 Task: Find connections with filter location Artémida with filter topic #engineeringwith filter profile language Potuguese with filter current company Atout France - The France Tourism Development Agency with filter school RMK ENGINEERING COLLEGE, CHENNAI with filter industry Breweries with filter service category Real Estate with filter keywords title Medical Transcriptionist
Action: Mouse moved to (325, 236)
Screenshot: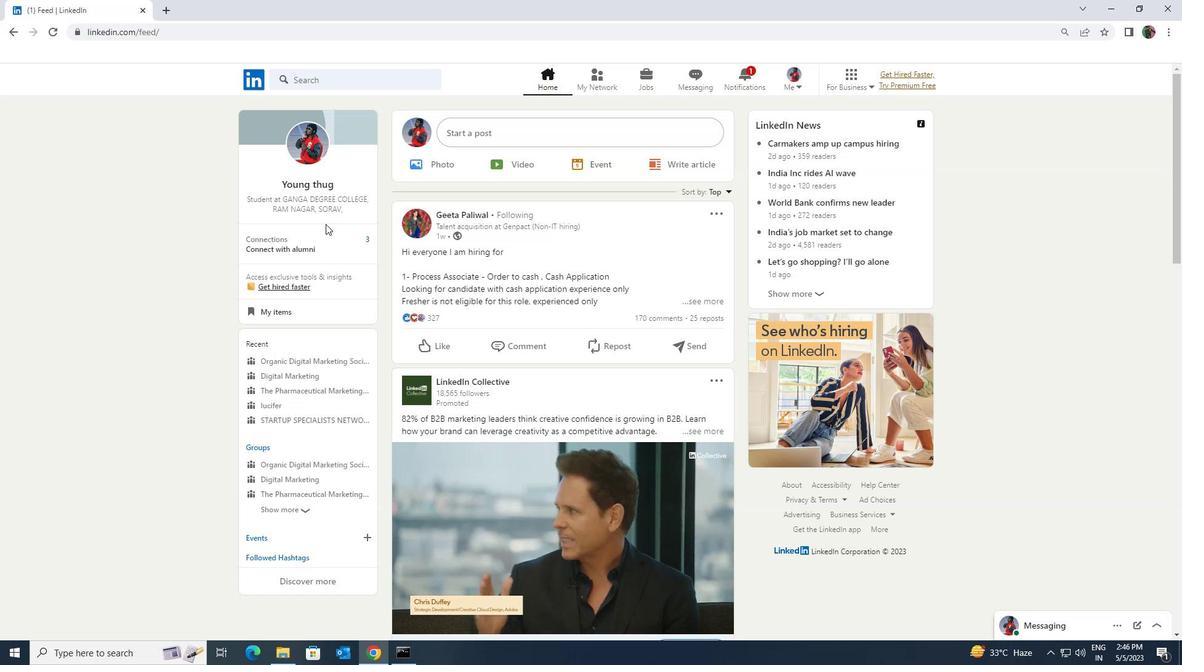 
Action: Mouse pressed left at (325, 236)
Screenshot: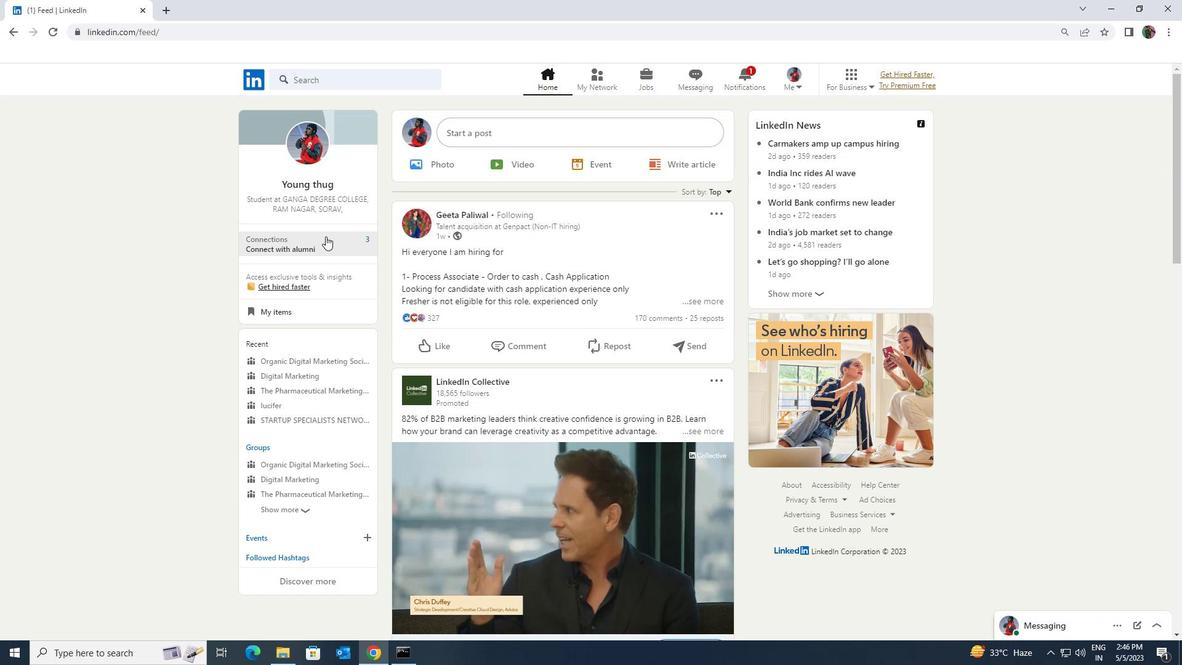 
Action: Mouse moved to (328, 147)
Screenshot: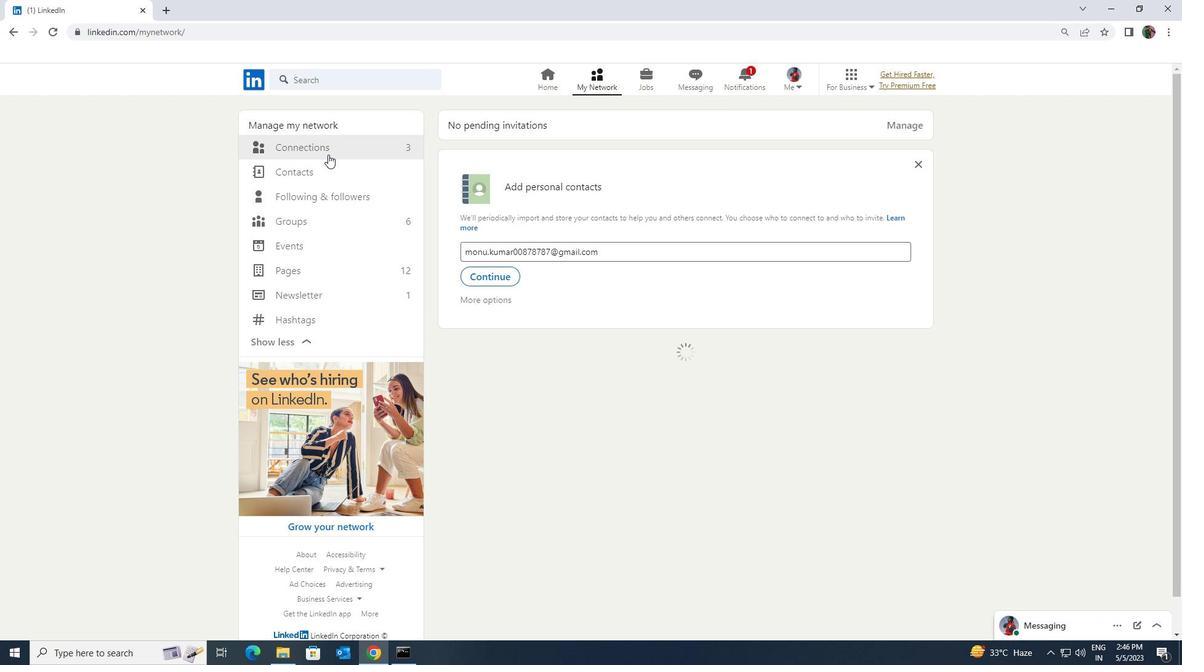 
Action: Mouse pressed left at (328, 147)
Screenshot: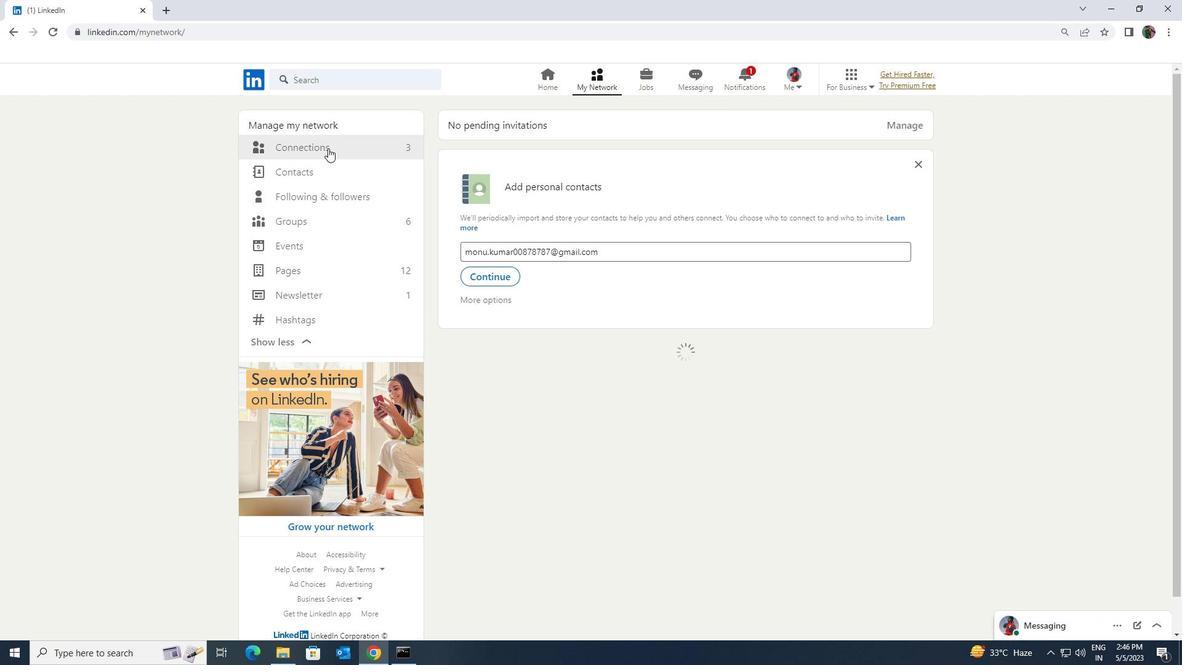 
Action: Mouse moved to (670, 147)
Screenshot: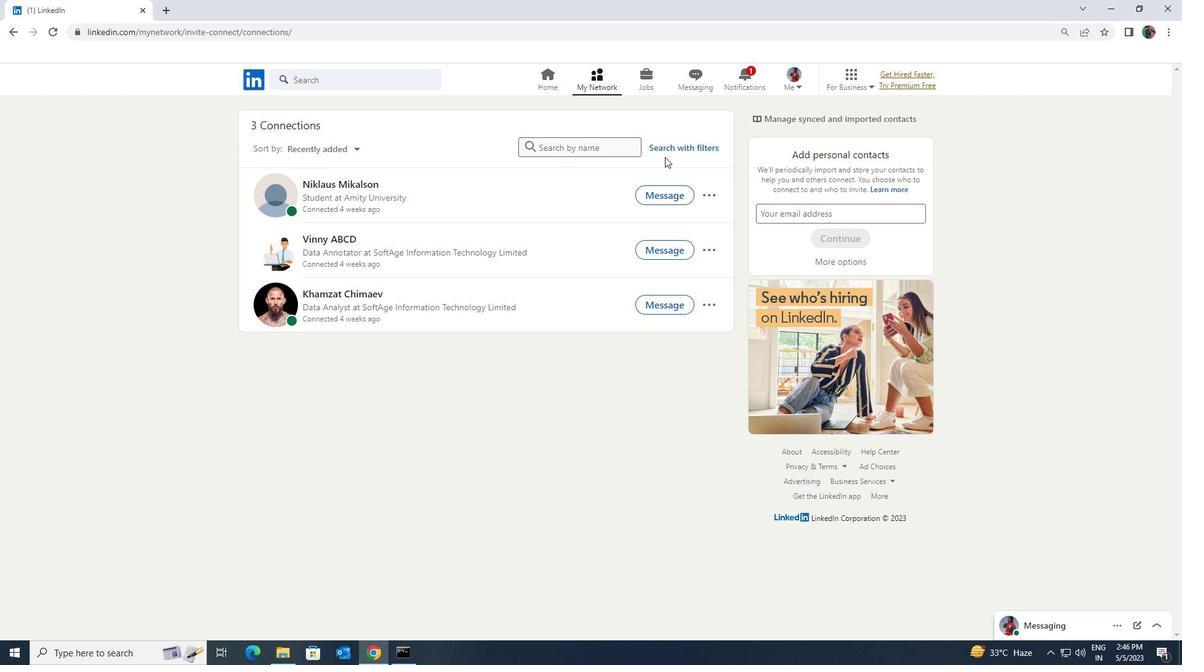 
Action: Mouse pressed left at (670, 147)
Screenshot: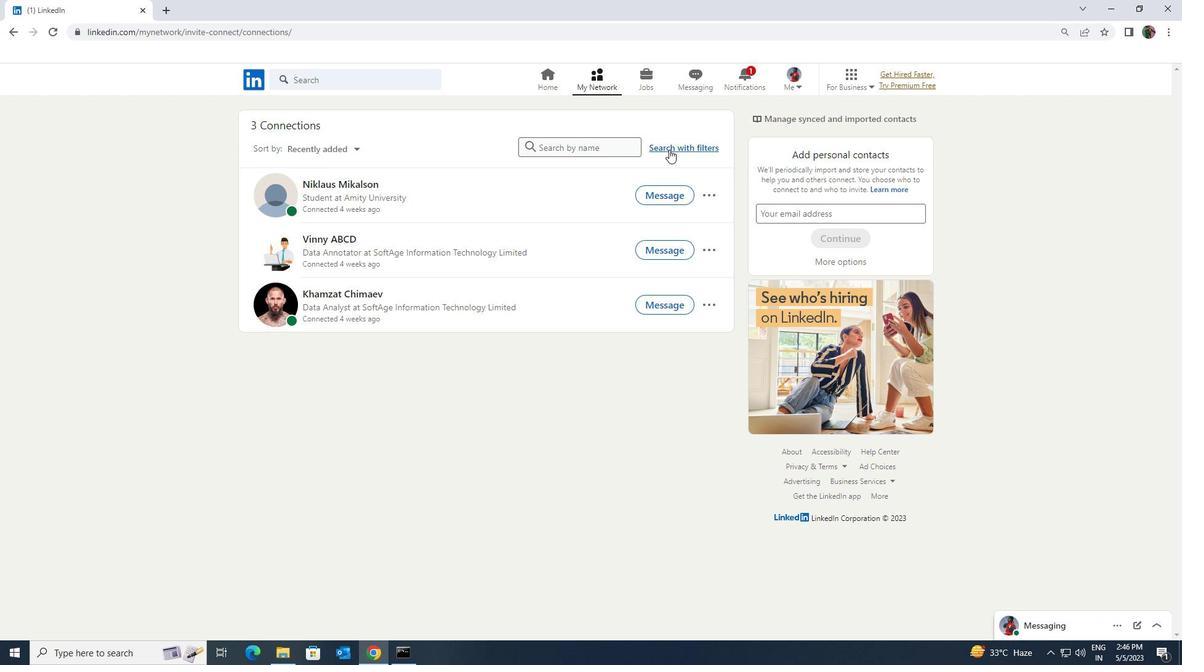 
Action: Mouse moved to (625, 112)
Screenshot: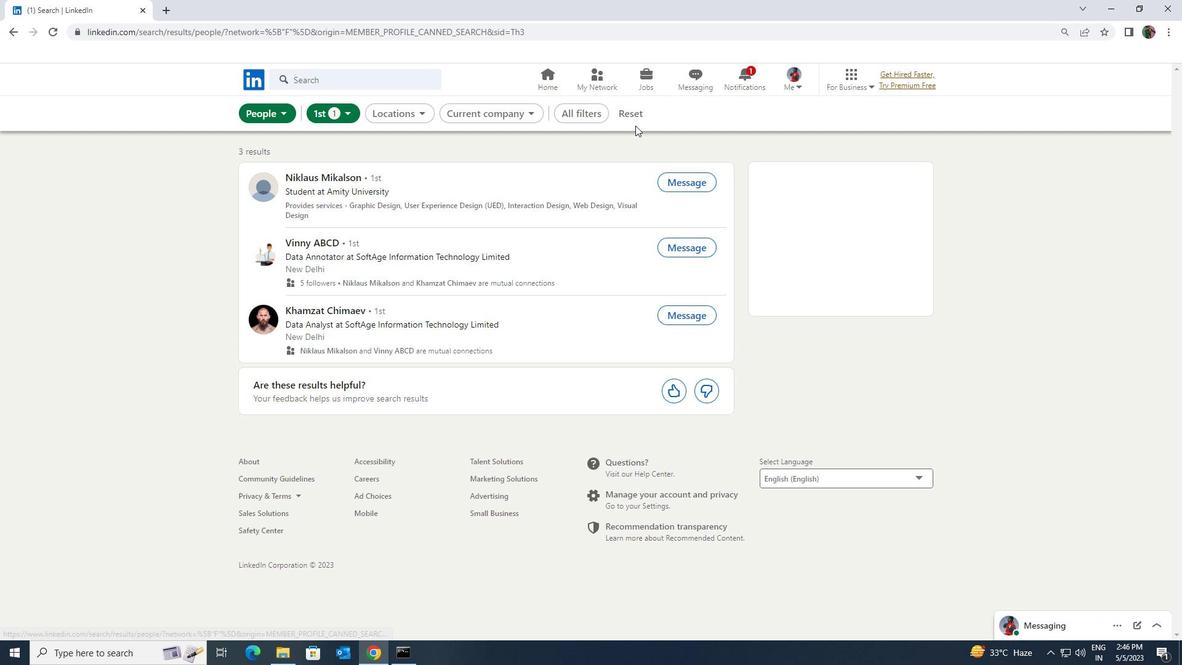 
Action: Mouse pressed left at (625, 112)
Screenshot: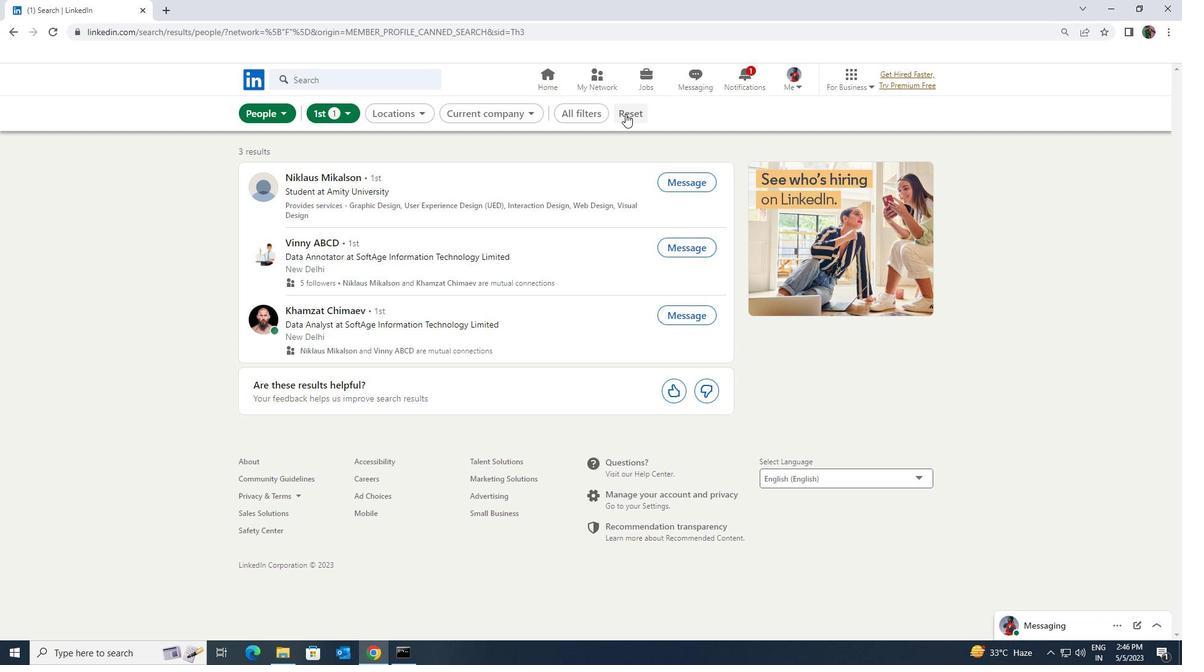 
Action: Mouse moved to (605, 105)
Screenshot: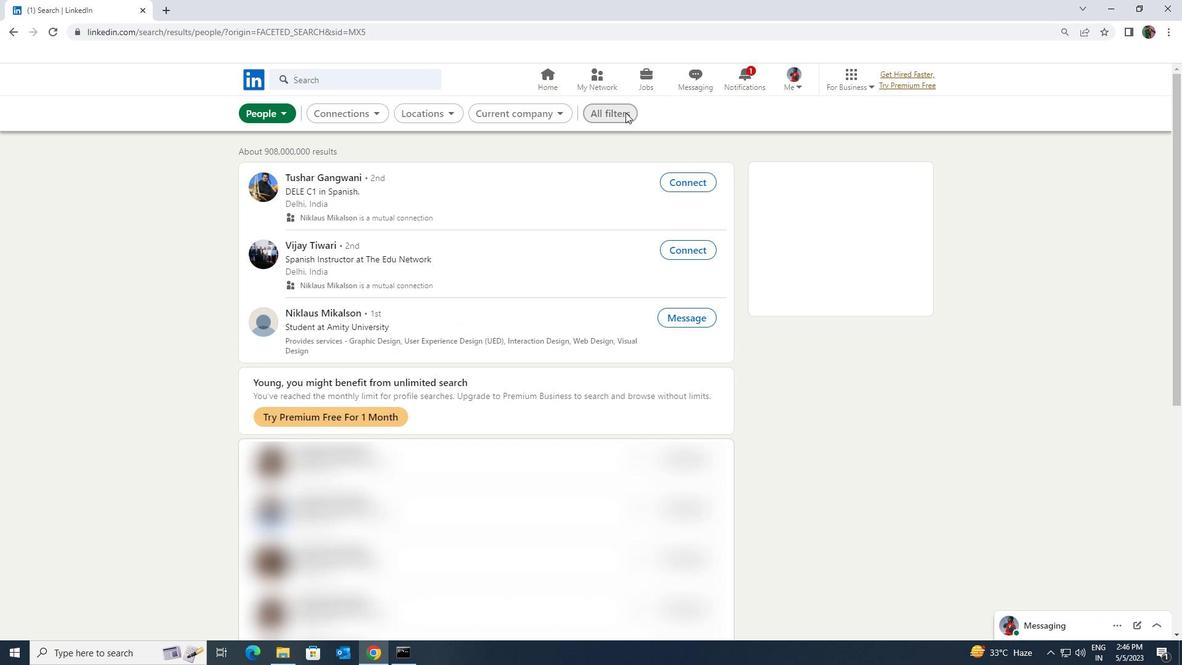 
Action: Mouse pressed left at (605, 105)
Screenshot: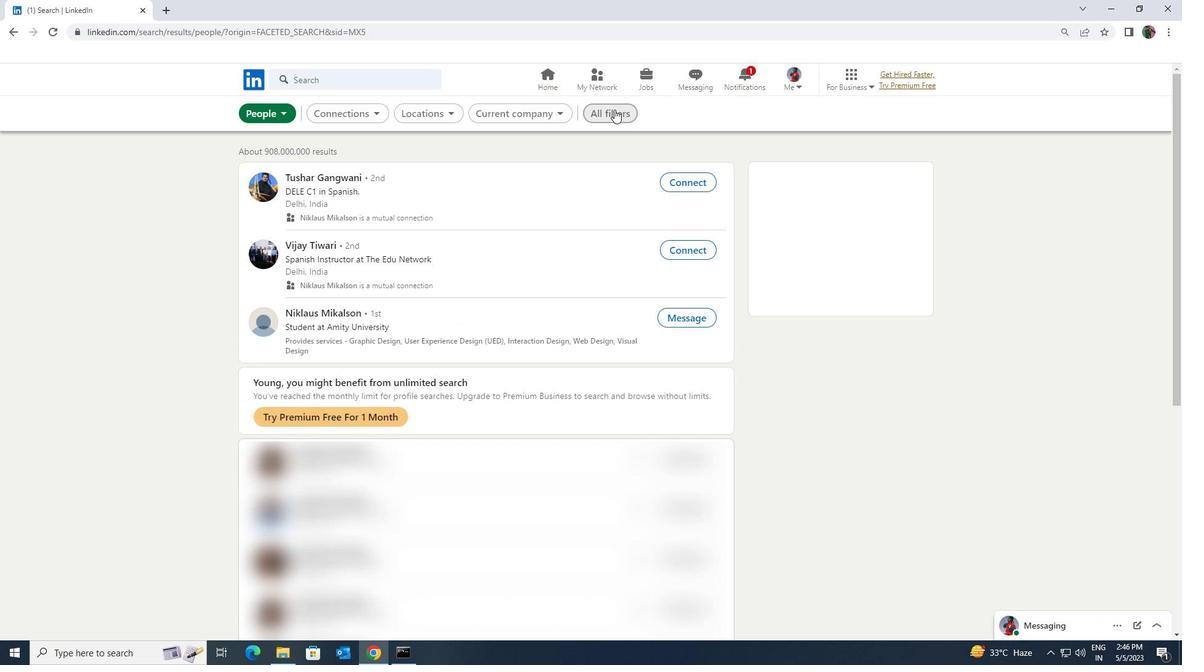 
Action: Mouse moved to (1025, 485)
Screenshot: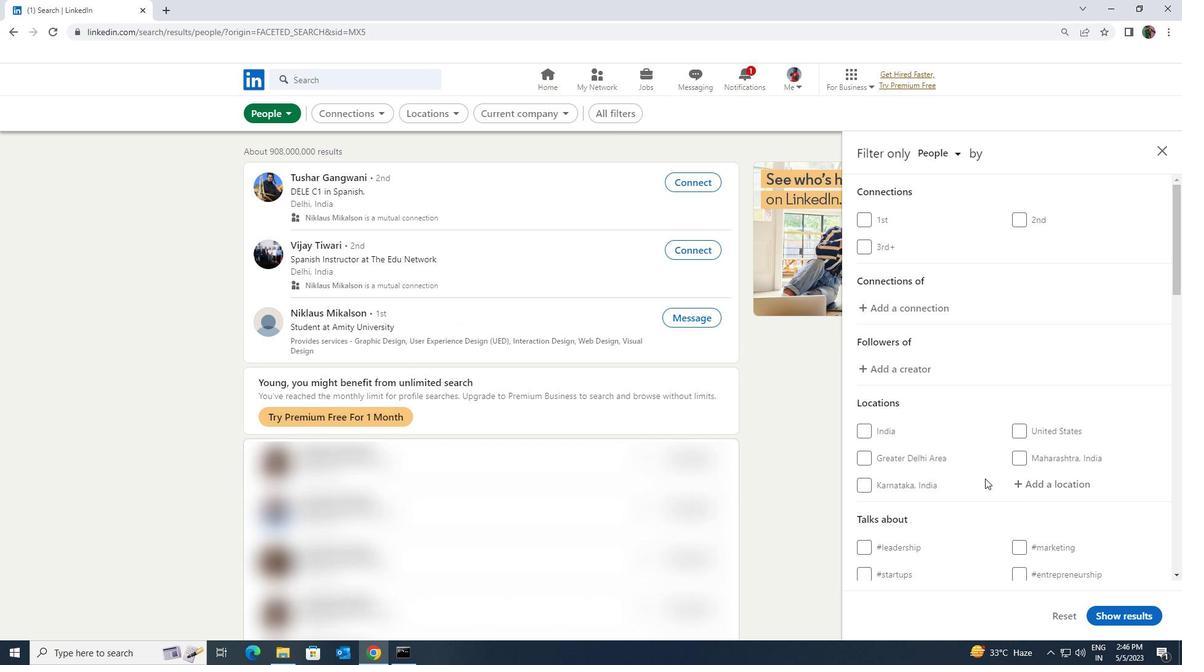 
Action: Mouse pressed left at (1025, 485)
Screenshot: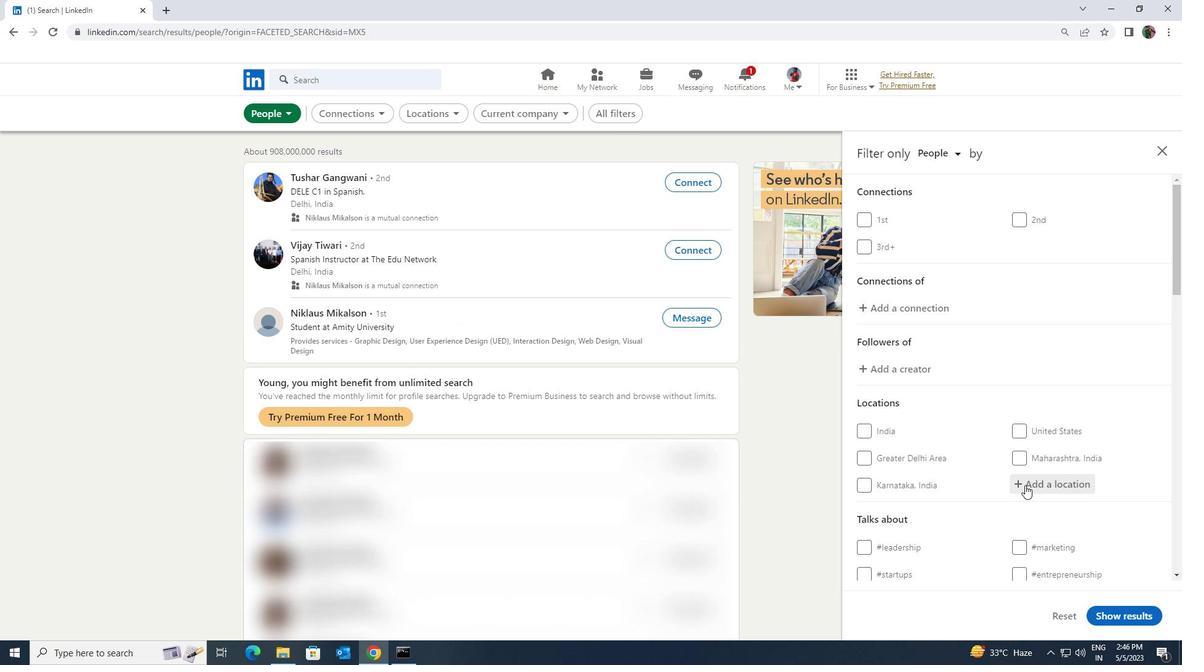 
Action: Key pressed <Key.shift><Key.shift>ARTEM
Screenshot: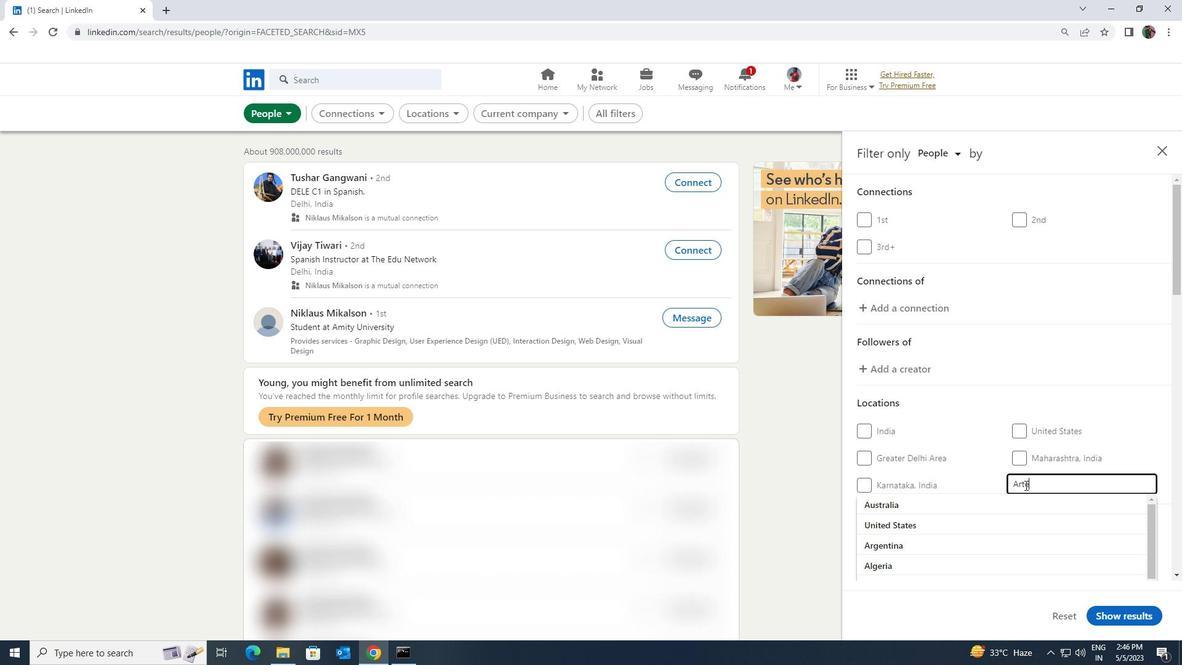 
Action: Mouse moved to (1024, 496)
Screenshot: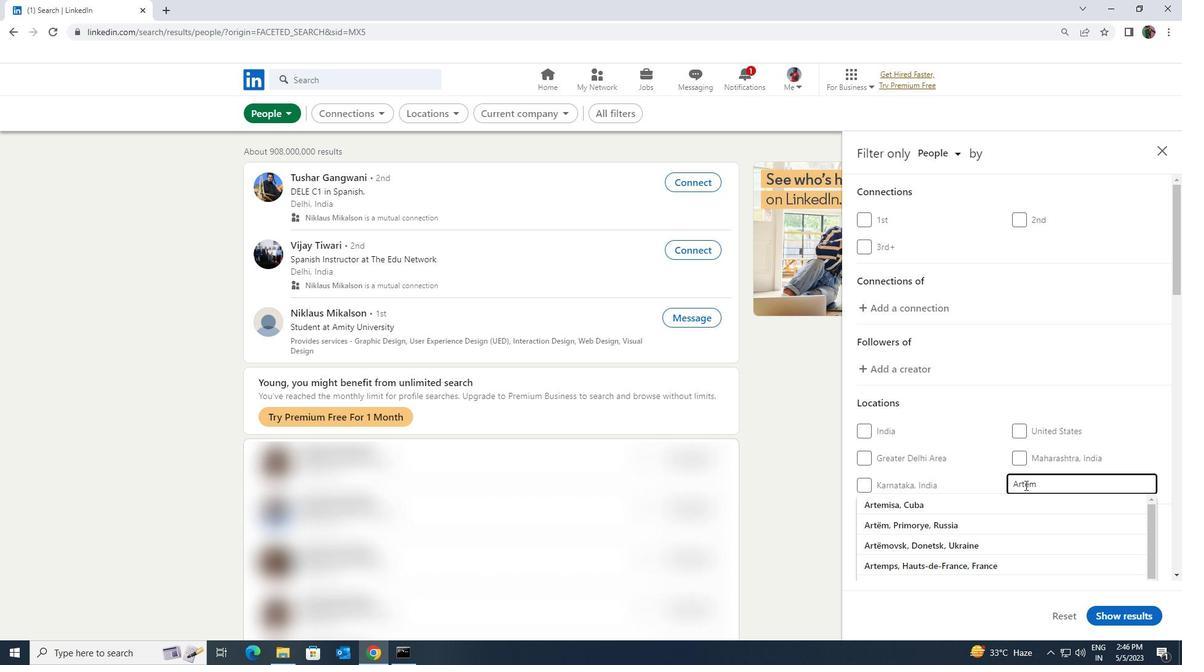 
Action: Key pressed IDA
Screenshot: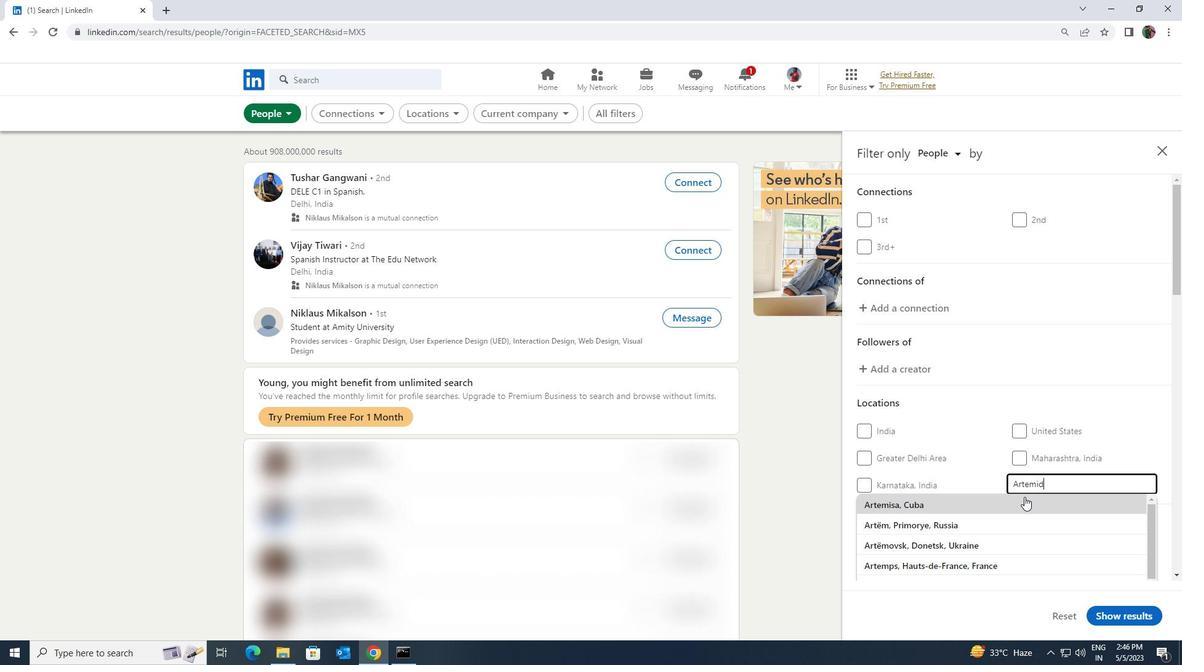 
Action: Mouse moved to (1030, 494)
Screenshot: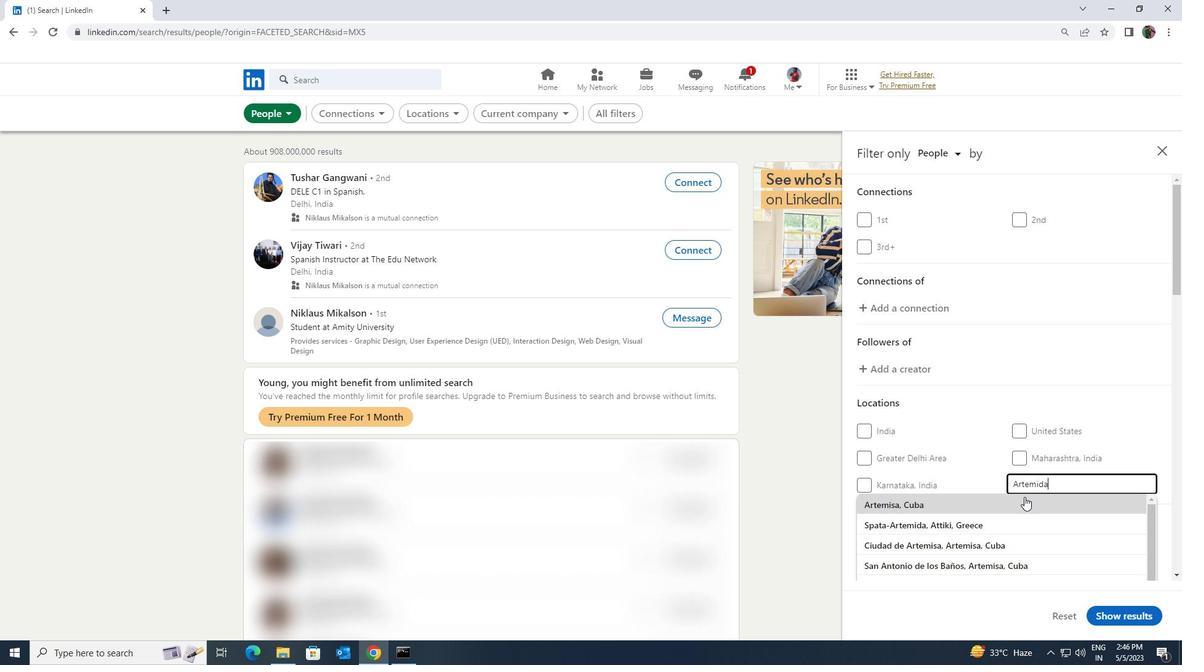
Action: Mouse pressed left at (1030, 494)
Screenshot: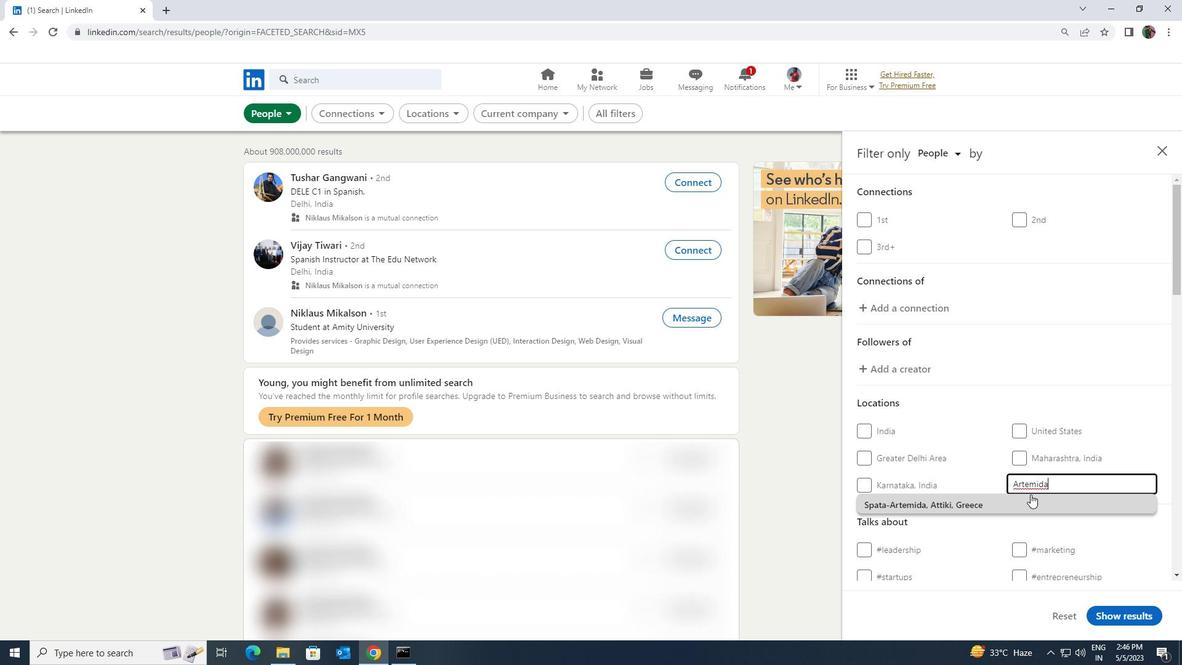
Action: Mouse moved to (1031, 493)
Screenshot: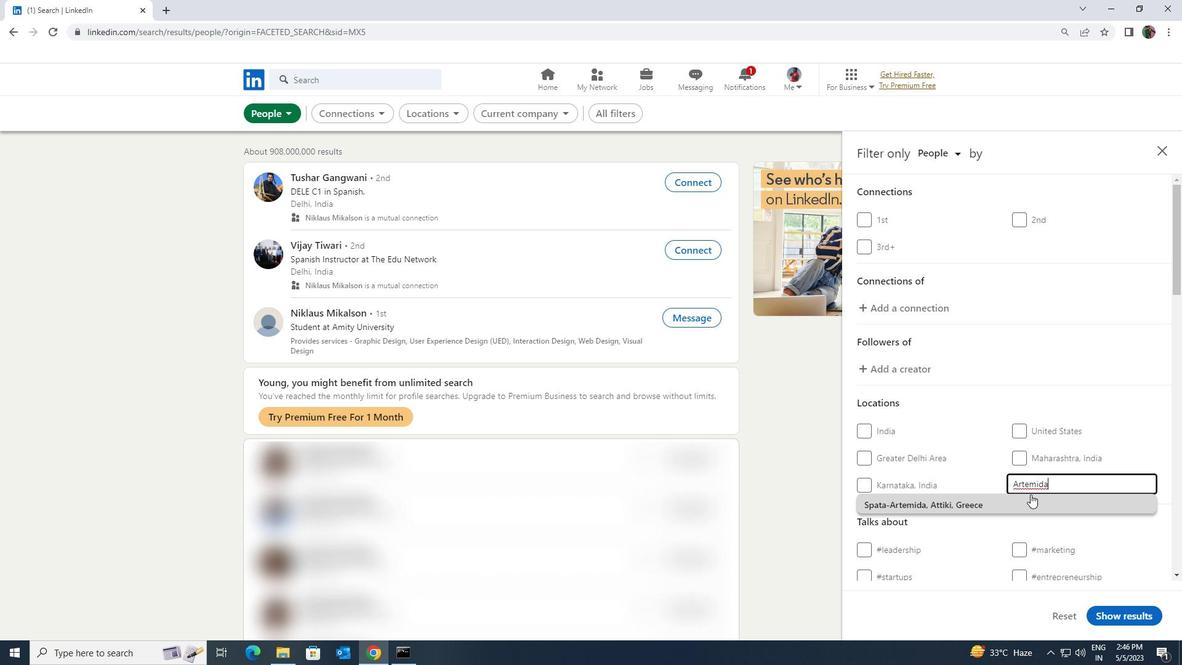 
Action: Mouse scrolled (1031, 493) with delta (0, 0)
Screenshot: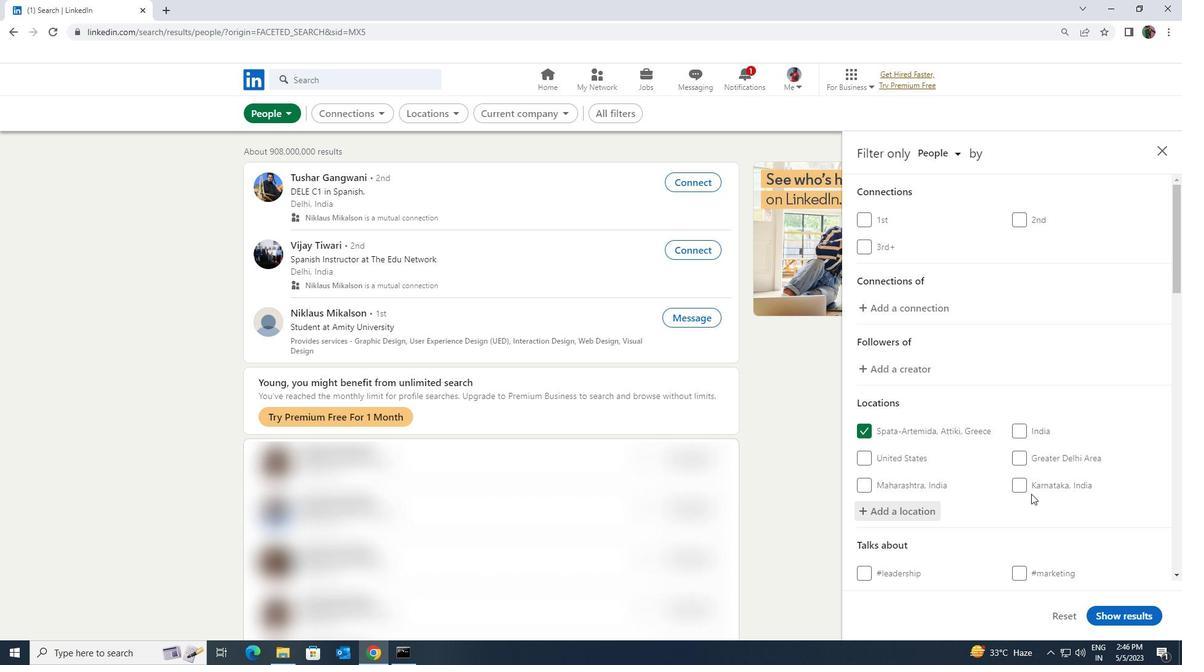 
Action: Mouse moved to (1032, 493)
Screenshot: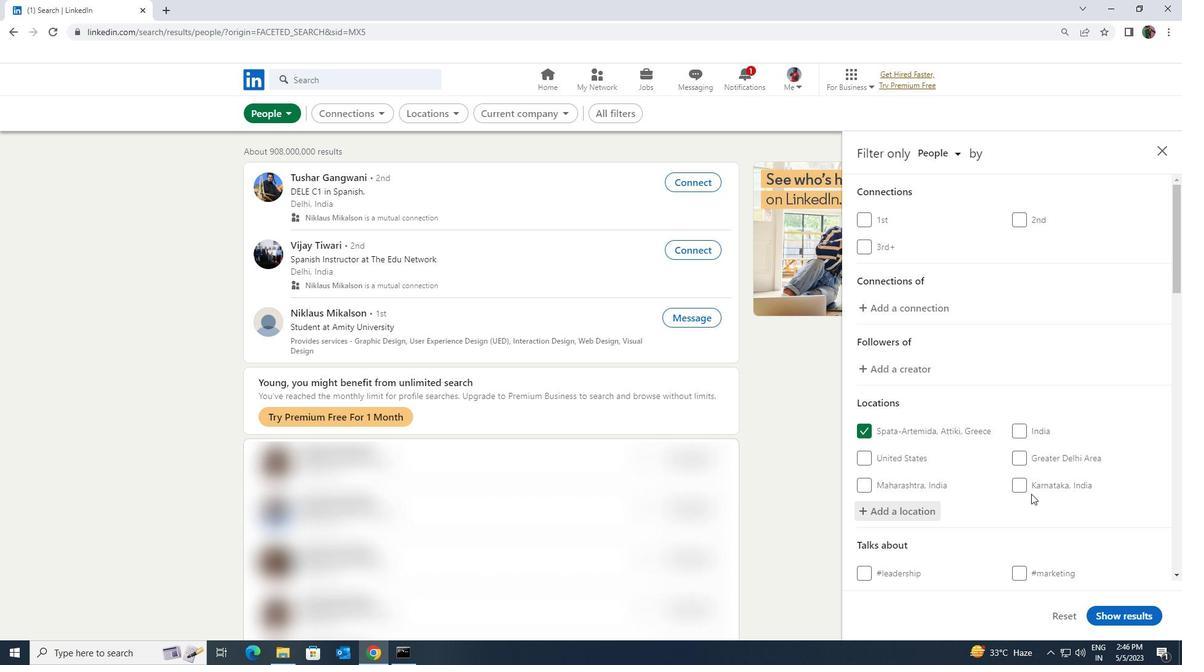 
Action: Mouse scrolled (1032, 493) with delta (0, 0)
Screenshot: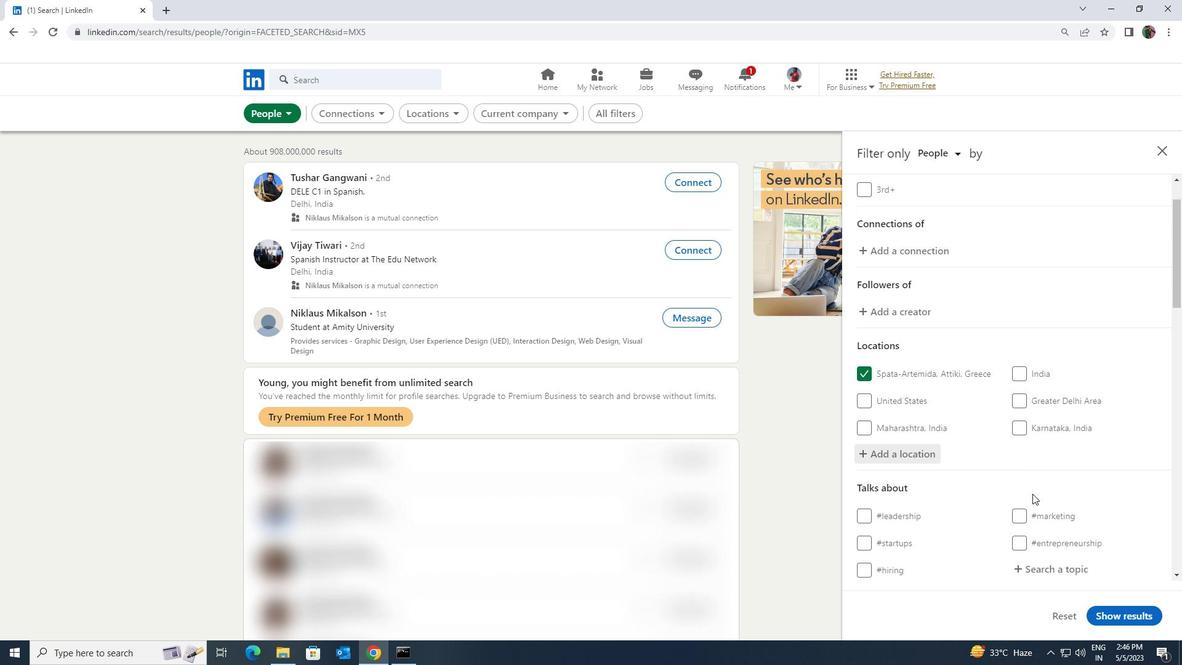 
Action: Mouse scrolled (1032, 493) with delta (0, 0)
Screenshot: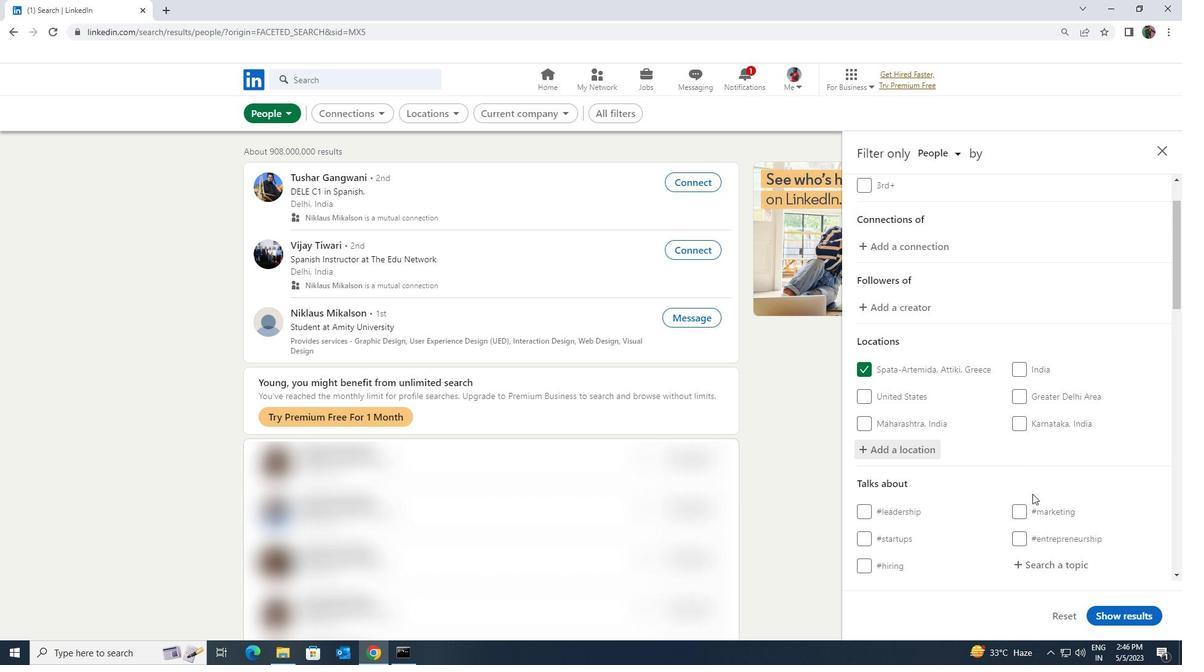 
Action: Mouse moved to (1039, 447)
Screenshot: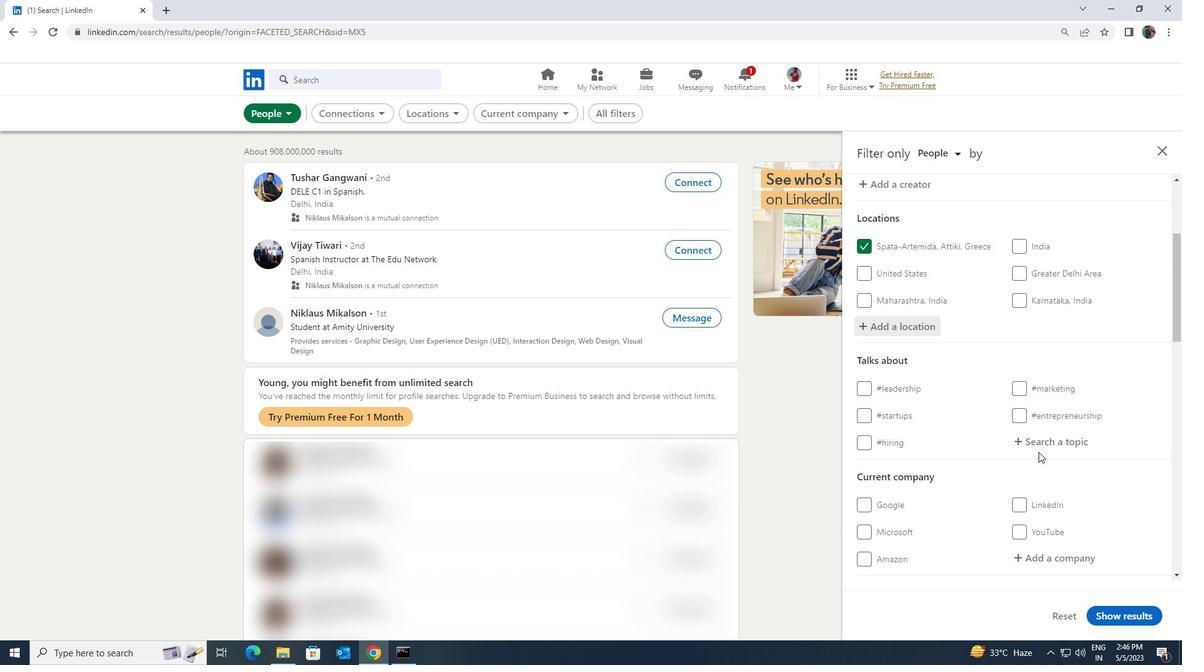 
Action: Mouse pressed left at (1039, 447)
Screenshot: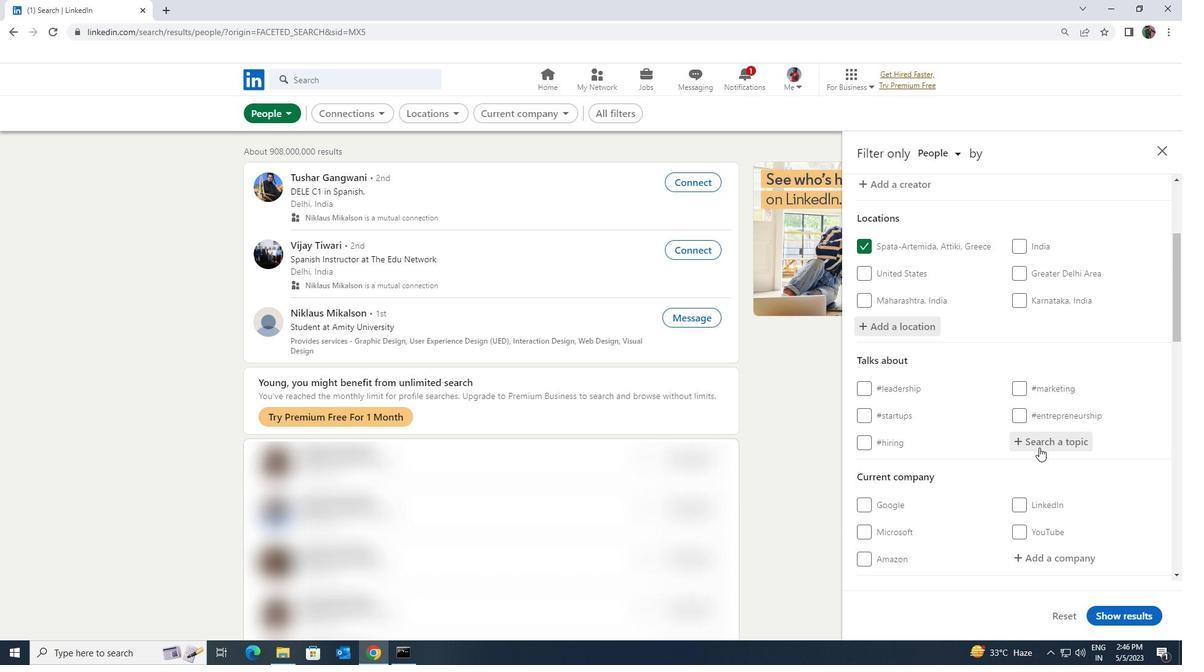 
Action: Key pressed <Key.shift><Key.shift>ENGINEERIN
Screenshot: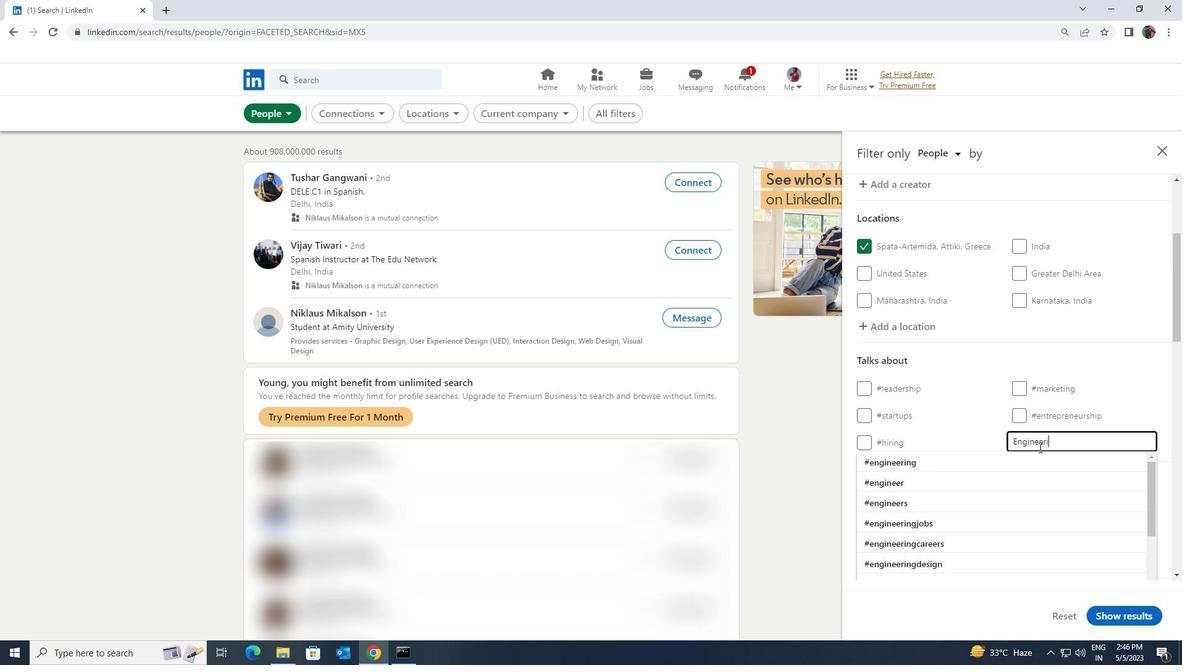 
Action: Mouse moved to (1036, 457)
Screenshot: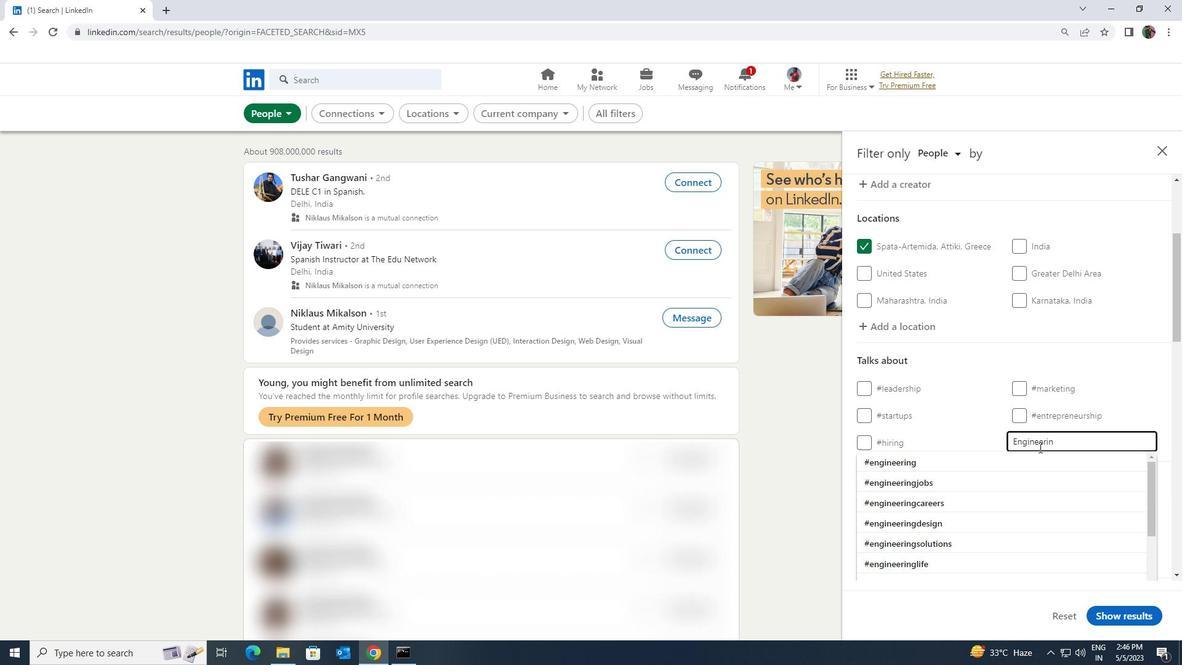 
Action: Mouse pressed left at (1036, 457)
Screenshot: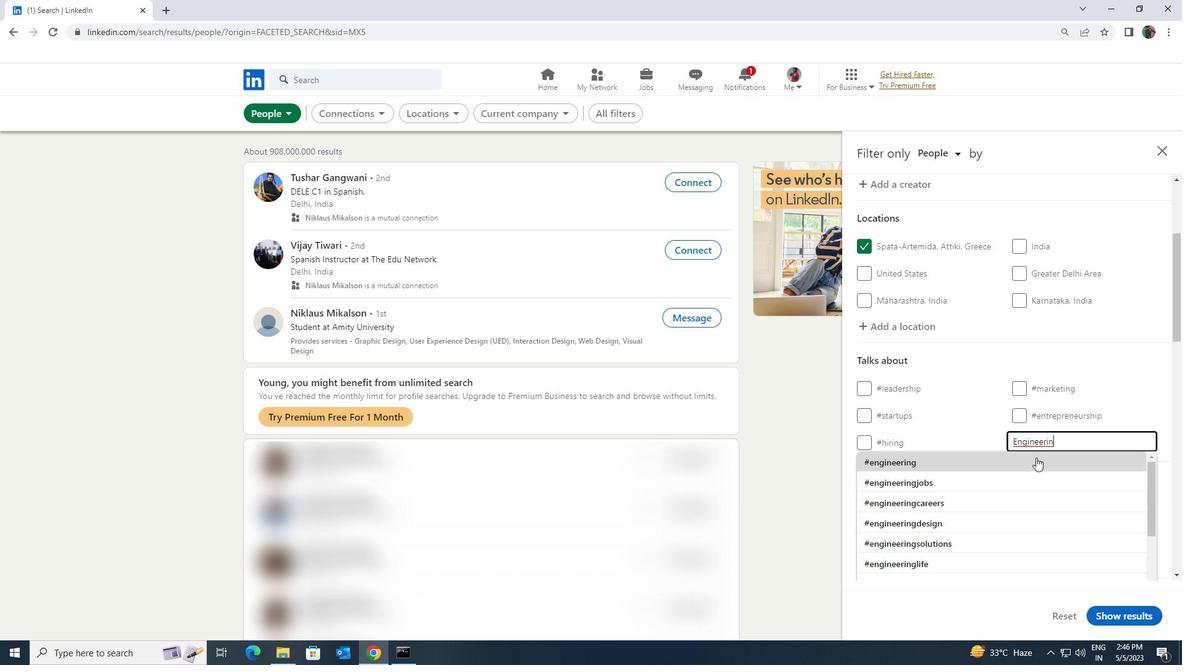 
Action: Mouse moved to (1036, 455)
Screenshot: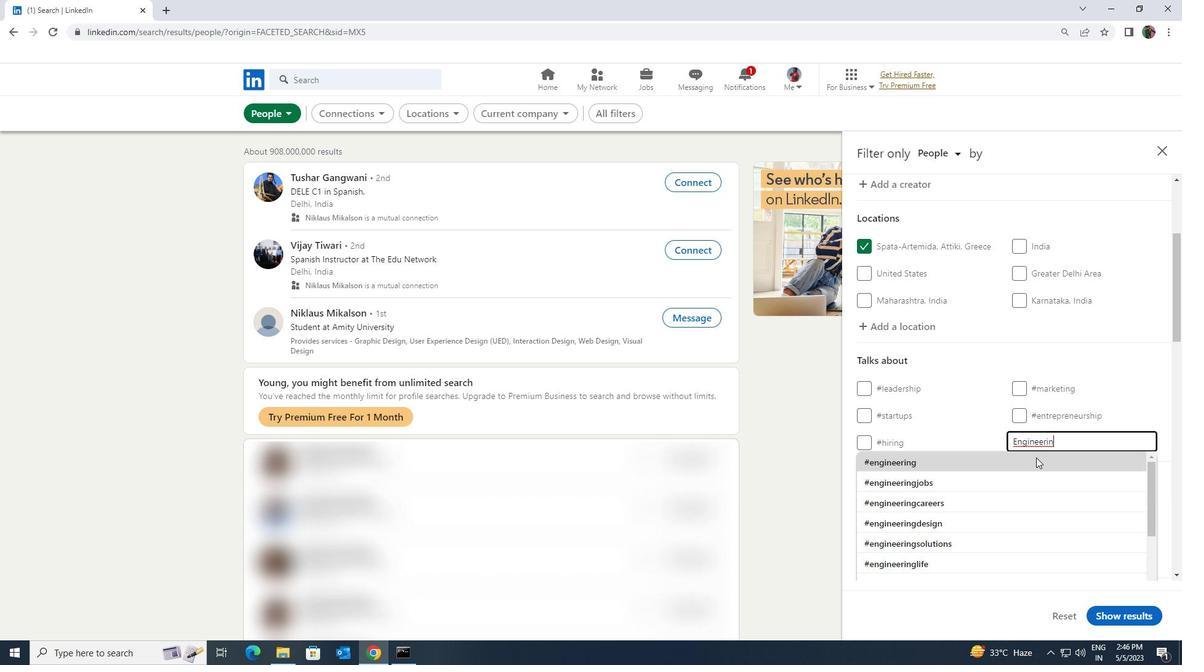 
Action: Mouse scrolled (1036, 454) with delta (0, 0)
Screenshot: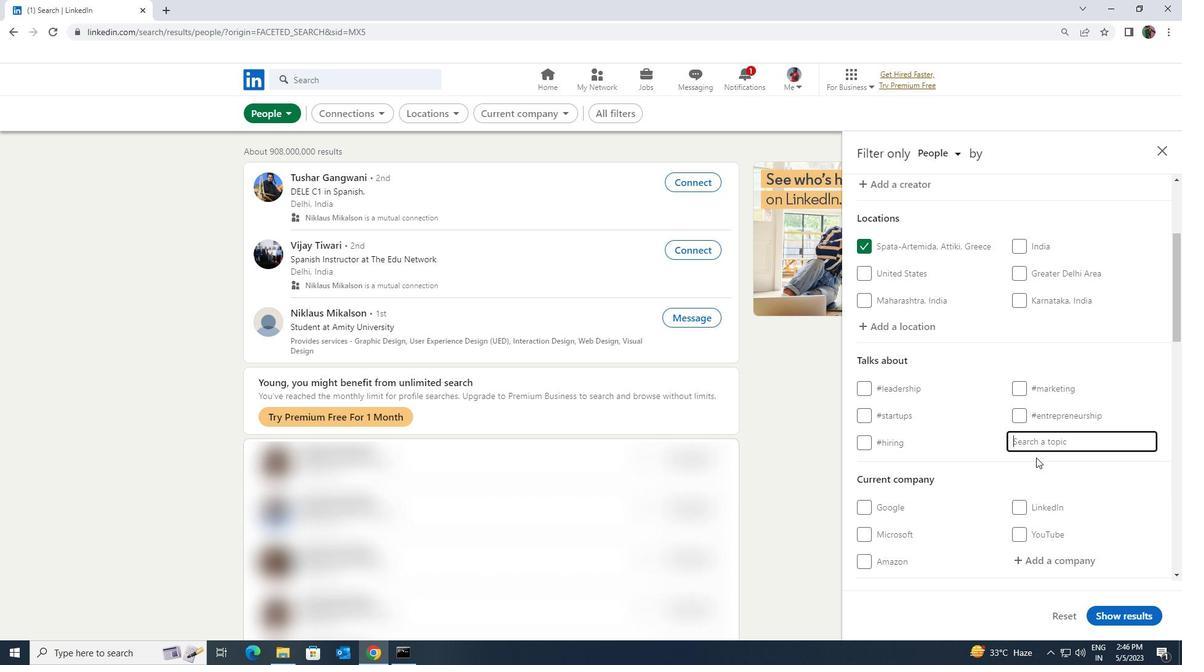 
Action: Mouse scrolled (1036, 454) with delta (0, 0)
Screenshot: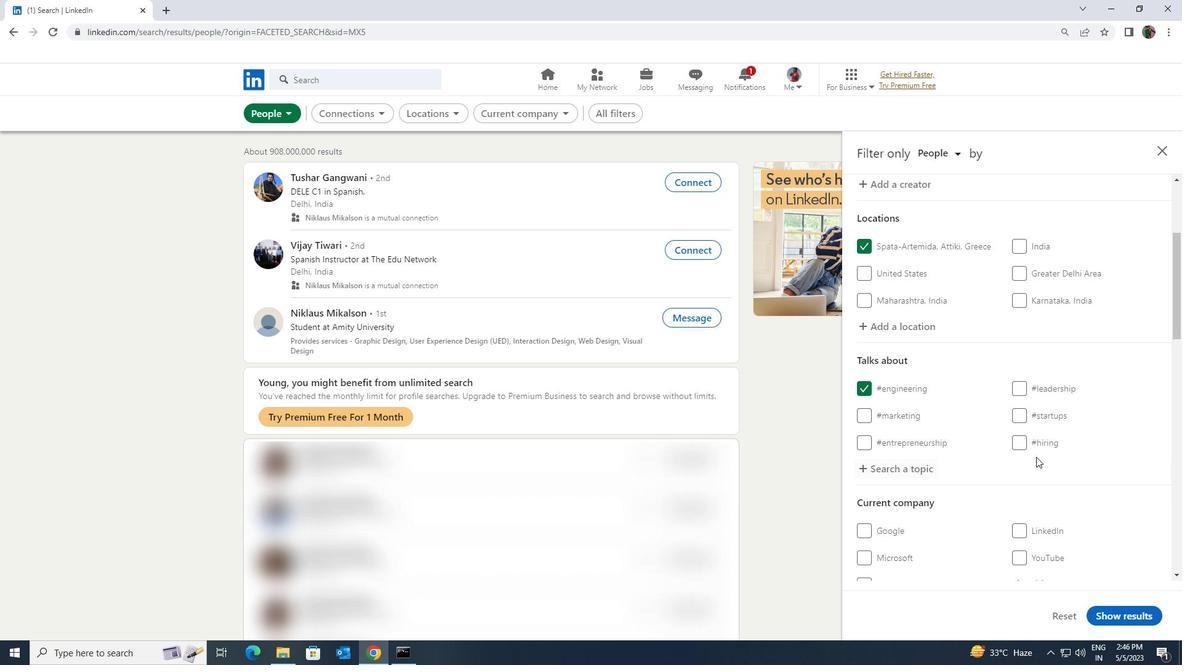 
Action: Mouse moved to (1036, 454)
Screenshot: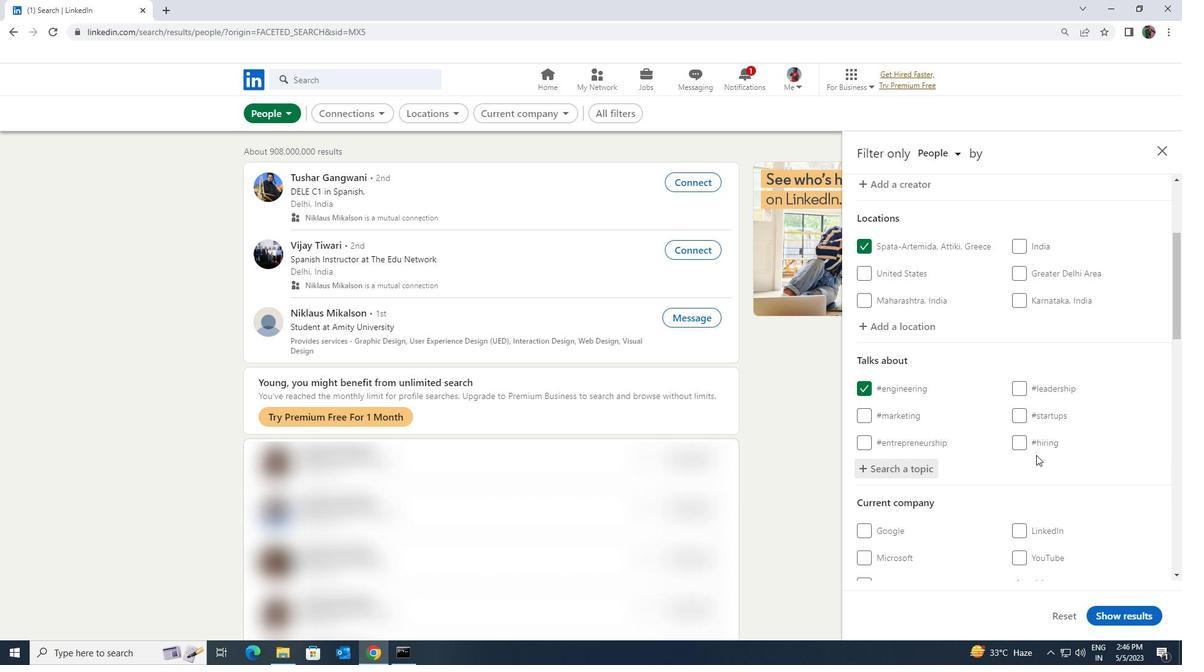 
Action: Mouse scrolled (1036, 453) with delta (0, 0)
Screenshot: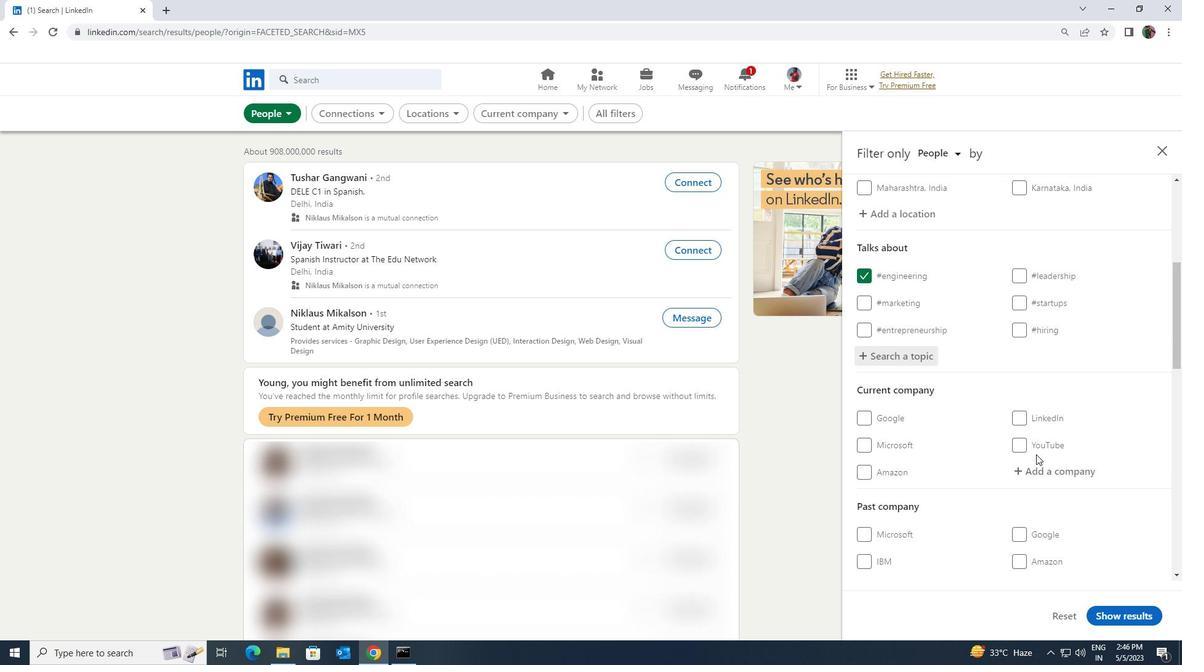 
Action: Mouse scrolled (1036, 453) with delta (0, 0)
Screenshot: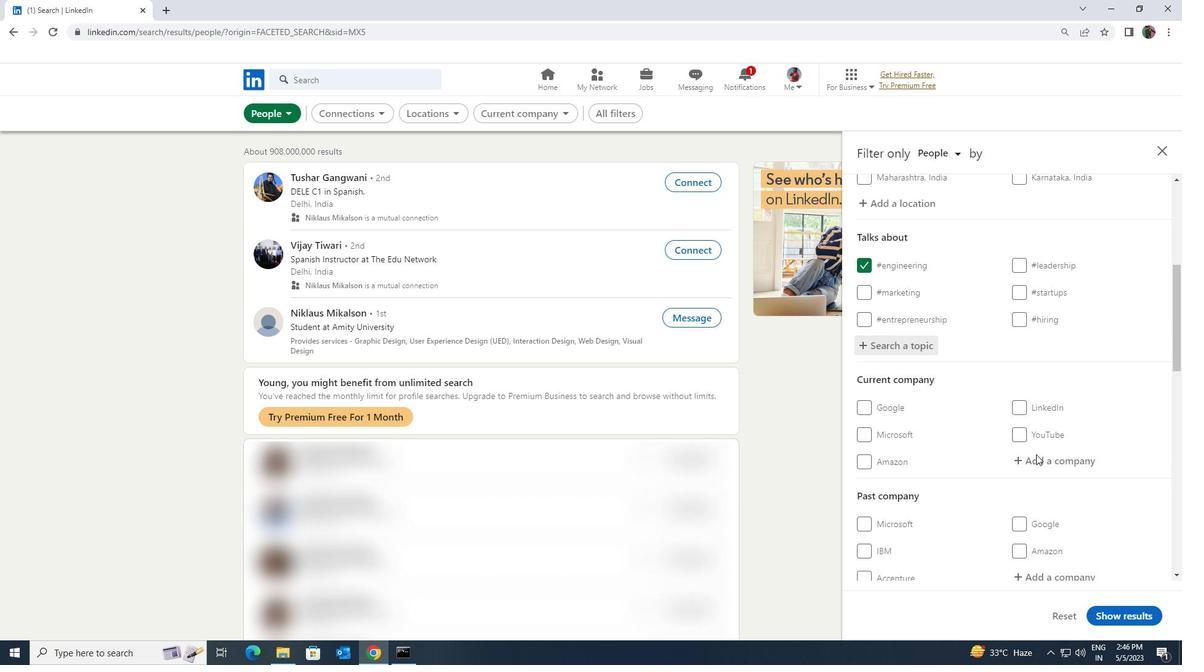 
Action: Mouse moved to (1036, 454)
Screenshot: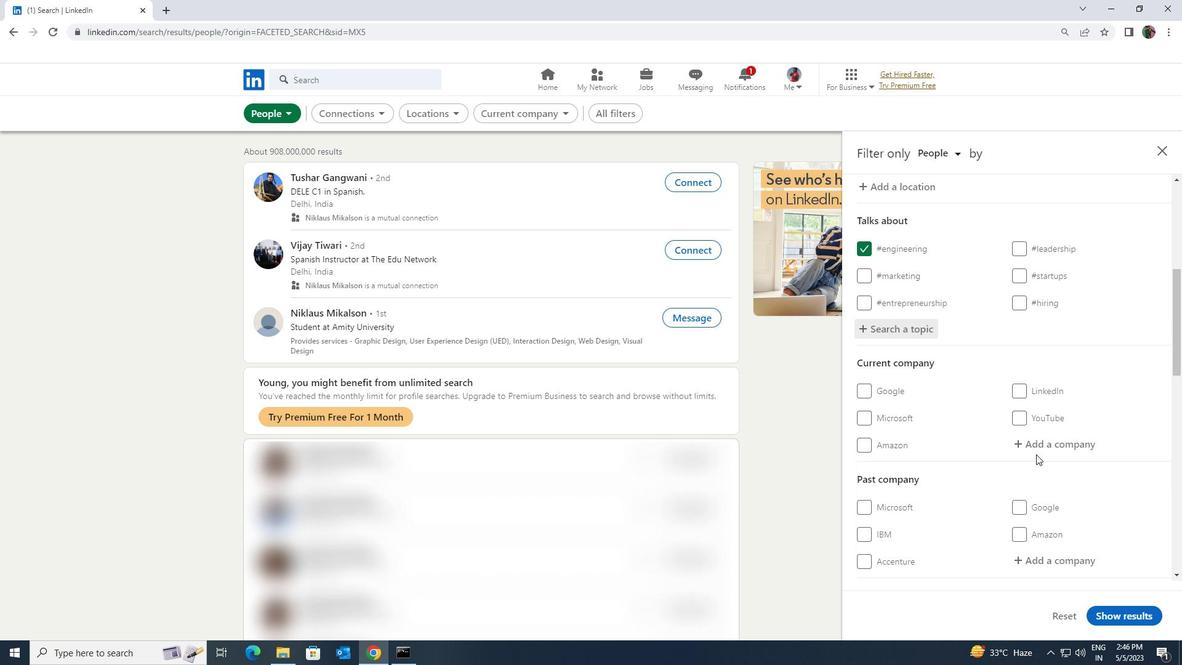 
Action: Mouse scrolled (1036, 453) with delta (0, 0)
Screenshot: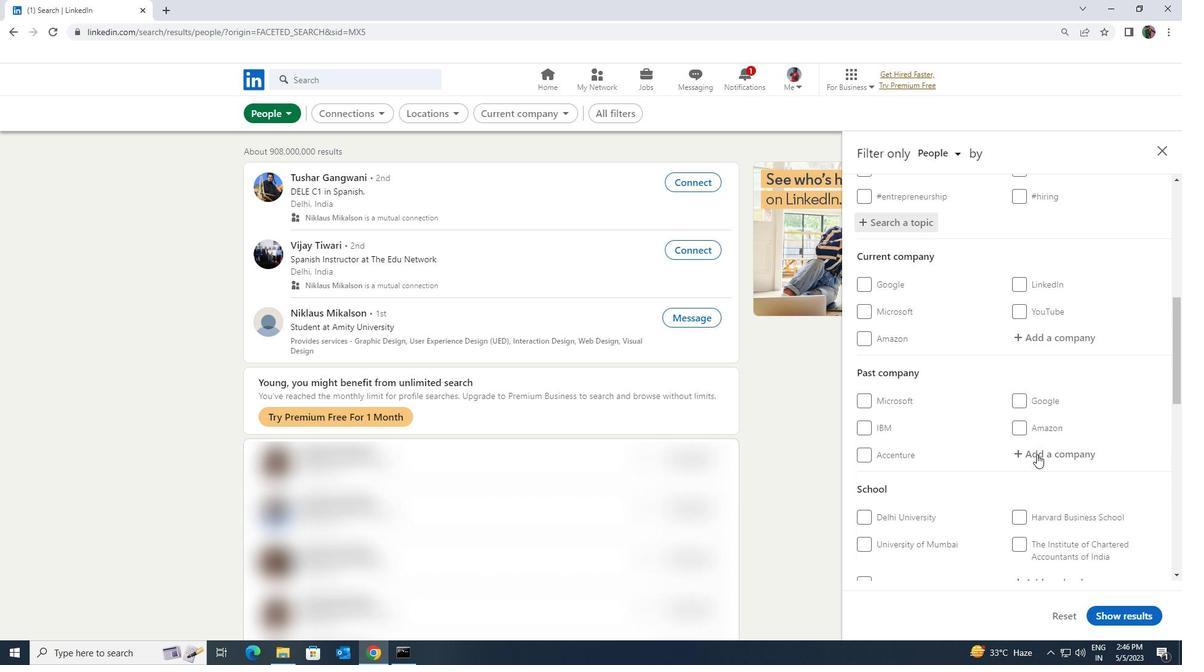 
Action: Mouse scrolled (1036, 453) with delta (0, 0)
Screenshot: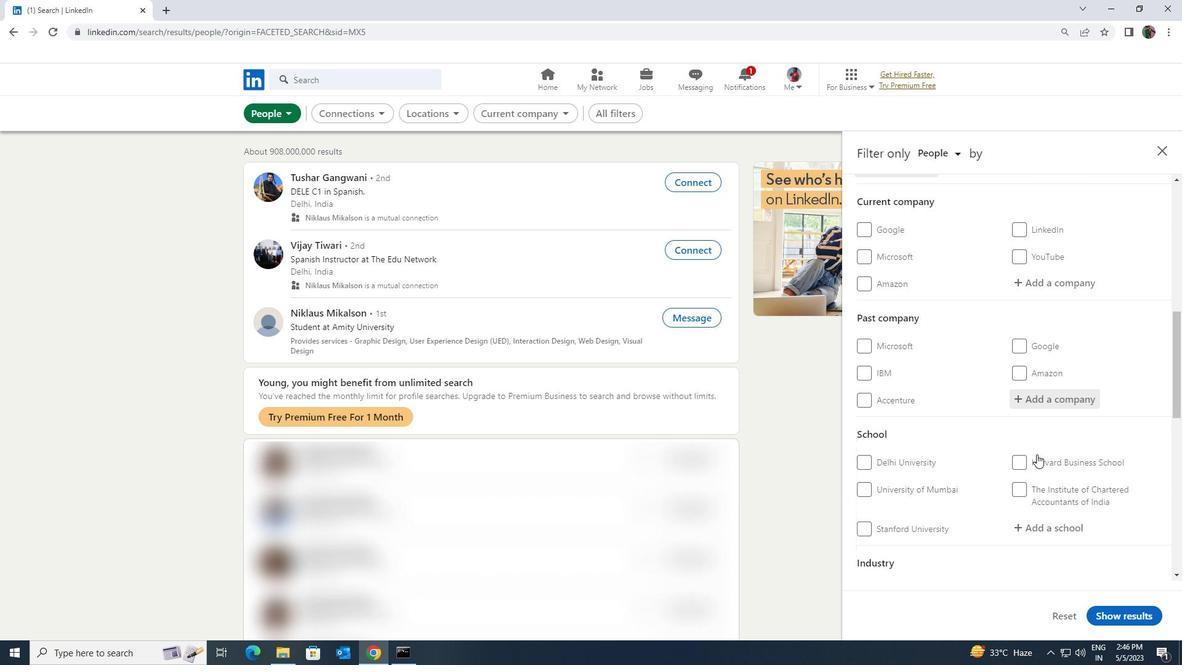 
Action: Mouse scrolled (1036, 453) with delta (0, 0)
Screenshot: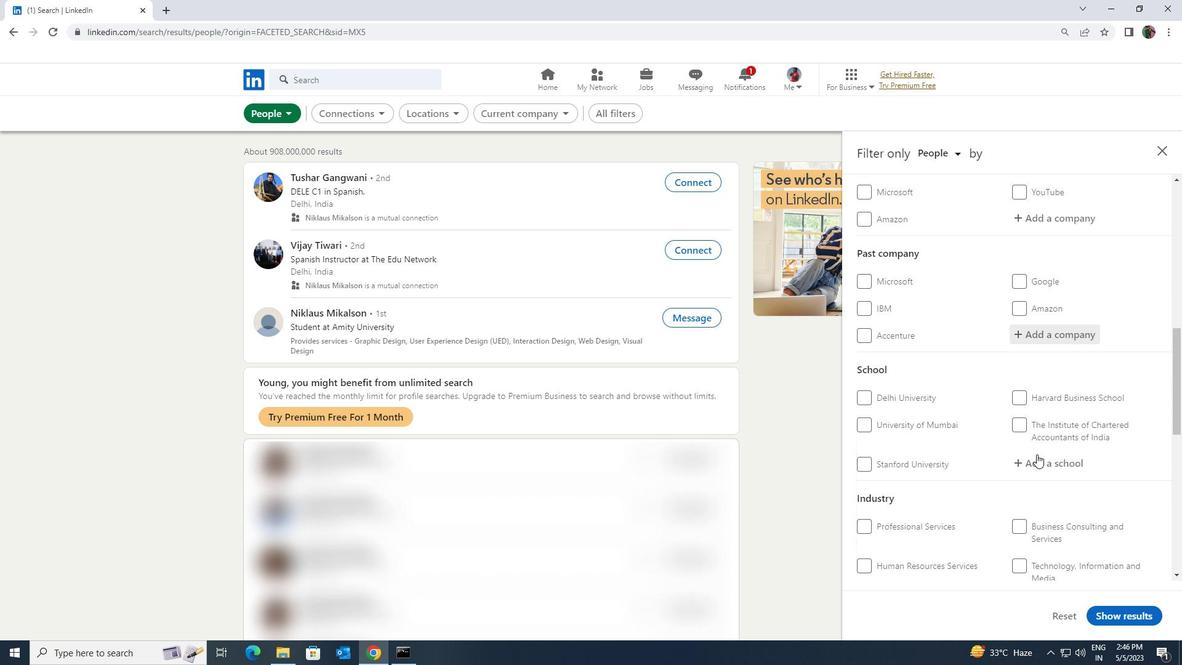 
Action: Mouse scrolled (1036, 453) with delta (0, 0)
Screenshot: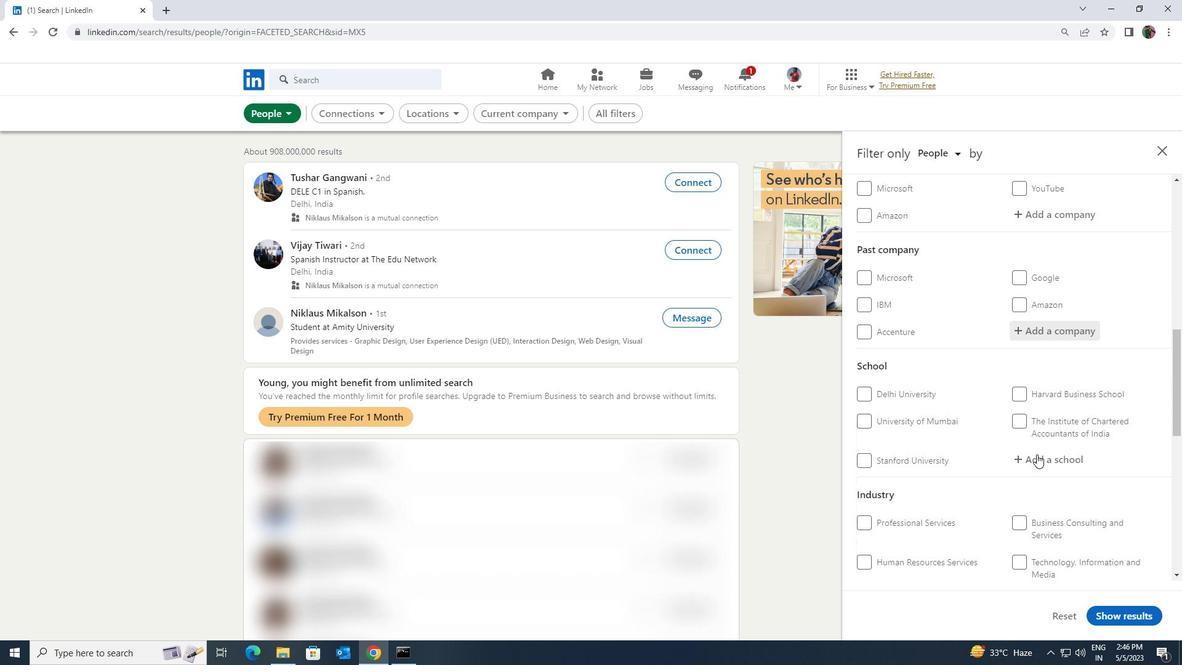 
Action: Mouse scrolled (1036, 453) with delta (0, 0)
Screenshot: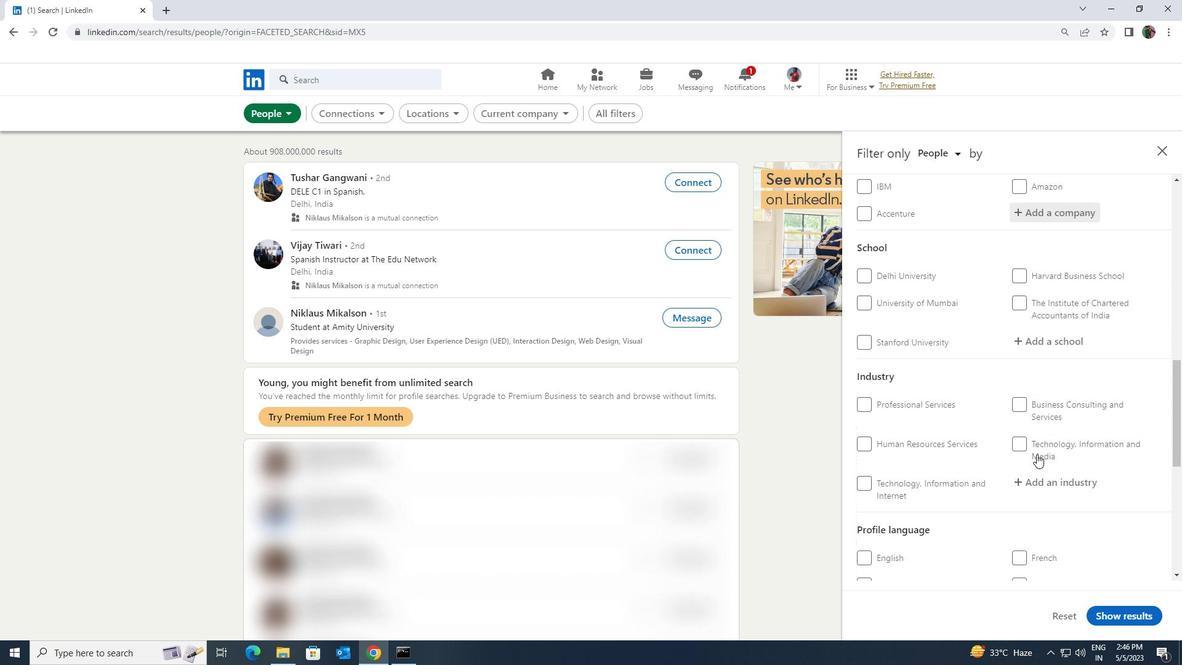 
Action: Mouse moved to (1025, 511)
Screenshot: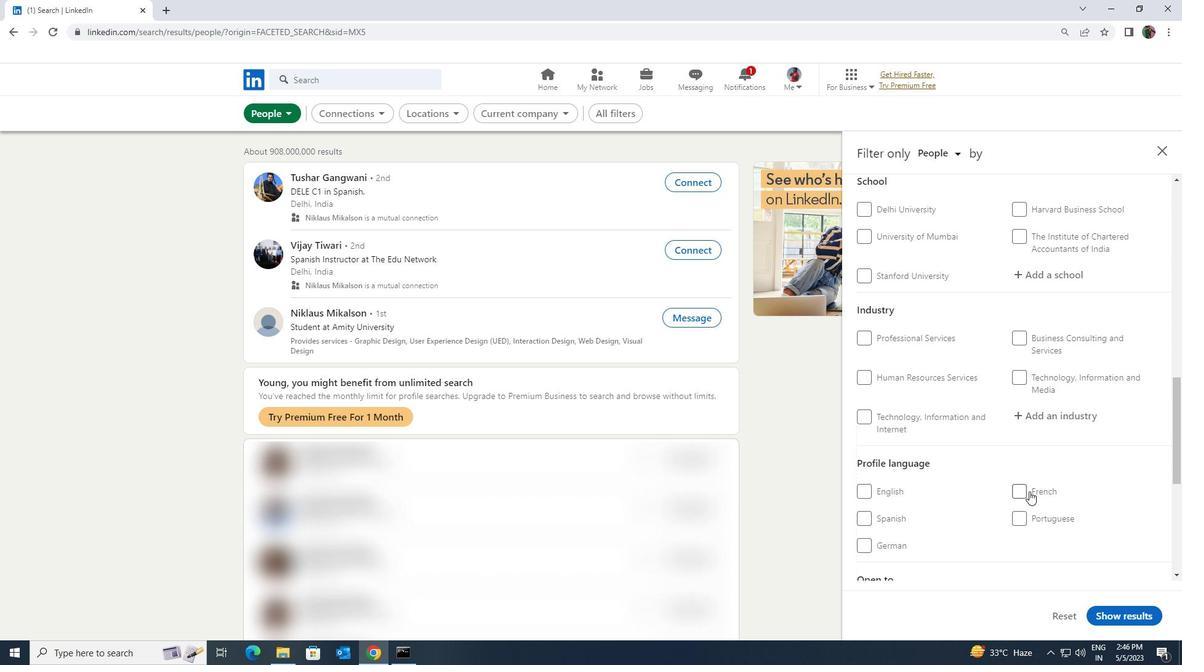 
Action: Mouse pressed left at (1025, 511)
Screenshot: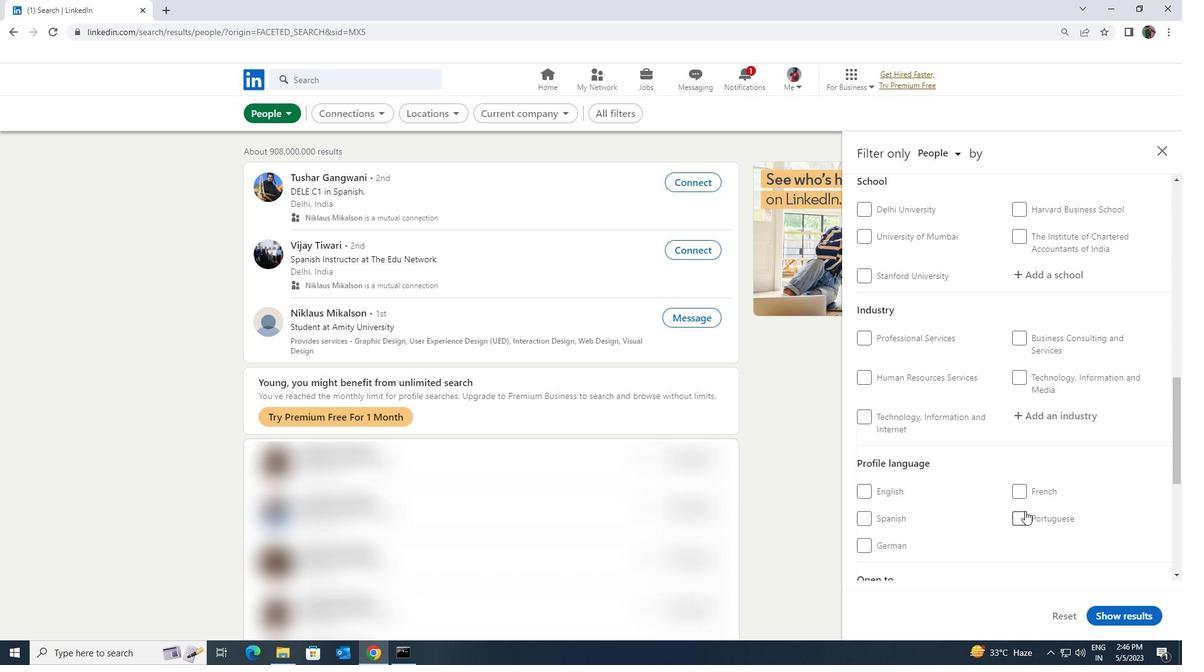 
Action: Mouse scrolled (1025, 511) with delta (0, 0)
Screenshot: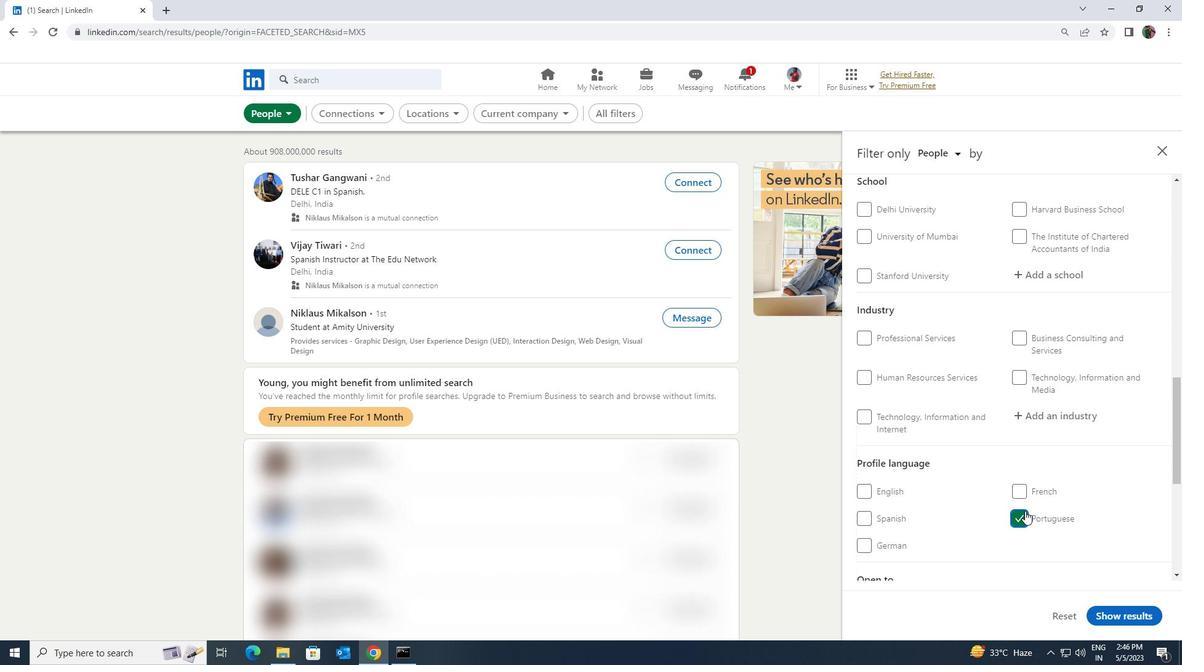 
Action: Mouse scrolled (1025, 511) with delta (0, 0)
Screenshot: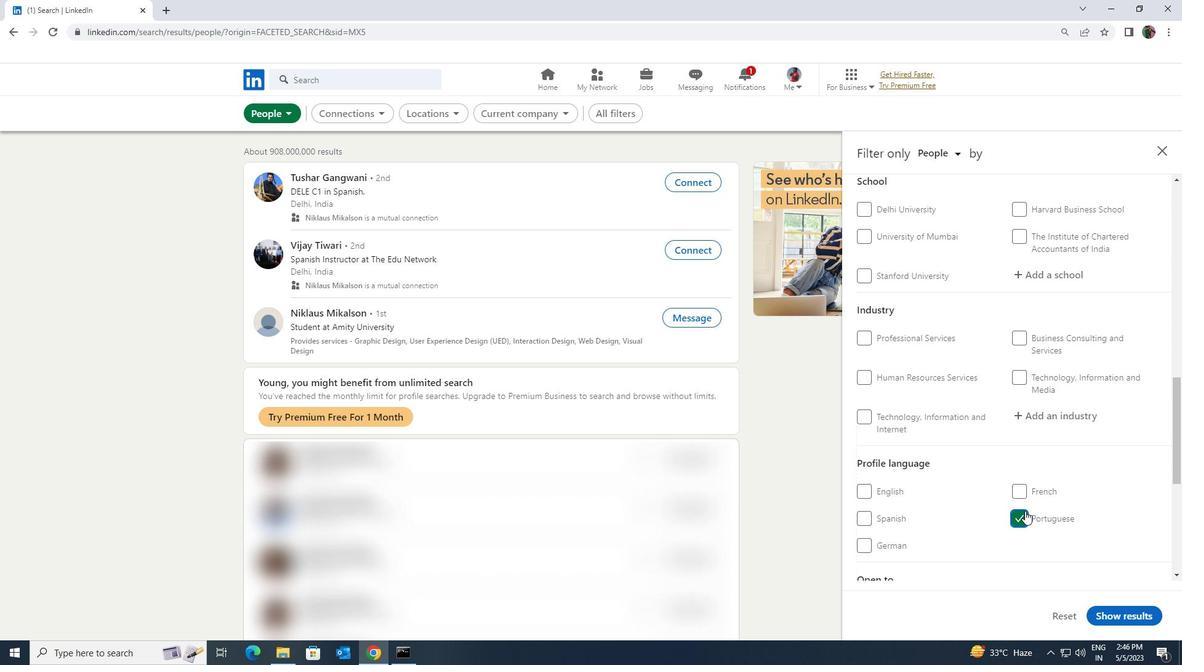 
Action: Mouse scrolled (1025, 511) with delta (0, 0)
Screenshot: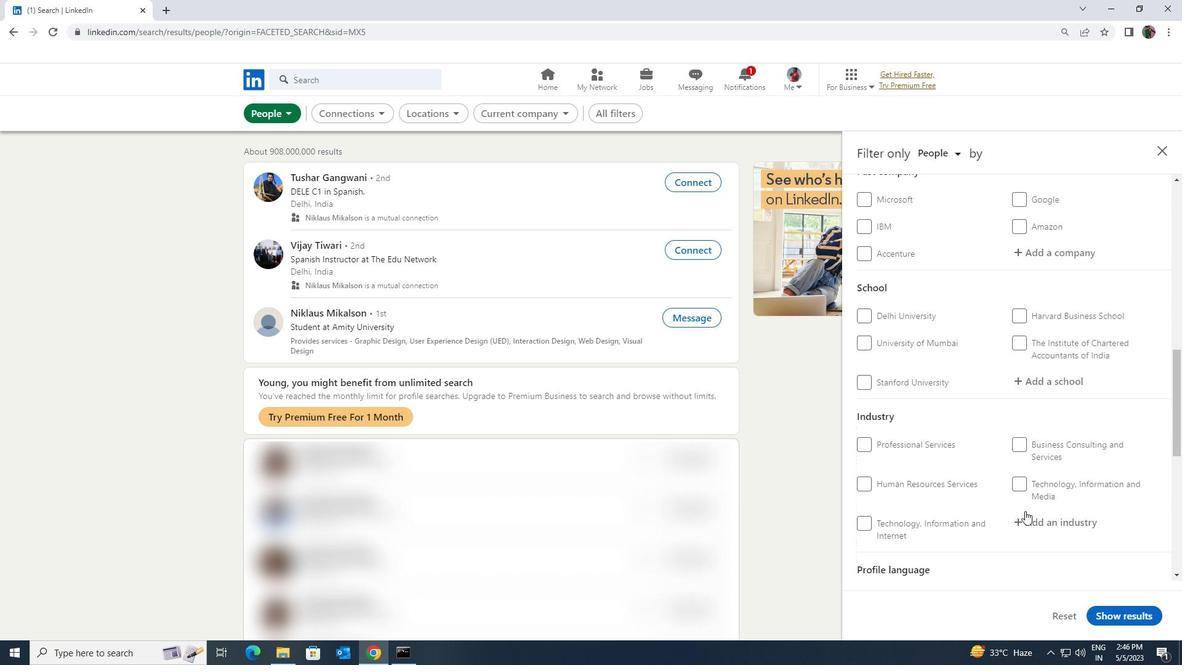 
Action: Mouse moved to (1025, 511)
Screenshot: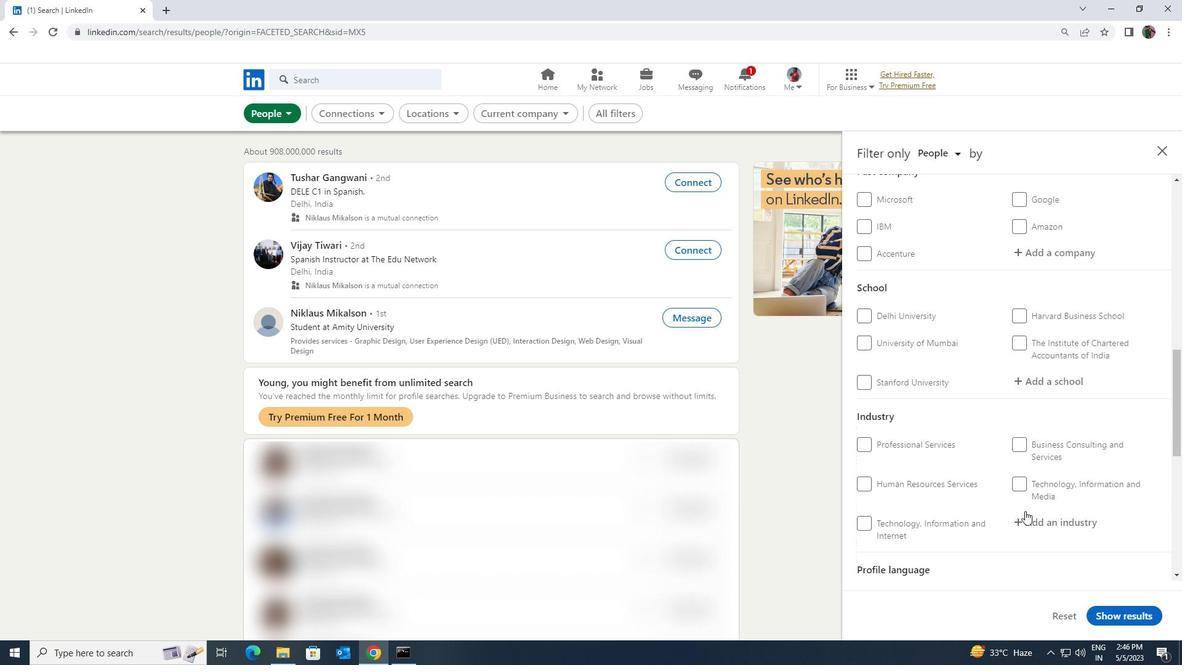 
Action: Mouse scrolled (1025, 511) with delta (0, 0)
Screenshot: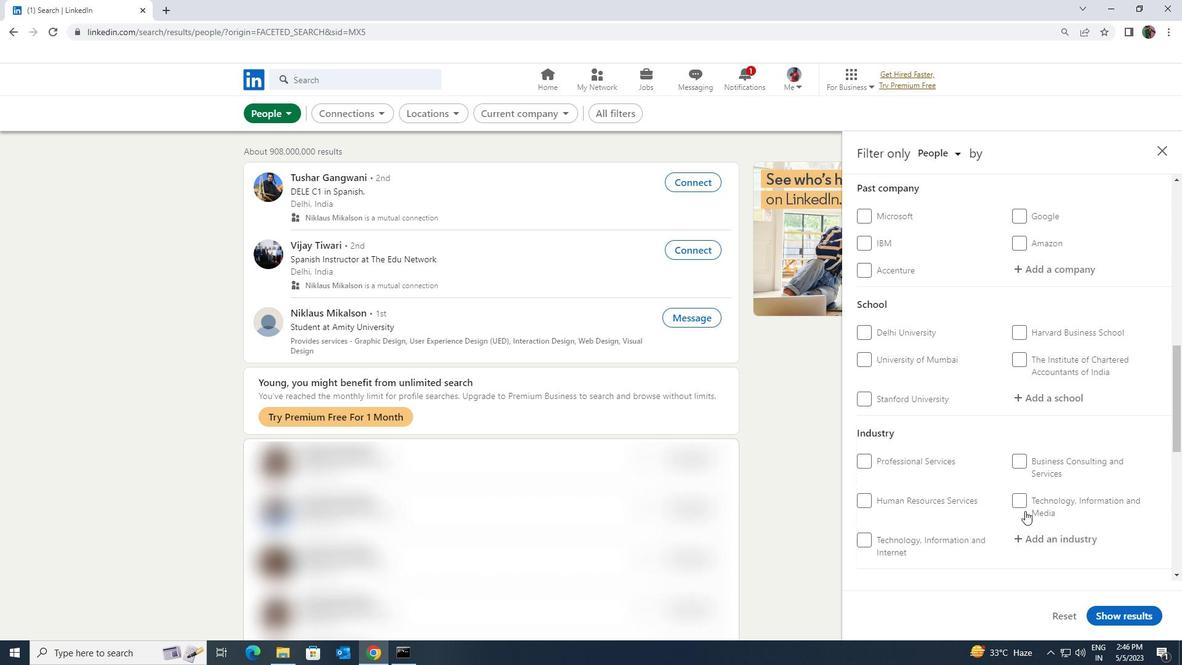 
Action: Mouse scrolled (1025, 511) with delta (0, 0)
Screenshot: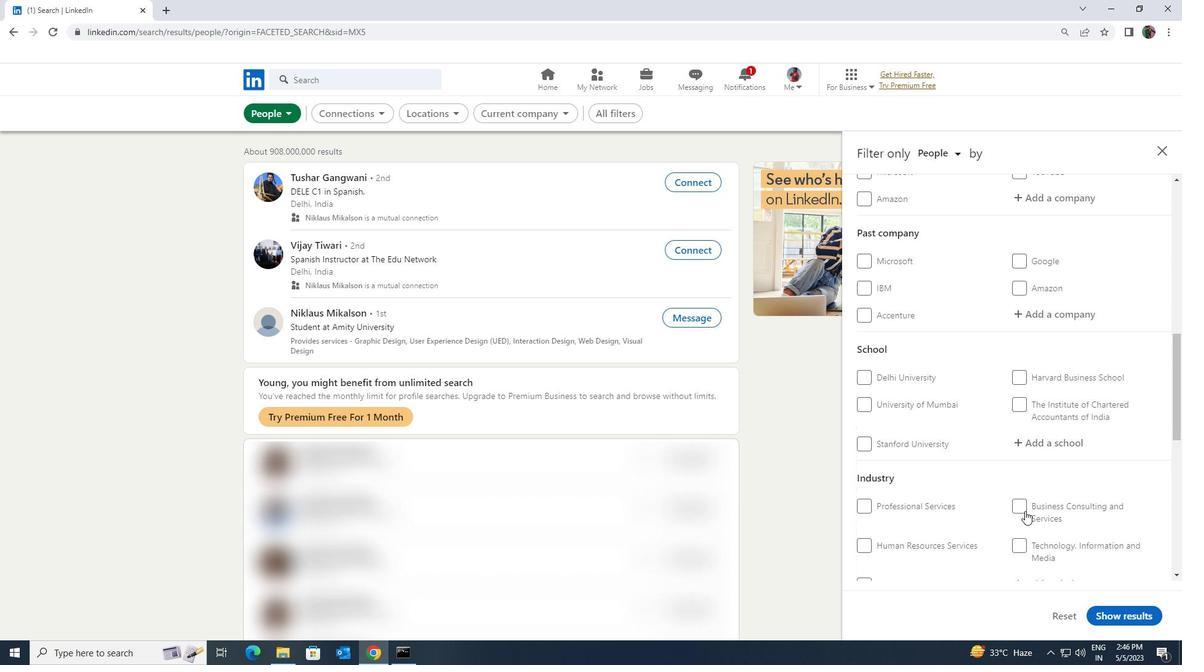 
Action: Mouse scrolled (1025, 511) with delta (0, 0)
Screenshot: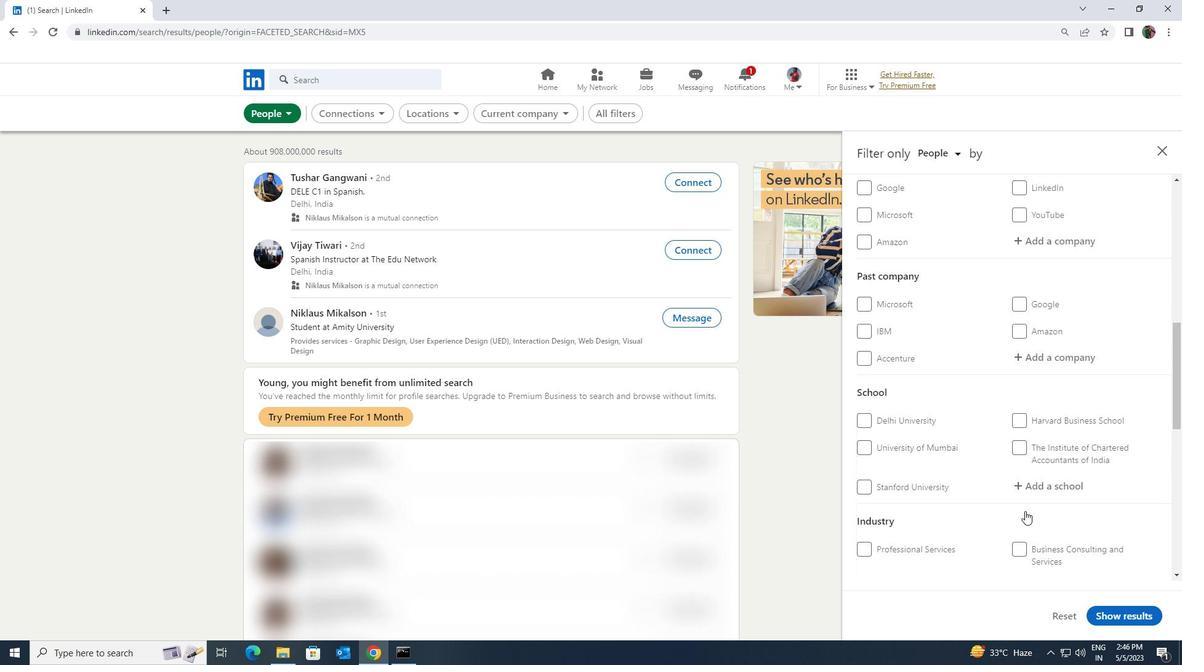
Action: Mouse moved to (1048, 404)
Screenshot: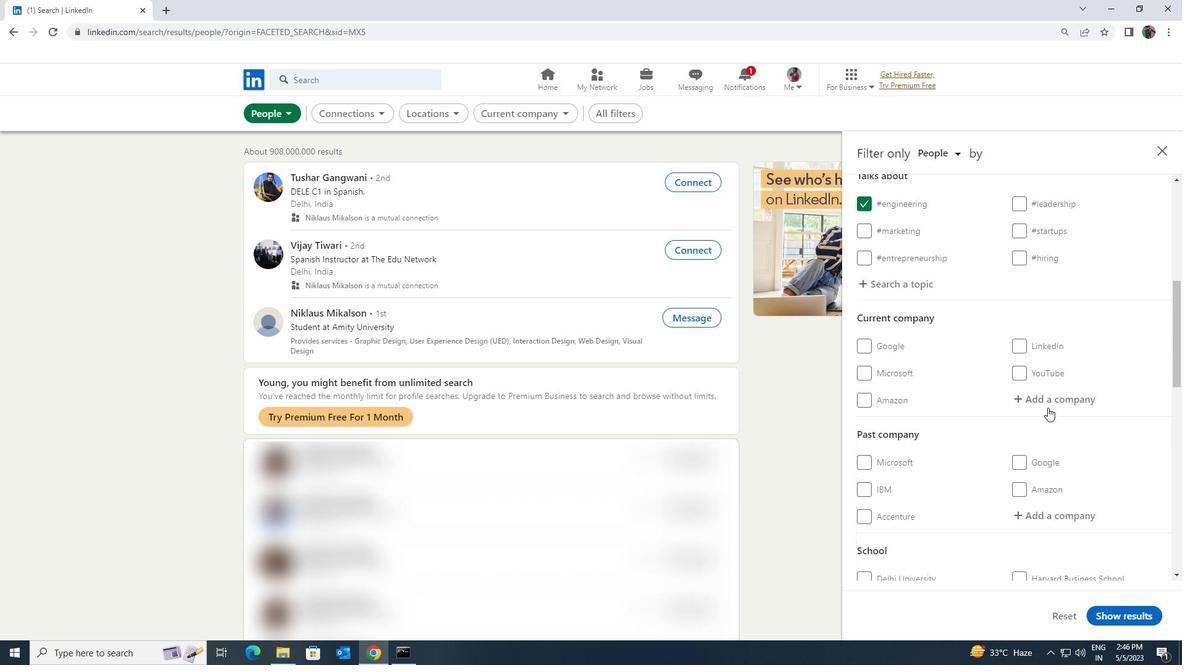 
Action: Mouse pressed left at (1048, 404)
Screenshot: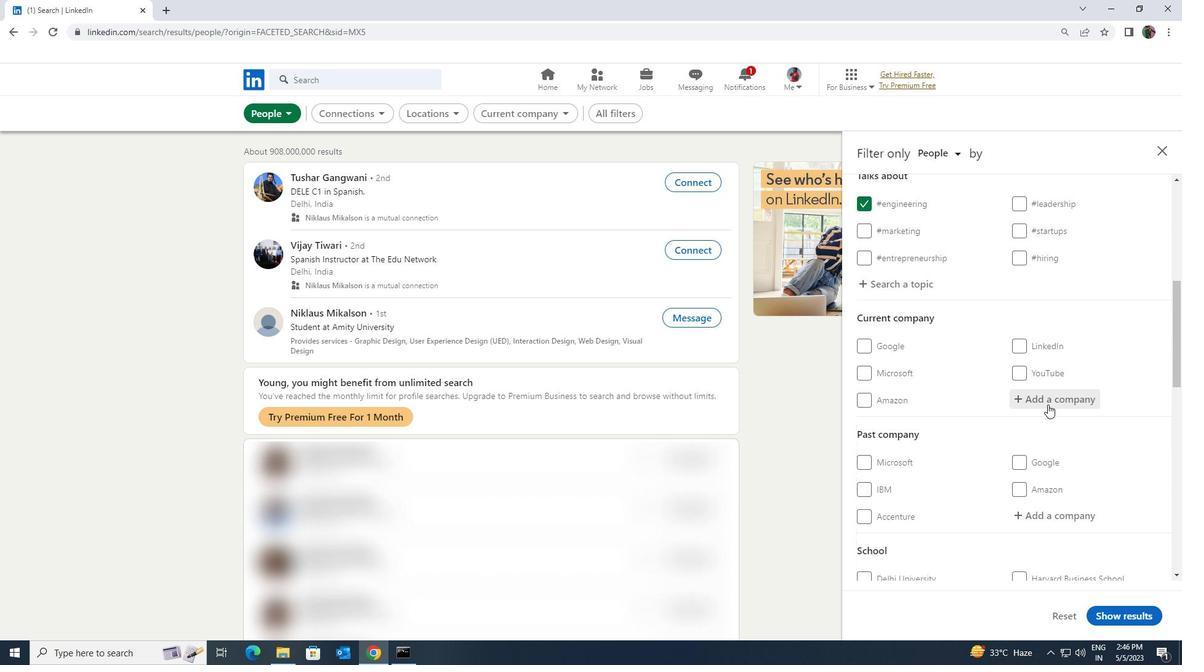 
Action: Key pressed <Key.shift><Key.shift><Key.shift><Key.shift><Key.shift>ATOUT<Key.space><Key.shift>FRAN
Screenshot: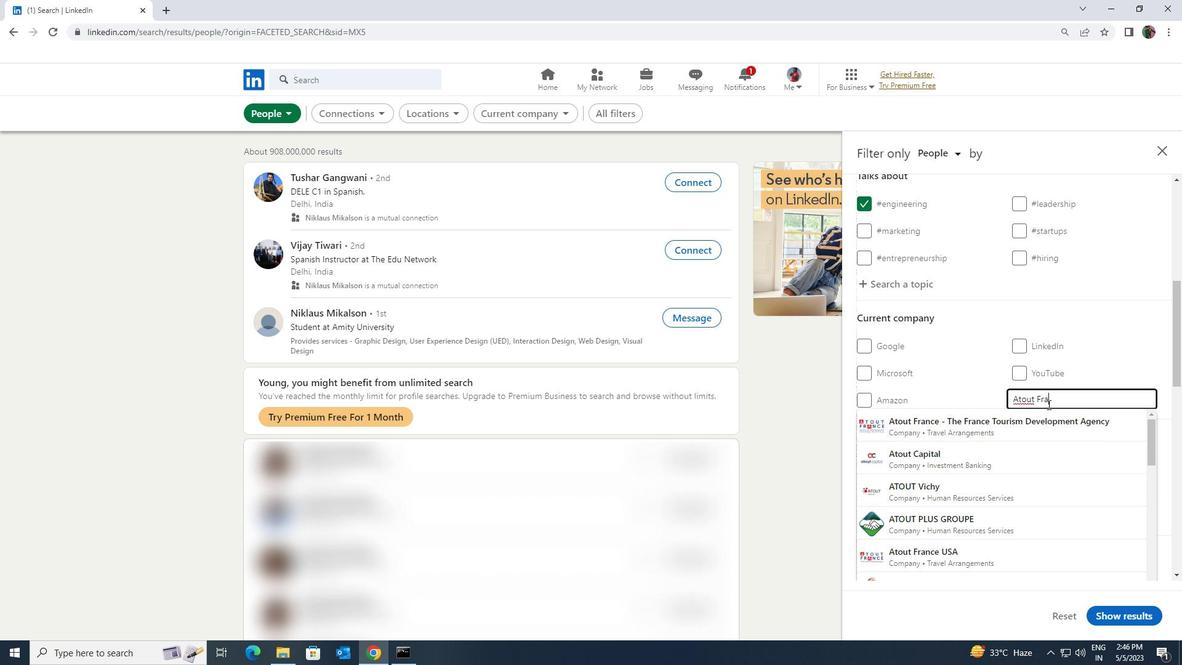 
Action: Mouse moved to (1044, 413)
Screenshot: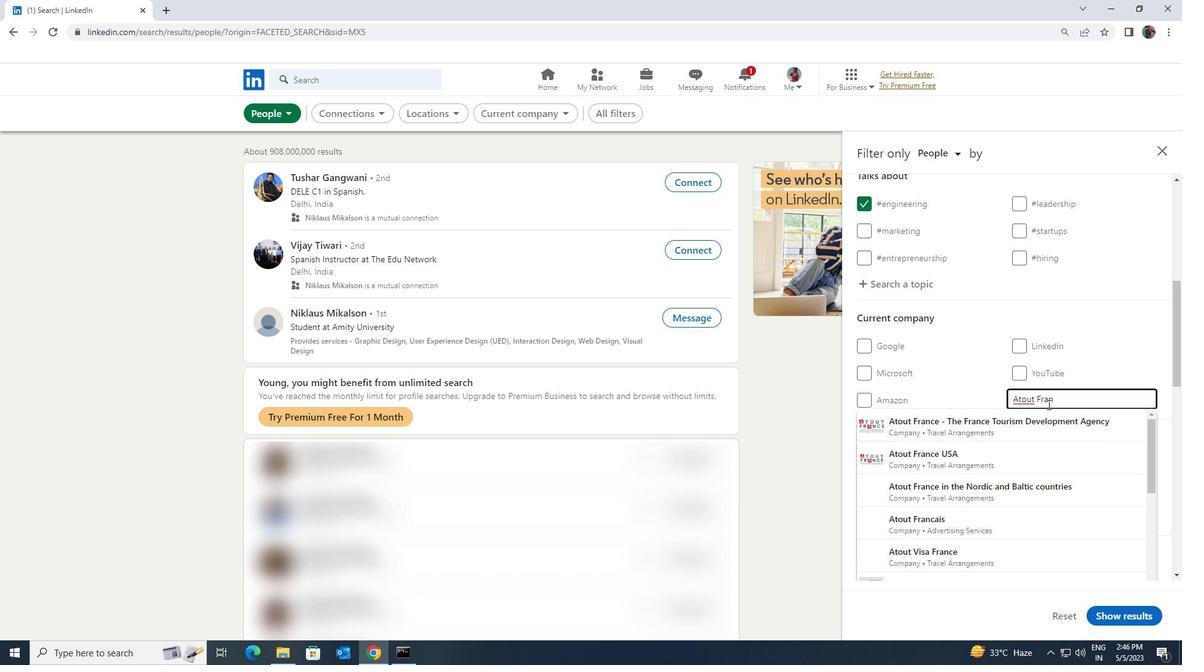 
Action: Mouse pressed left at (1044, 413)
Screenshot: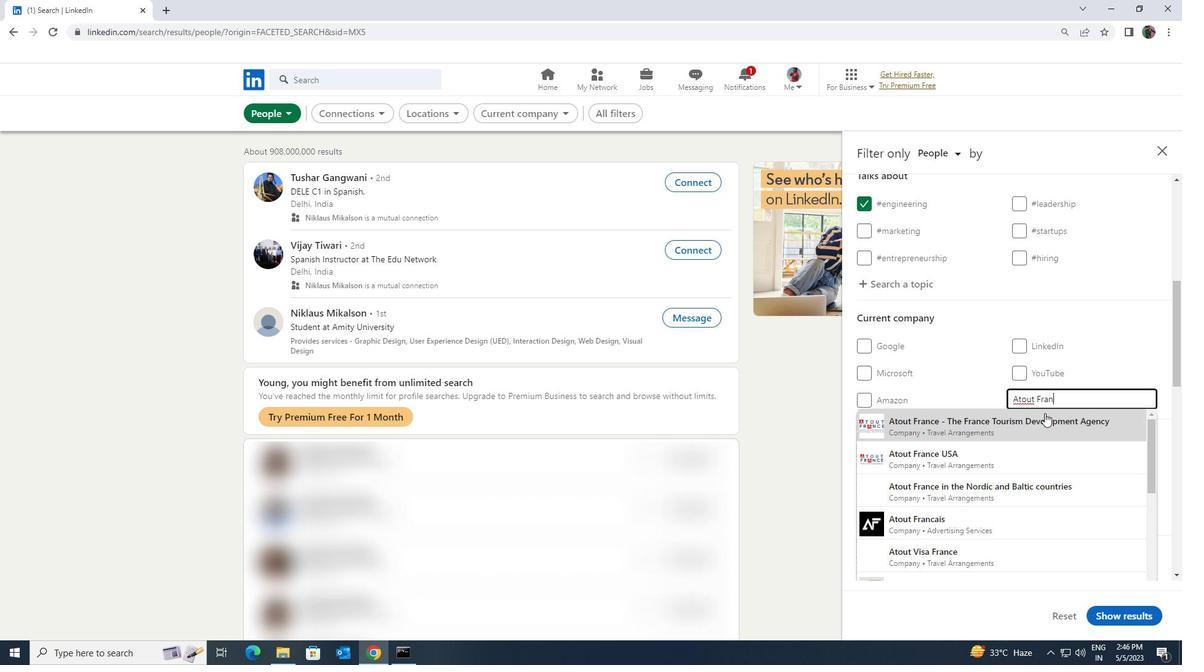 
Action: Mouse moved to (1044, 414)
Screenshot: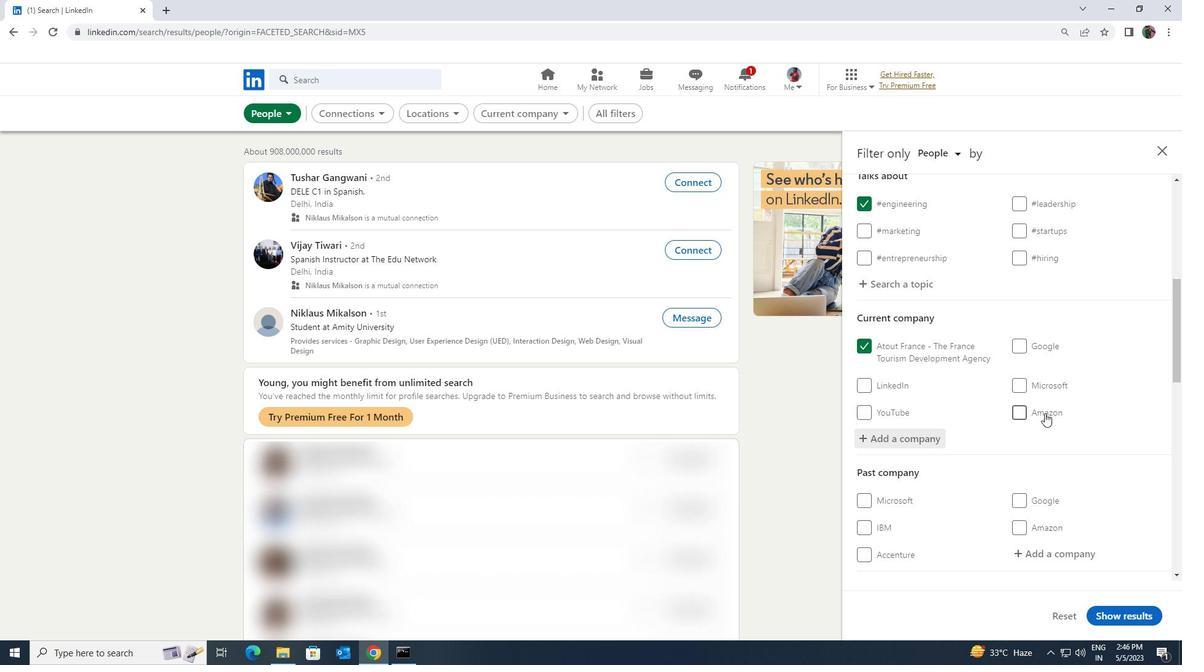 
Action: Mouse scrolled (1044, 413) with delta (0, 0)
Screenshot: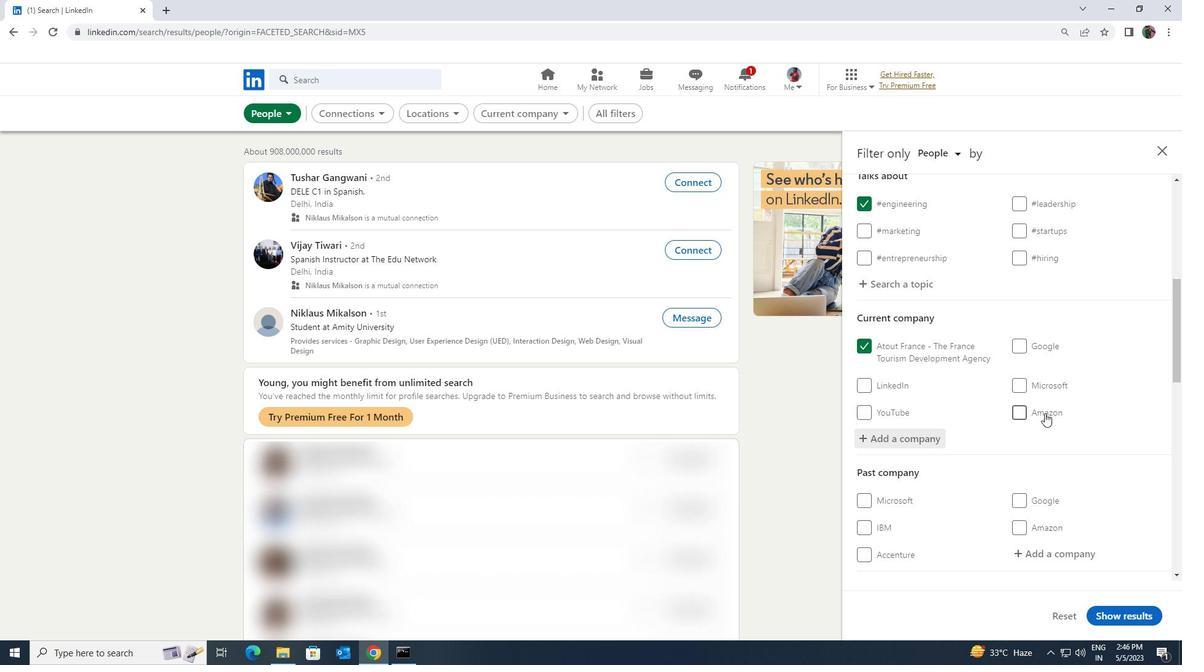 
Action: Mouse moved to (1044, 415)
Screenshot: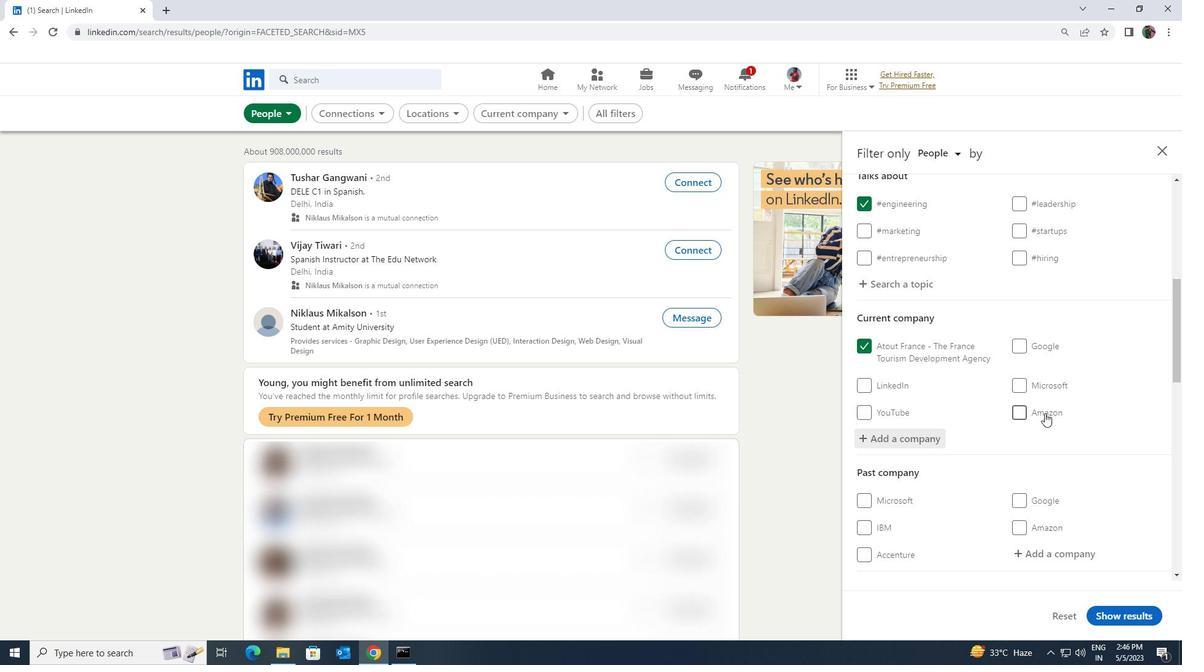 
Action: Mouse scrolled (1044, 414) with delta (0, 0)
Screenshot: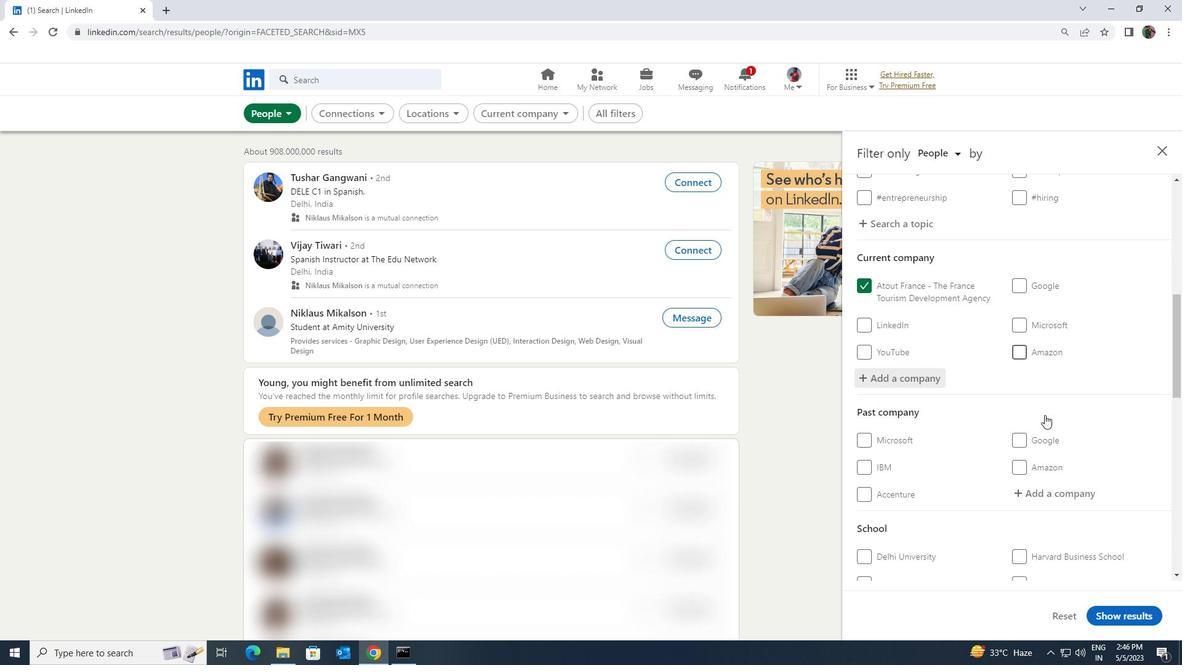 
Action: Mouse scrolled (1044, 414) with delta (0, 0)
Screenshot: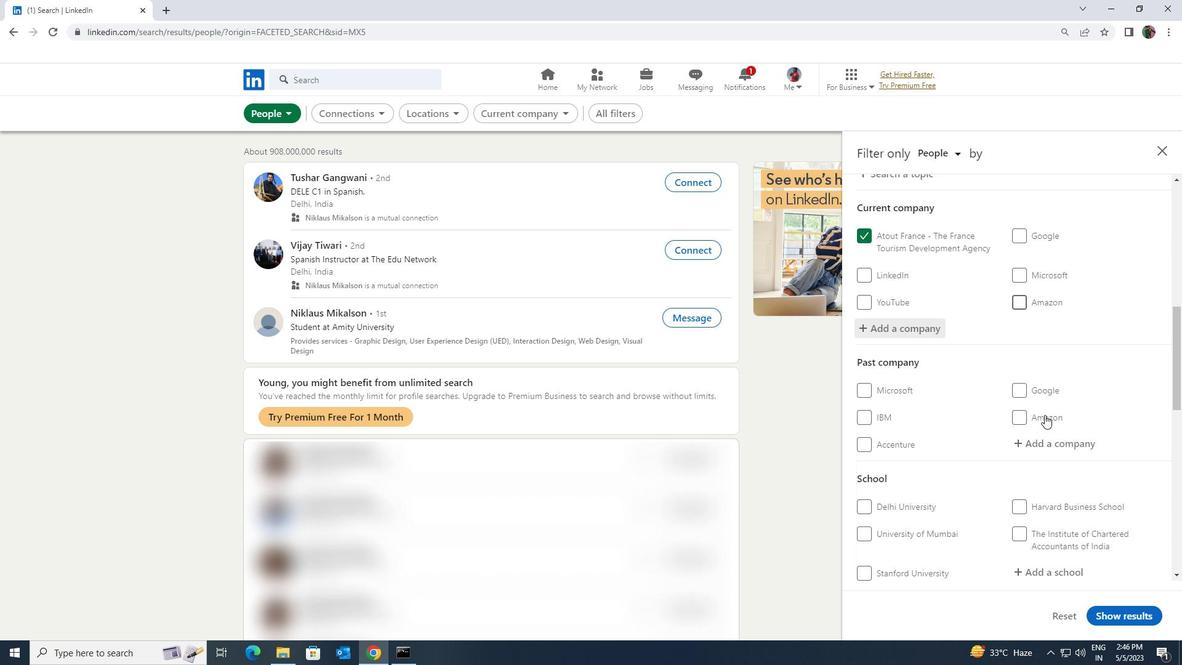 
Action: Mouse scrolled (1044, 414) with delta (0, 0)
Screenshot: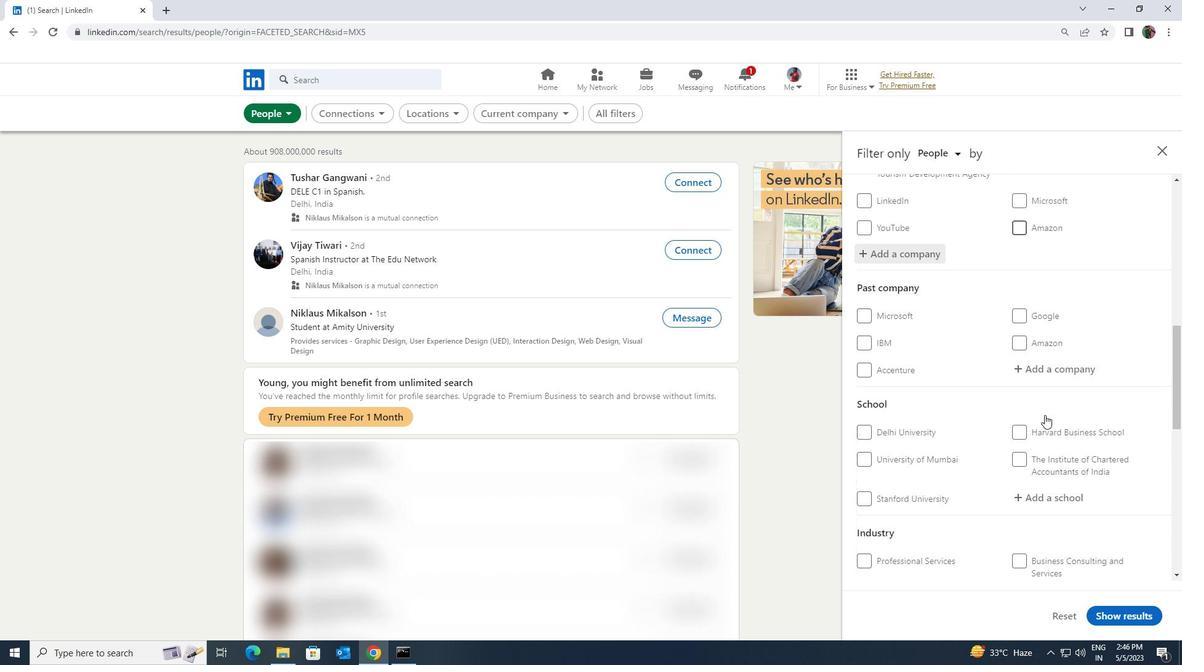 
Action: Mouse moved to (1044, 434)
Screenshot: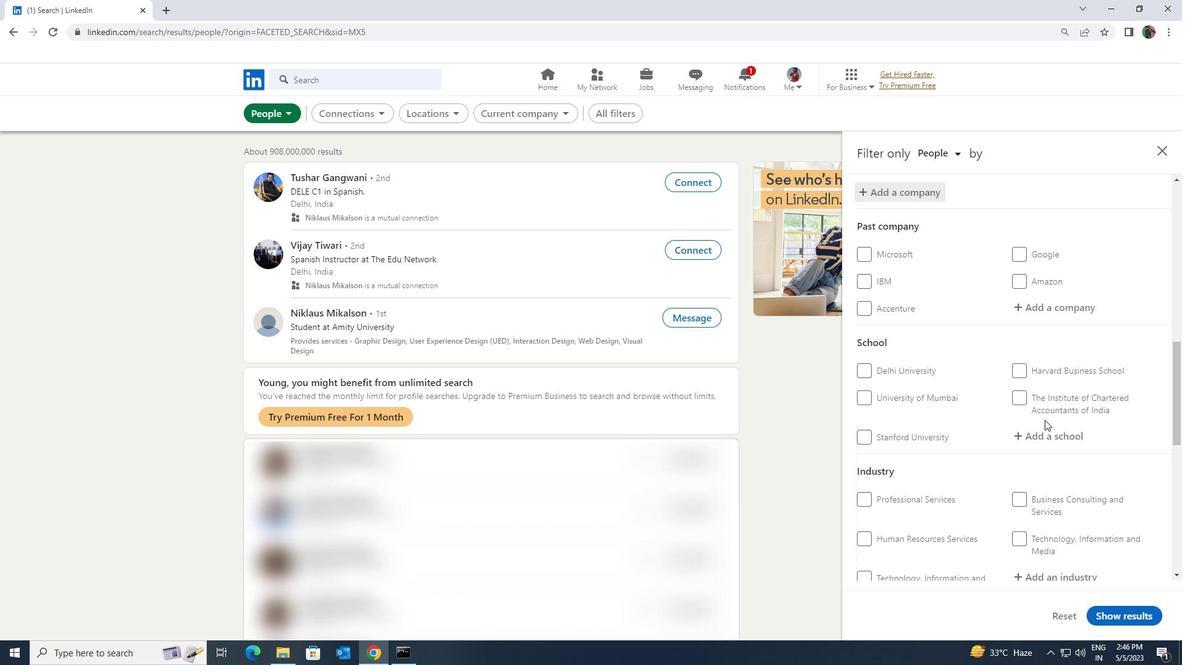 
Action: Mouse pressed left at (1044, 434)
Screenshot: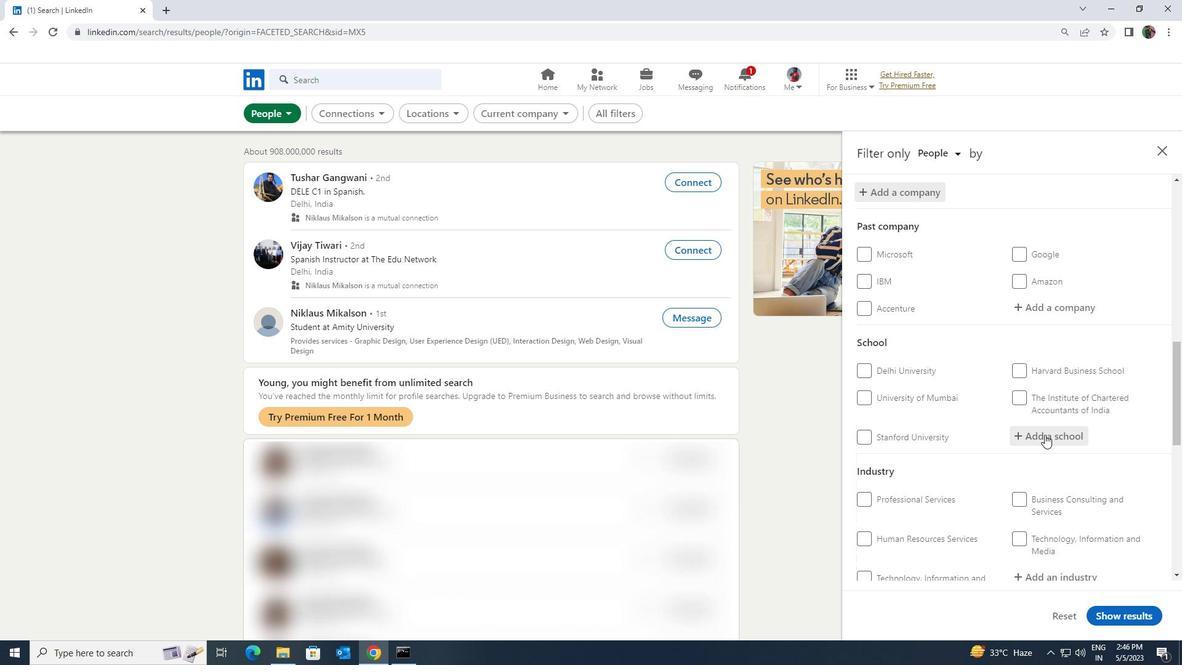 
Action: Key pressed <Key.shift><Key.shift><Key.shift><Key.shift><Key.shift><Key.shift>RMK<Key.space><Key.shift><Key.shift>R<Key.backspace><Key.shift>ENGINEERING
Screenshot: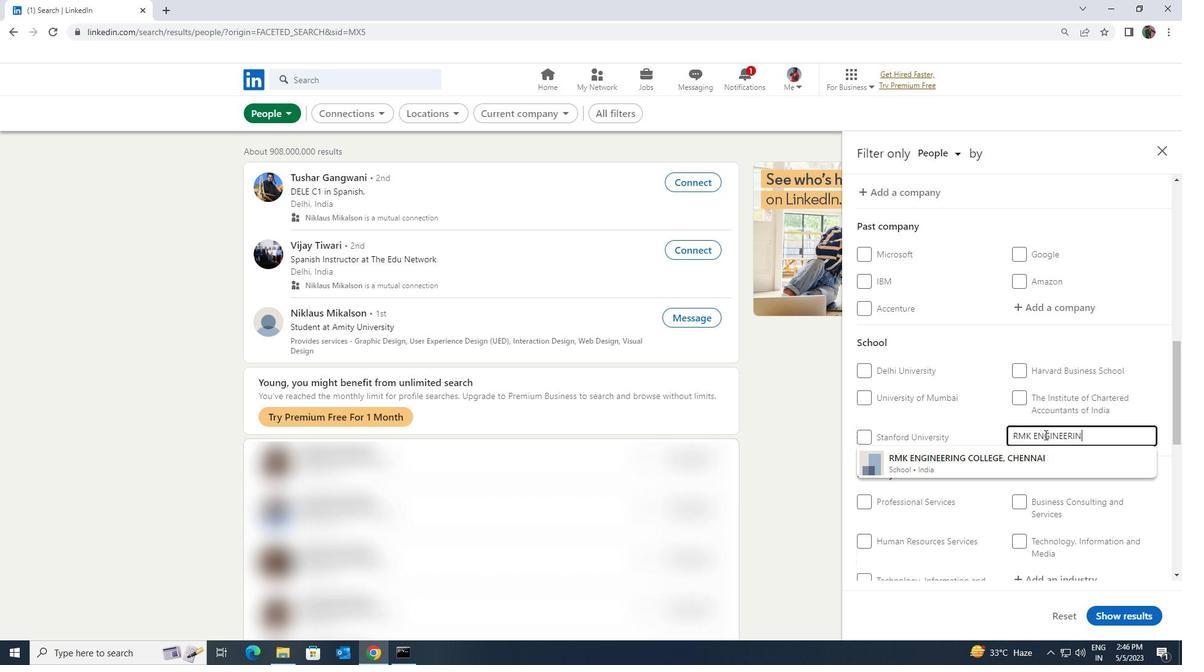 
Action: Mouse moved to (1044, 452)
Screenshot: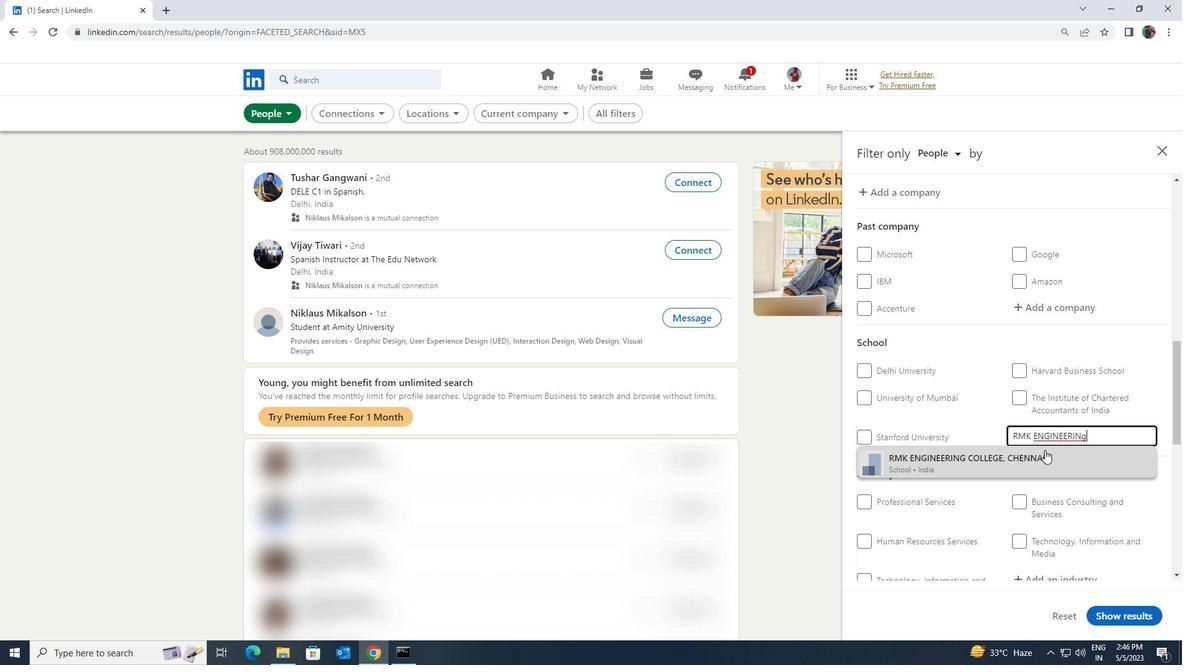 
Action: Mouse pressed left at (1044, 452)
Screenshot: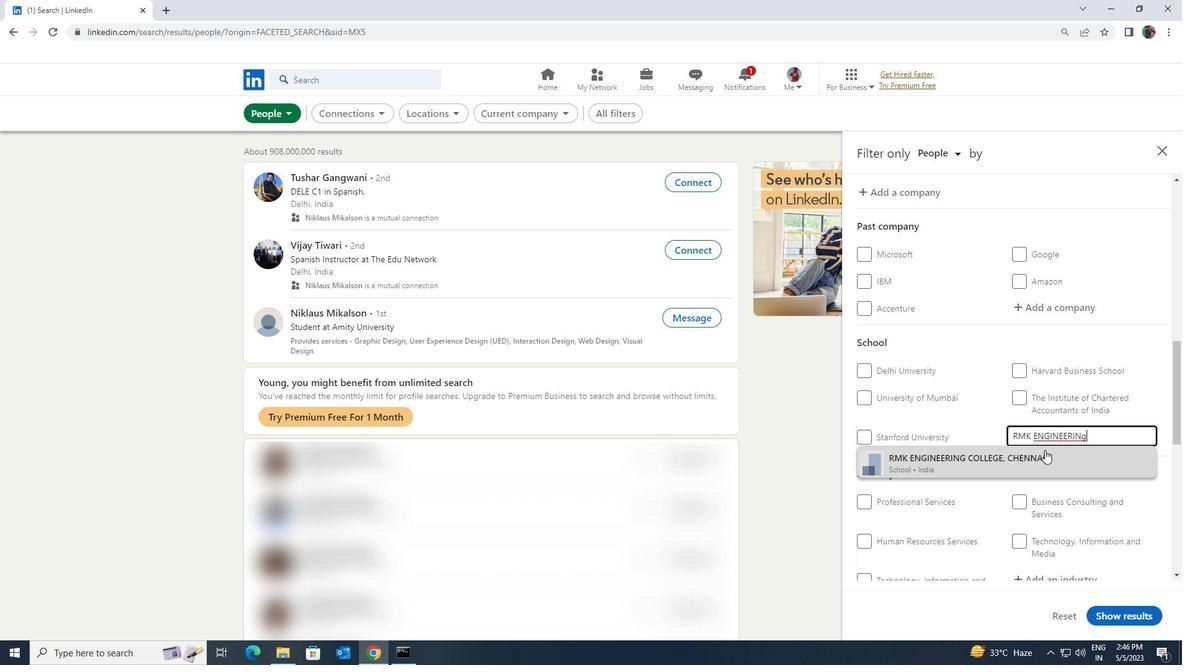 
Action: Mouse scrolled (1044, 451) with delta (0, 0)
Screenshot: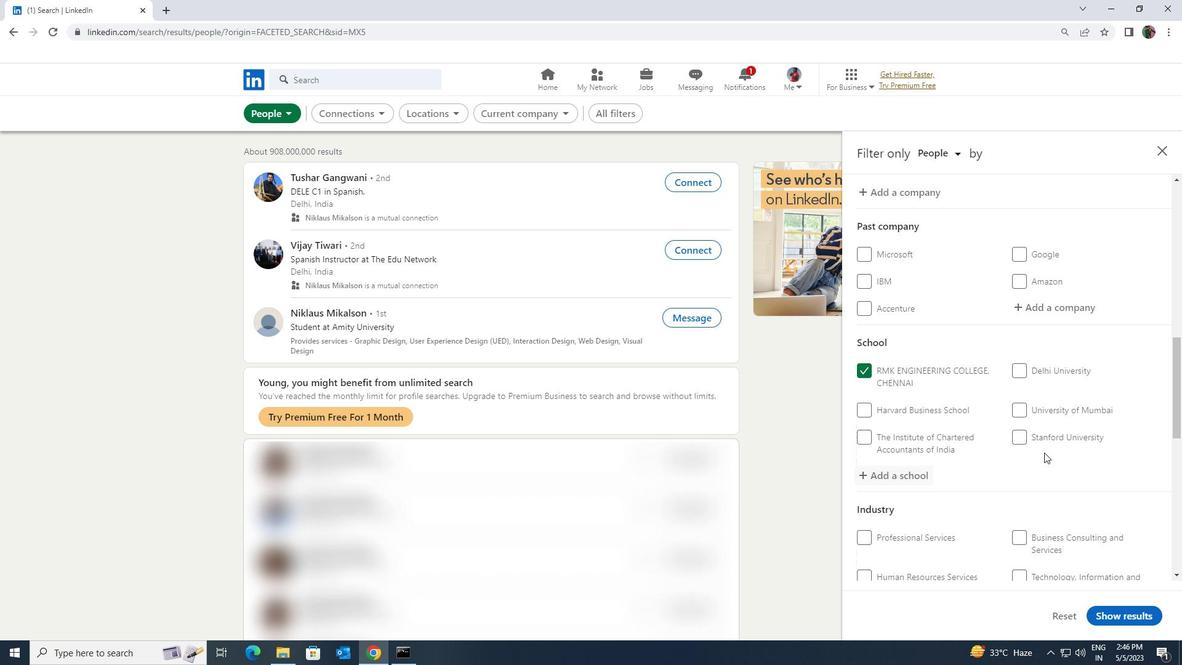 
Action: Mouse scrolled (1044, 451) with delta (0, 0)
Screenshot: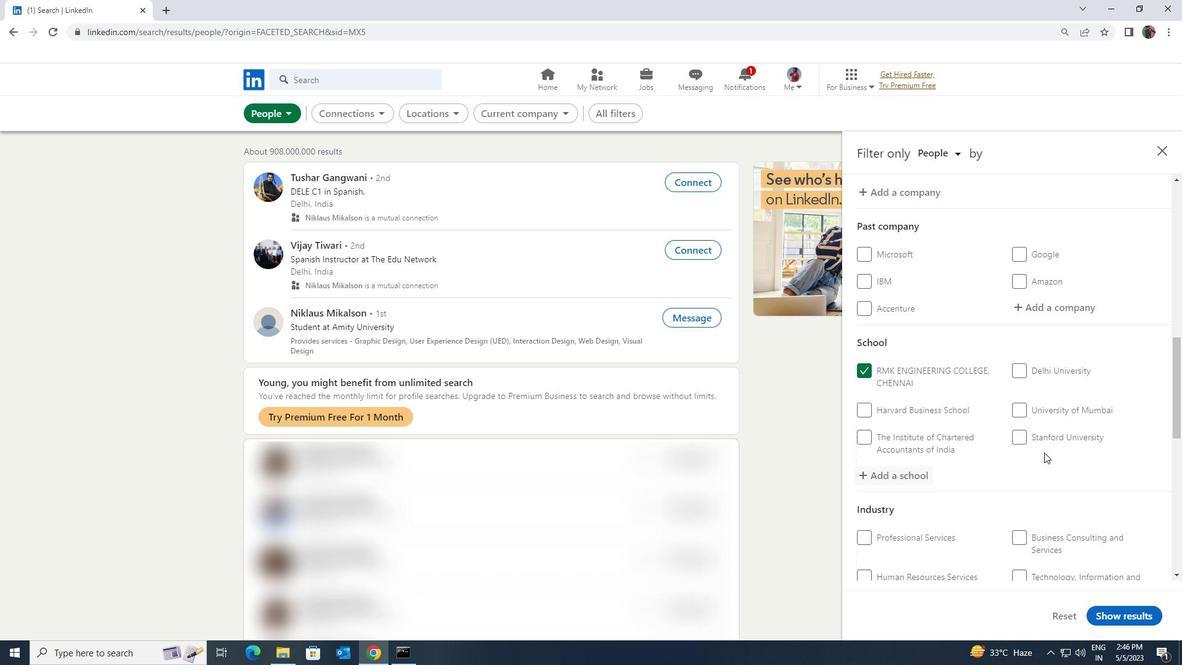 
Action: Mouse moved to (1043, 452)
Screenshot: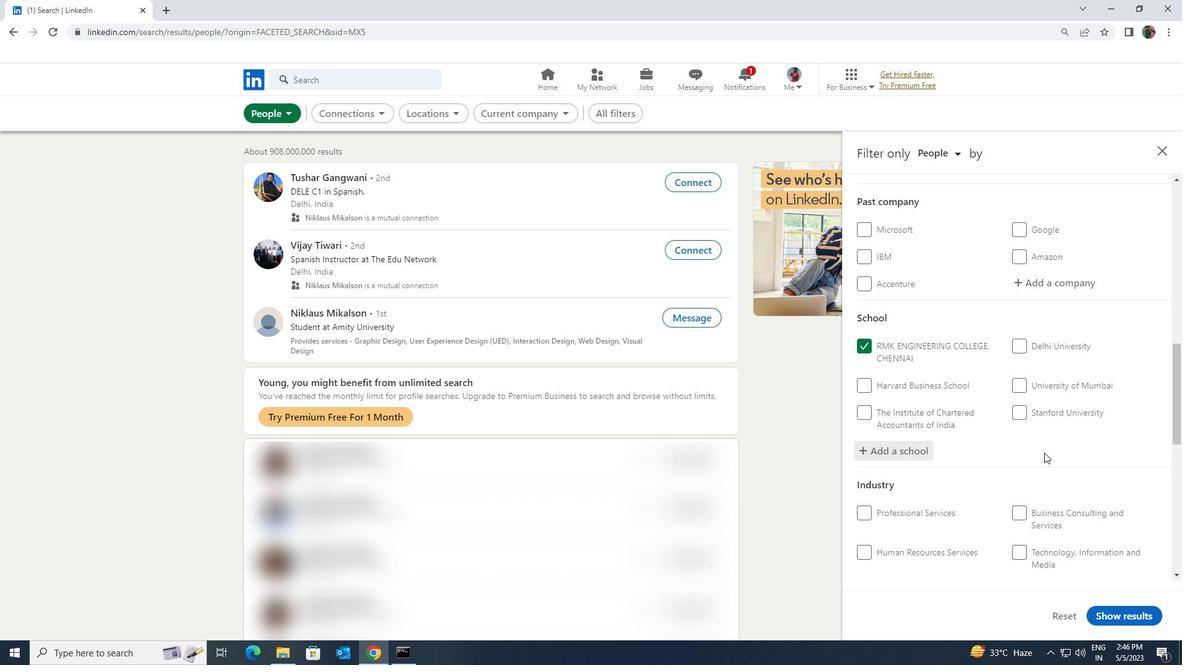 
Action: Mouse scrolled (1043, 451) with delta (0, 0)
Screenshot: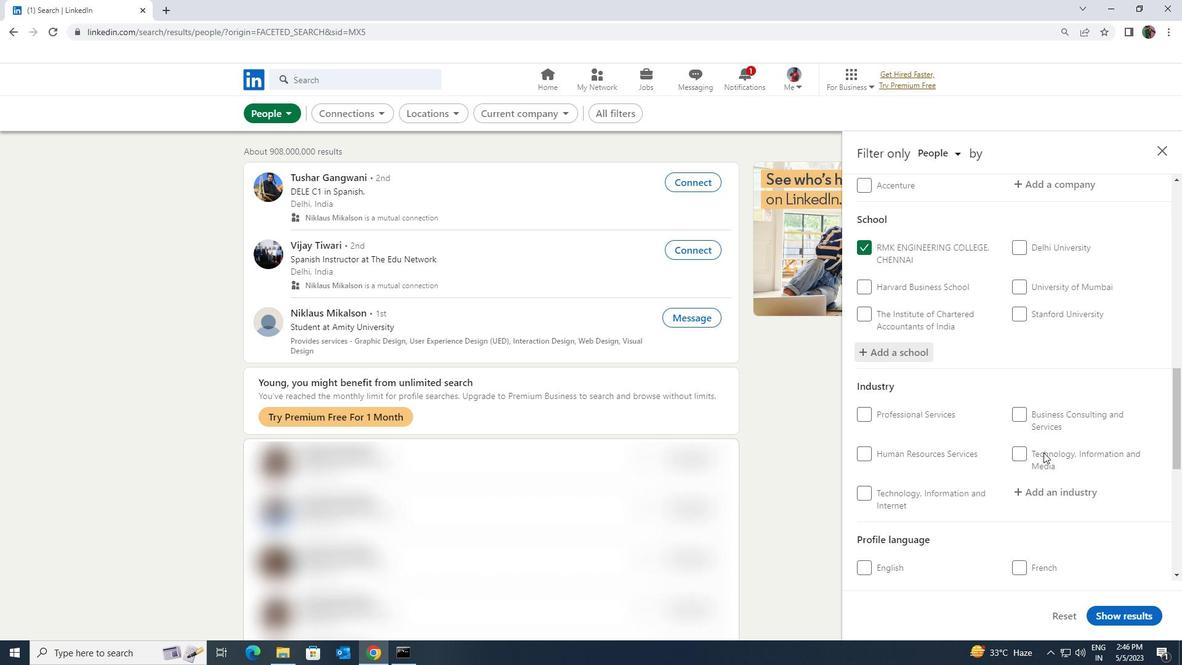 
Action: Mouse moved to (1048, 431)
Screenshot: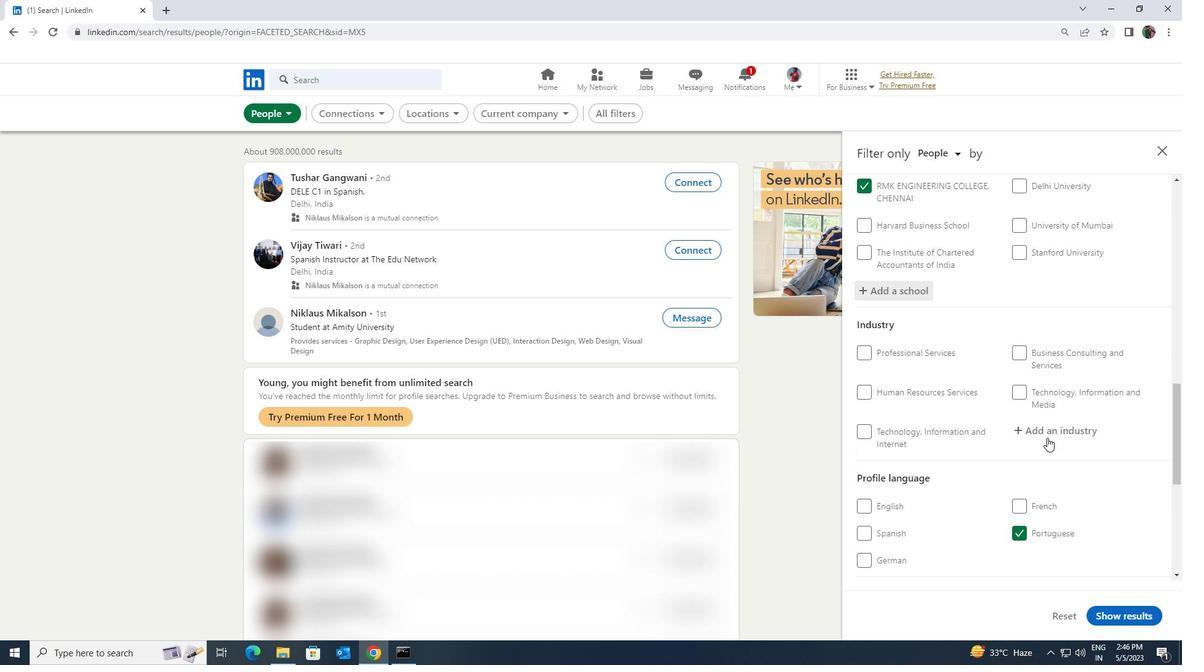 
Action: Mouse pressed left at (1048, 431)
Screenshot: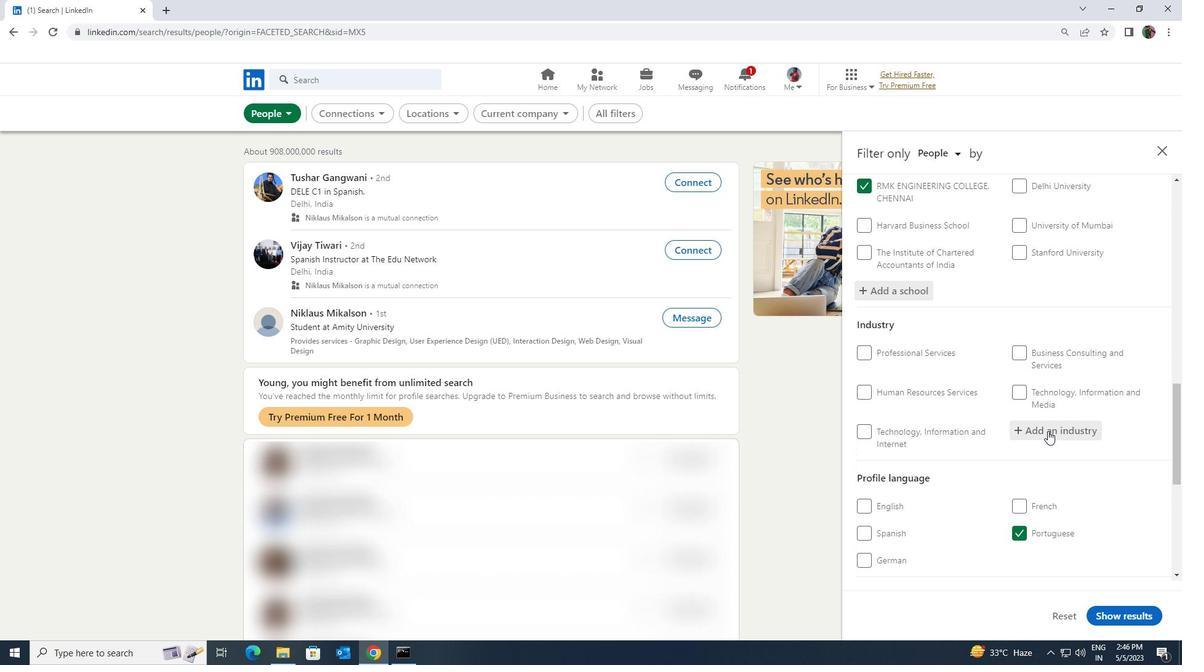 
Action: Key pressed <Key.shift><Key.shift><Key.shift>BRE
Screenshot: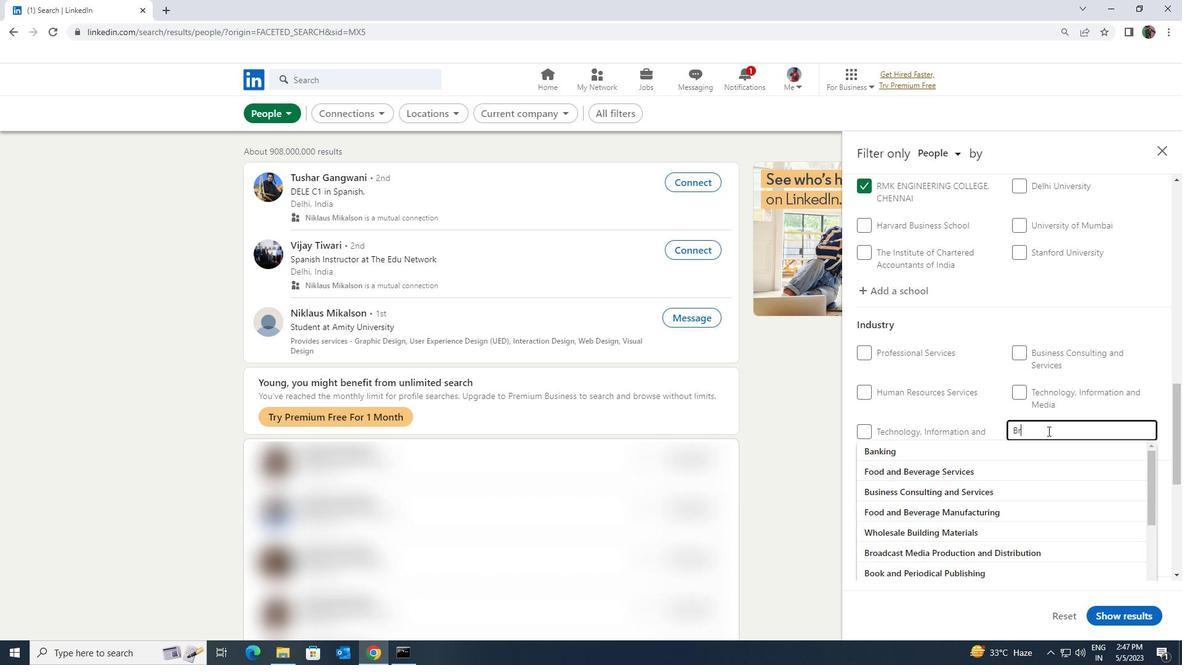 
Action: Mouse moved to (1037, 461)
Screenshot: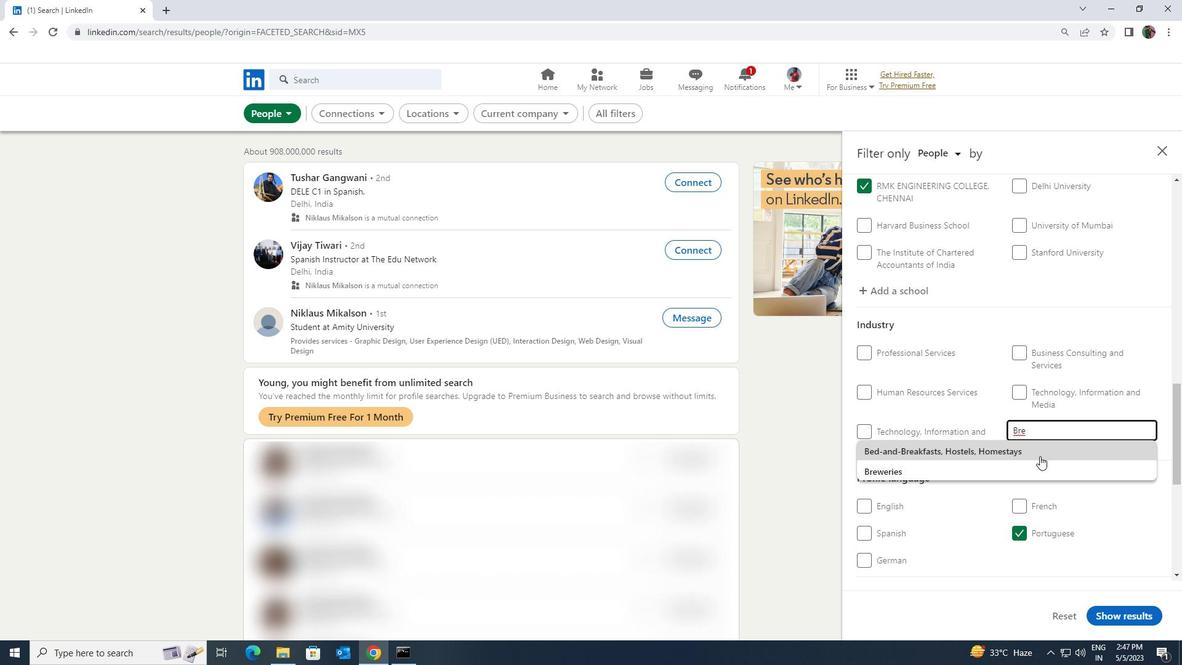 
Action: Mouse pressed left at (1037, 461)
Screenshot: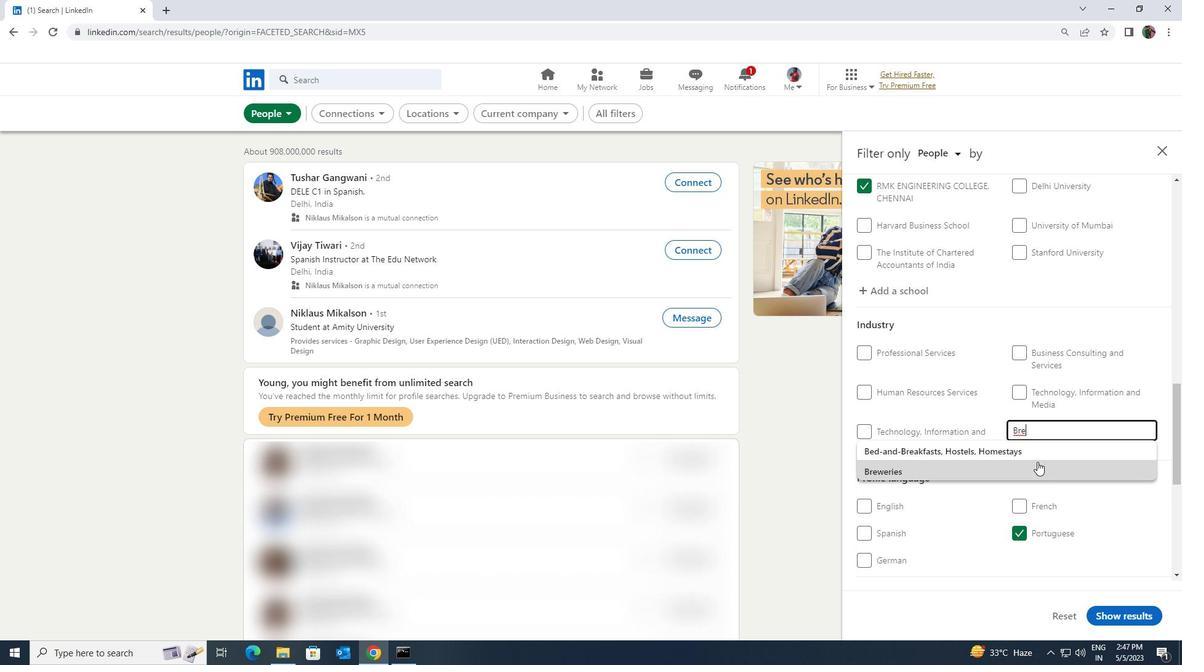 
Action: Mouse scrolled (1037, 461) with delta (0, 0)
Screenshot: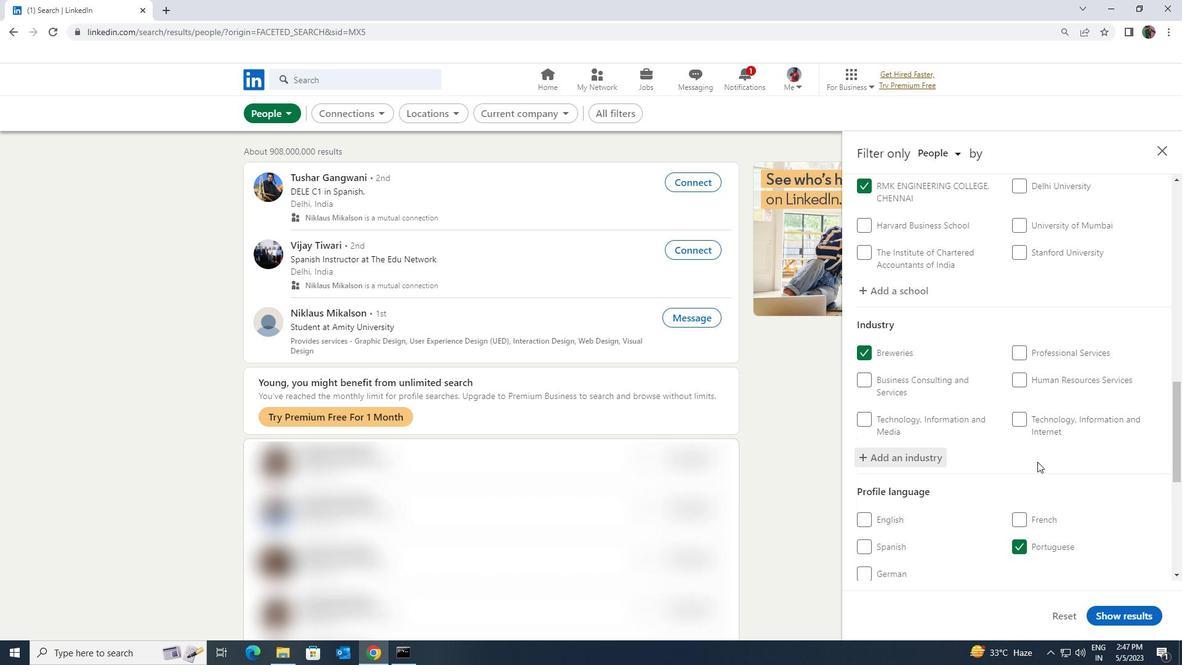 
Action: Mouse scrolled (1037, 461) with delta (0, 0)
Screenshot: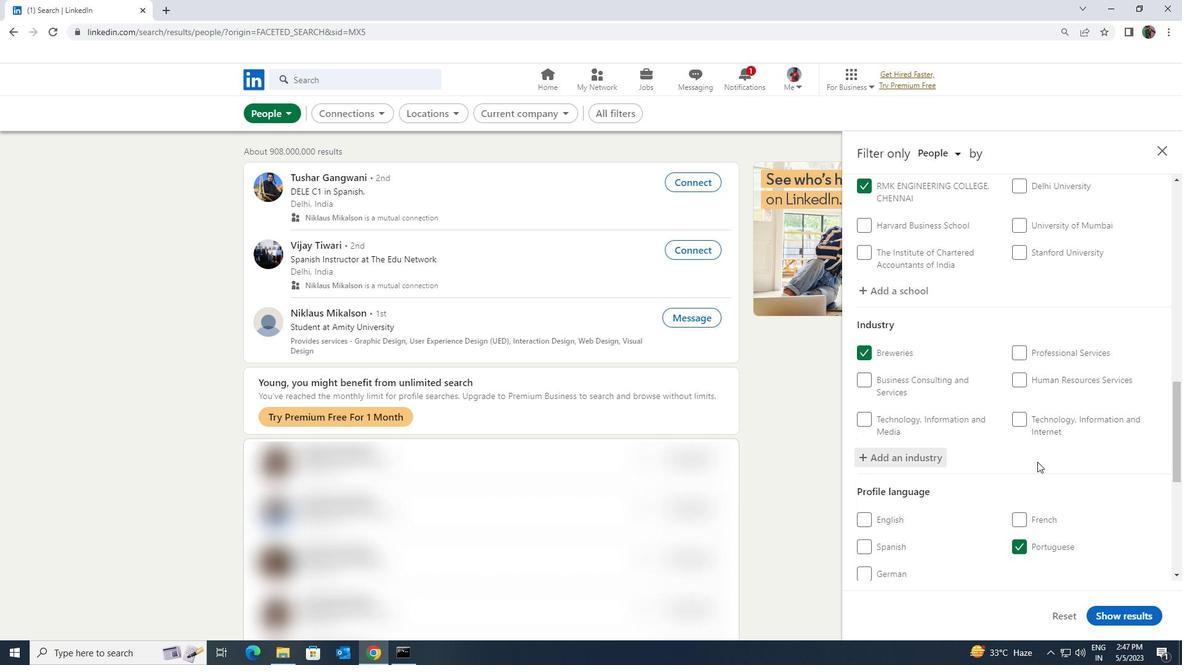 
Action: Mouse moved to (1037, 461)
Screenshot: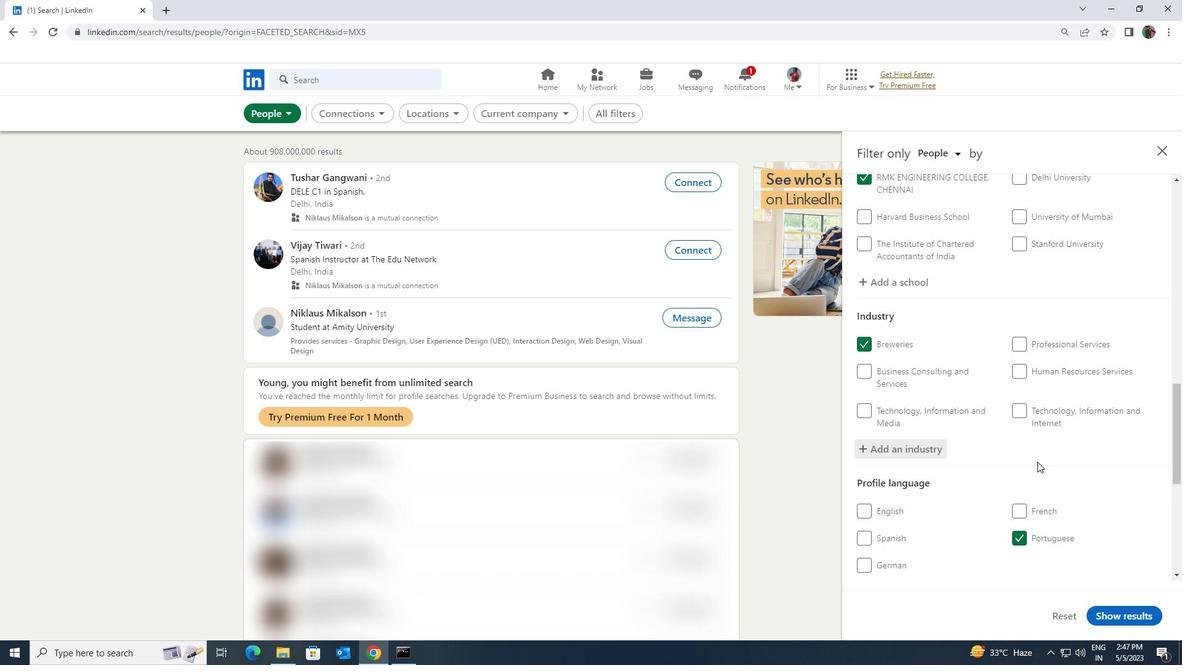 
Action: Mouse scrolled (1037, 461) with delta (0, 0)
Screenshot: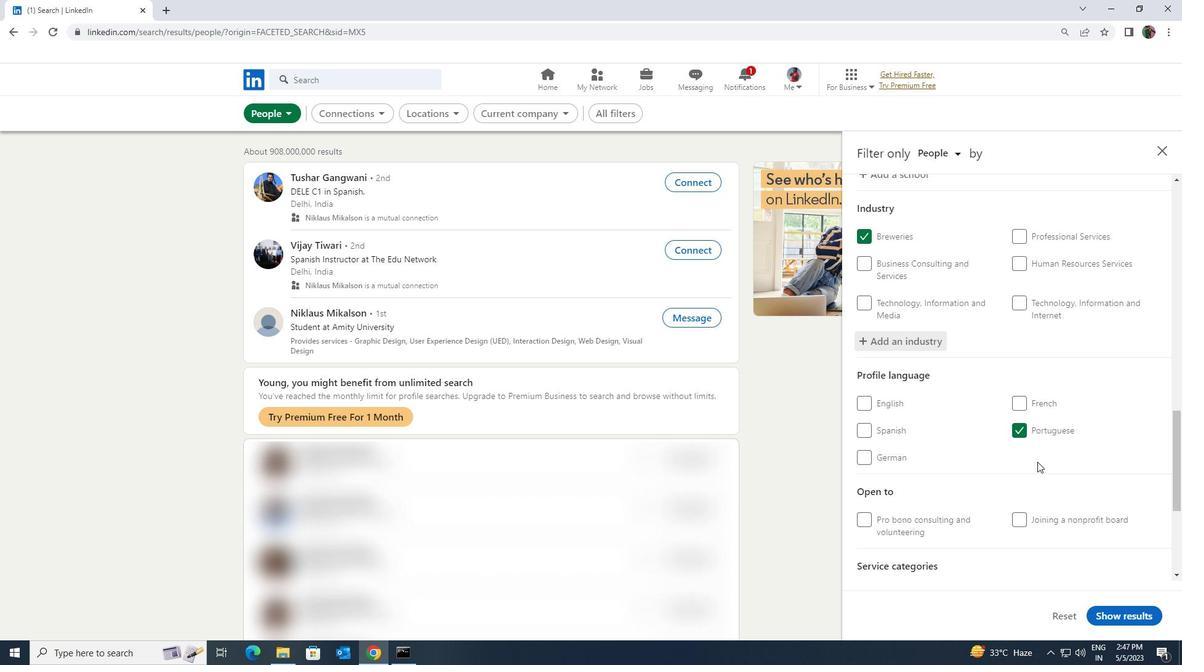 
Action: Mouse scrolled (1037, 461) with delta (0, 0)
Screenshot: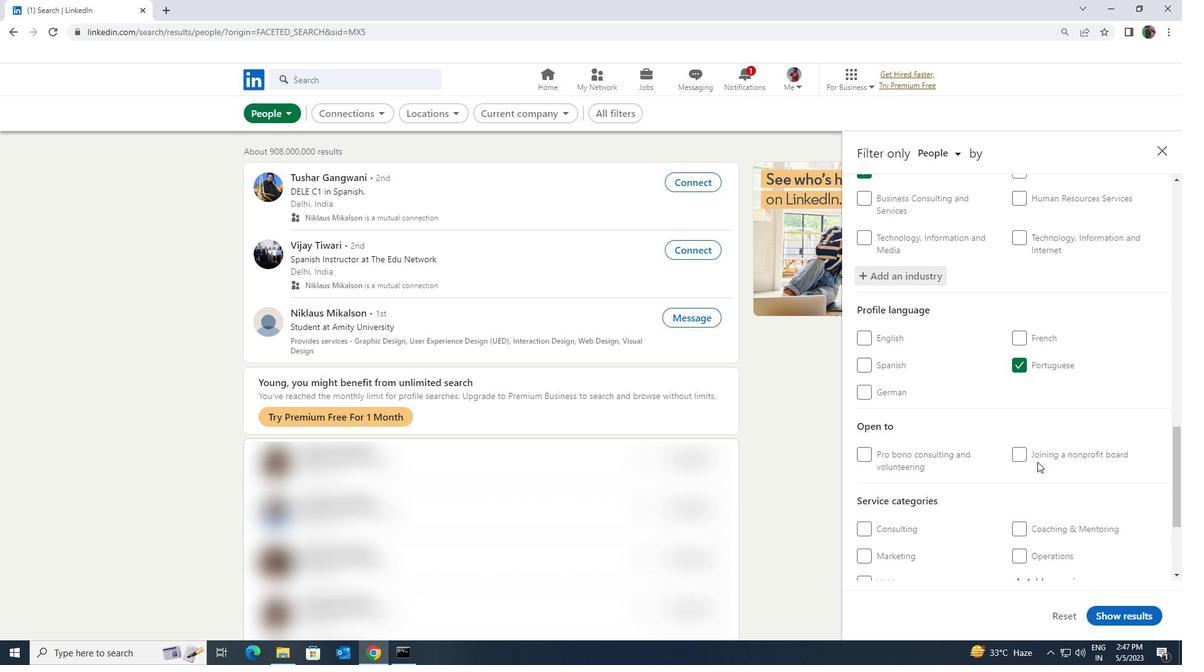 
Action: Mouse scrolled (1037, 461) with delta (0, 0)
Screenshot: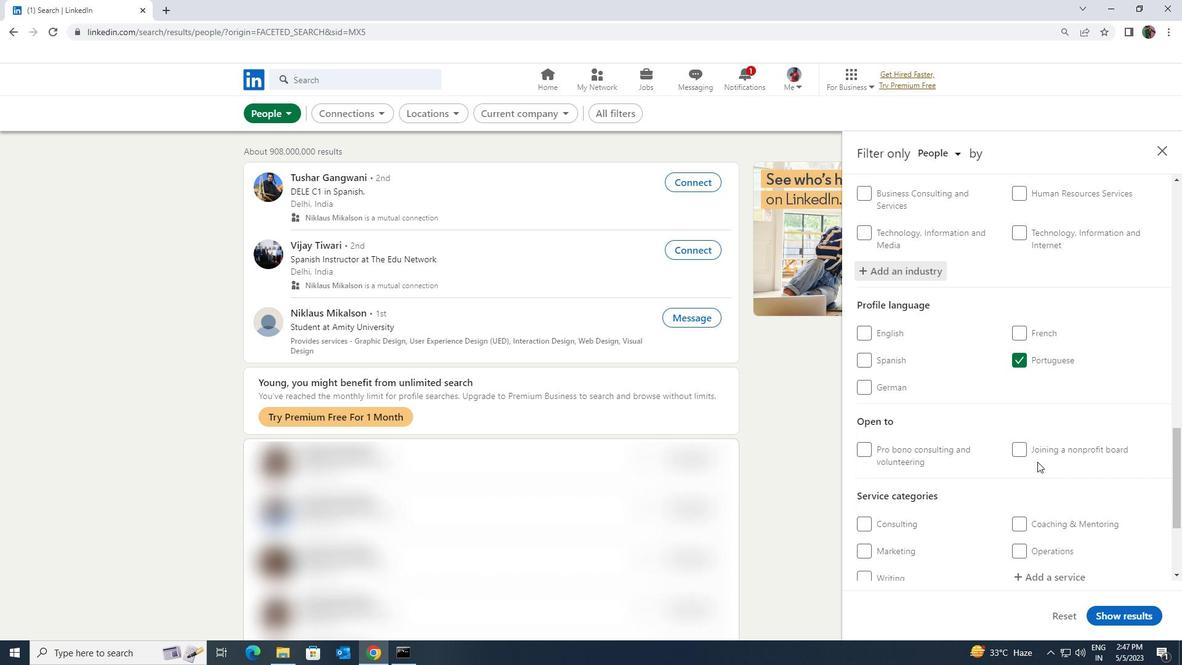 
Action: Mouse moved to (1038, 461)
Screenshot: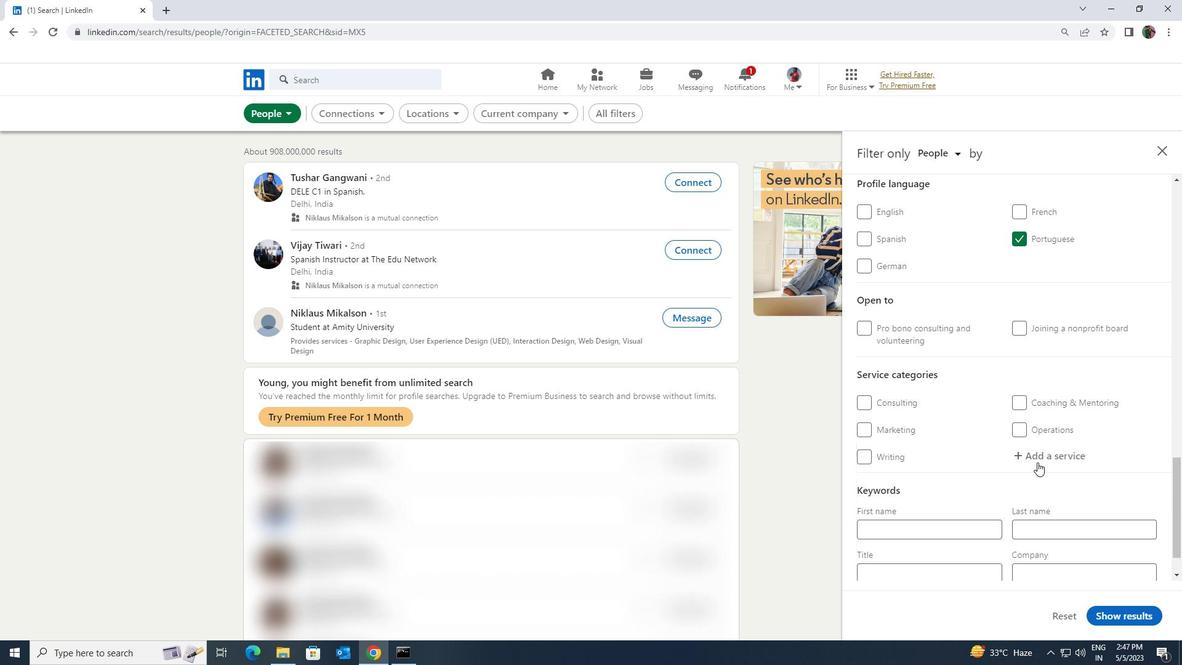 
Action: Mouse pressed left at (1038, 461)
Screenshot: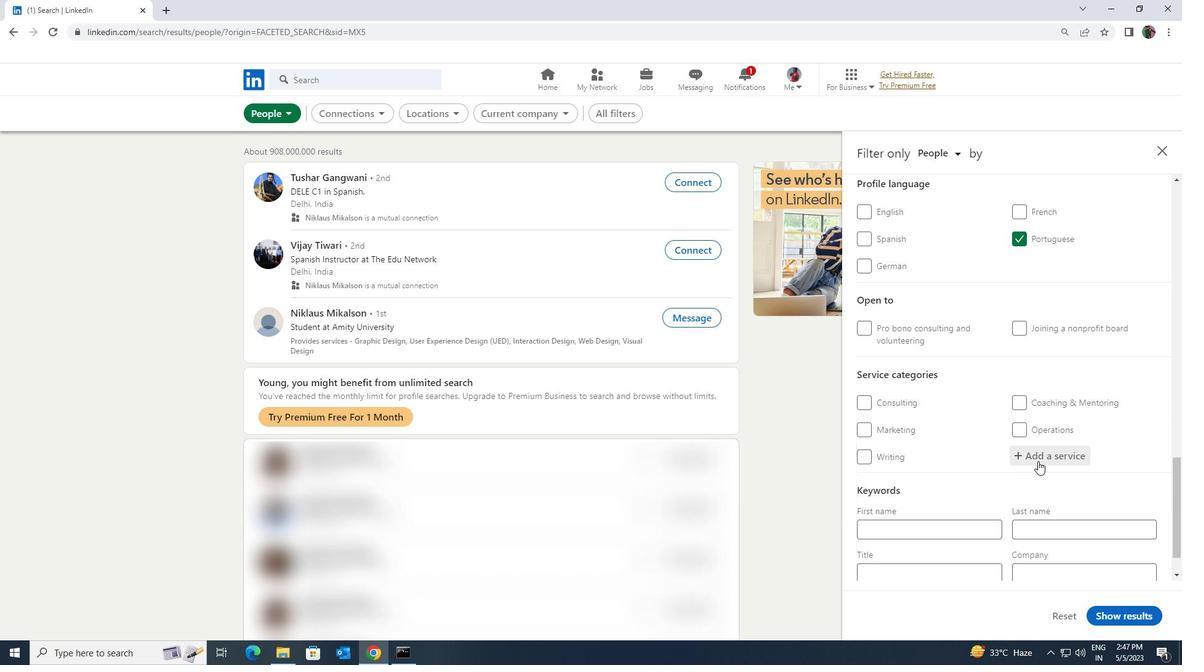 
Action: Key pressed <Key.shift><Key.shift><Key.shift><Key.shift>REAL<Key.space>S<Key.backspace>EST
Screenshot: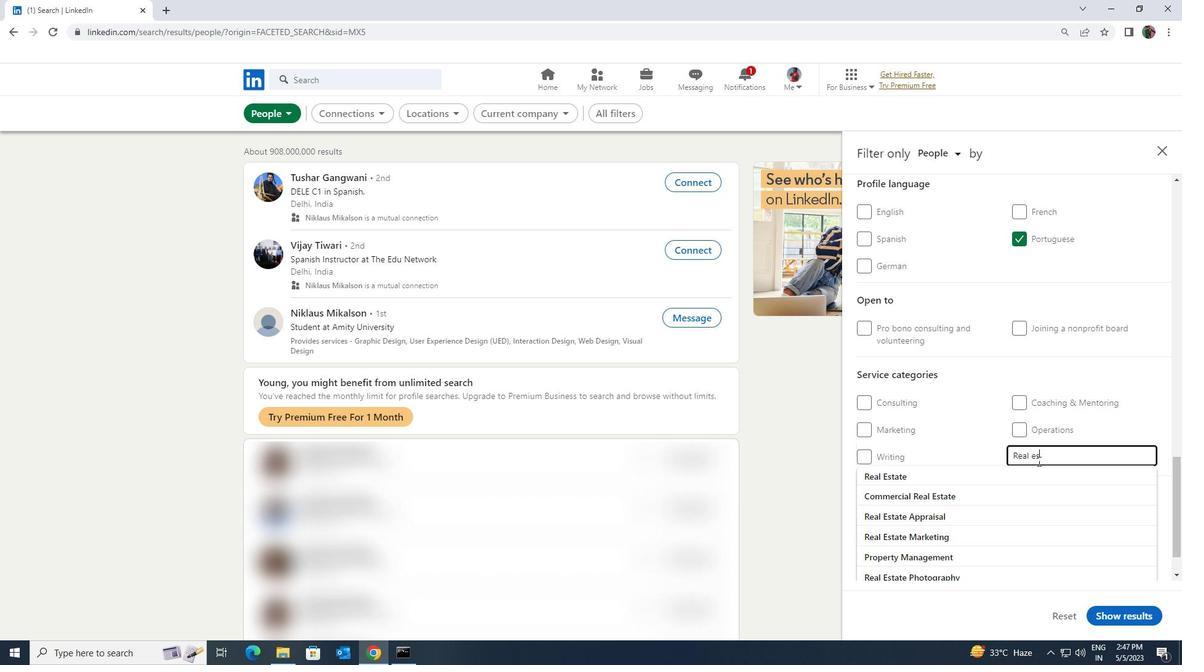 
Action: Mouse moved to (1033, 472)
Screenshot: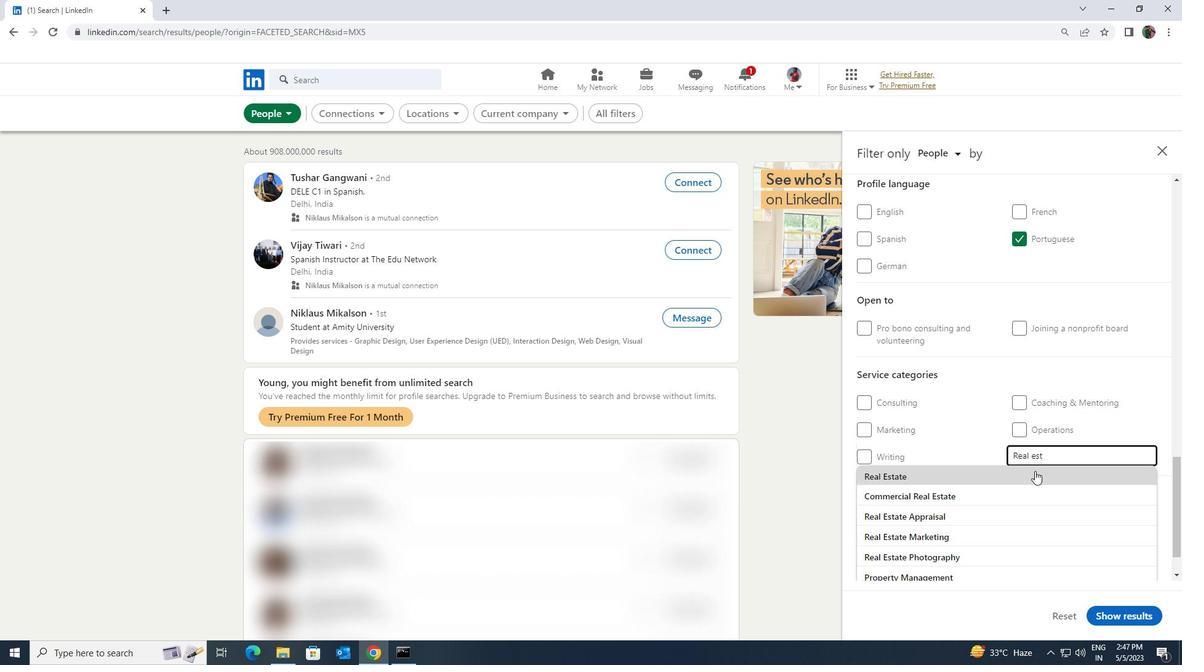 
Action: Mouse pressed left at (1033, 472)
Screenshot: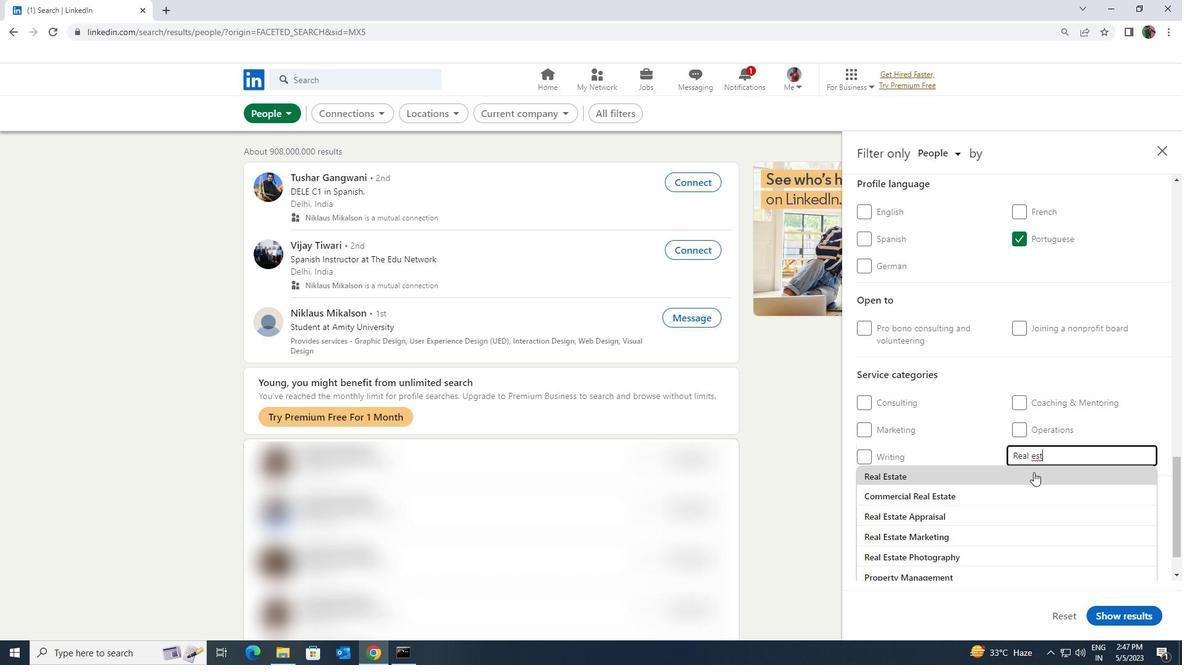 
Action: Mouse moved to (1034, 470)
Screenshot: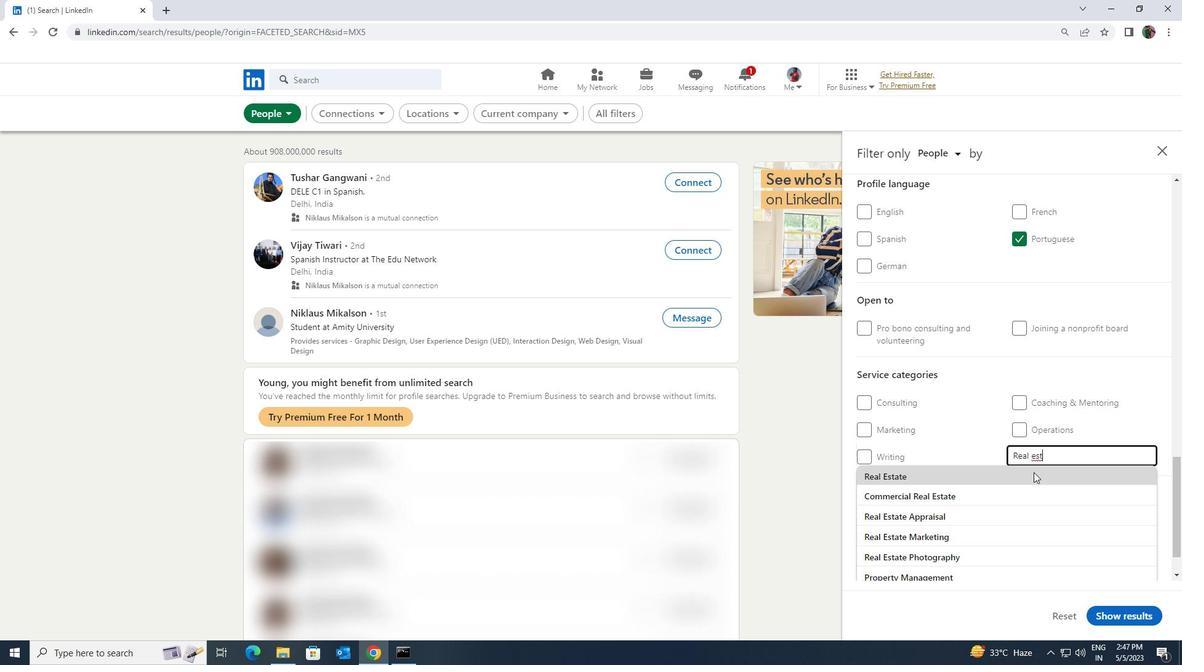 
Action: Mouse scrolled (1034, 469) with delta (0, 0)
Screenshot: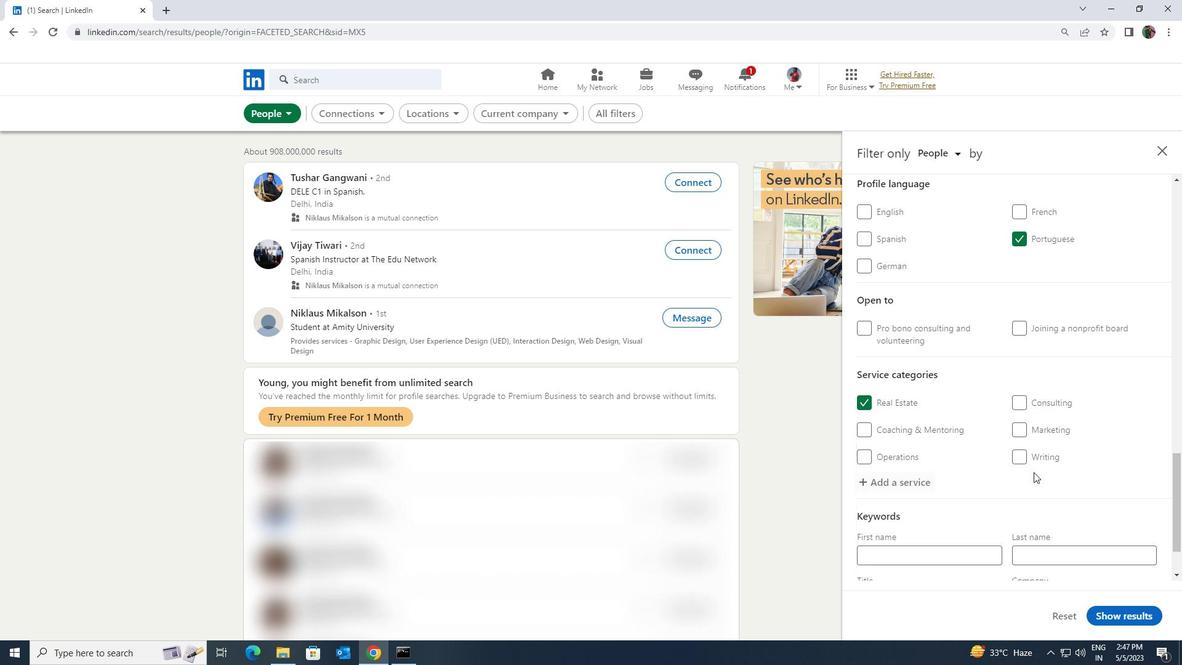 
Action: Mouse scrolled (1034, 469) with delta (0, 0)
Screenshot: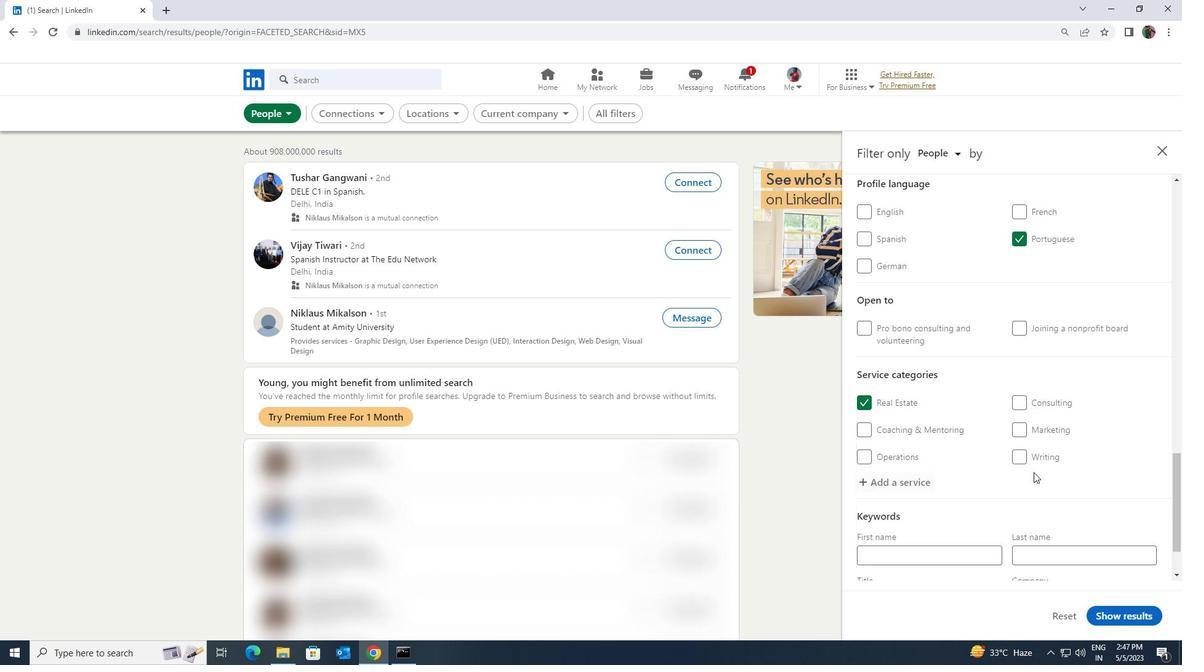 
Action: Mouse scrolled (1034, 469) with delta (0, 0)
Screenshot: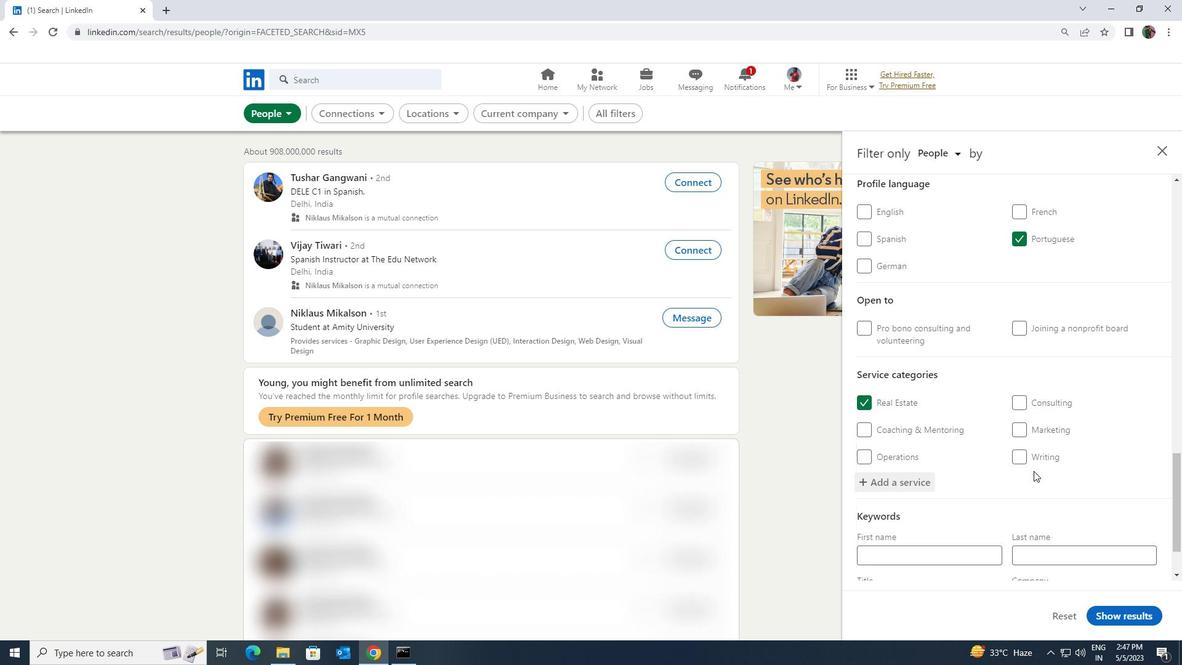 
Action: Mouse moved to (1032, 471)
Screenshot: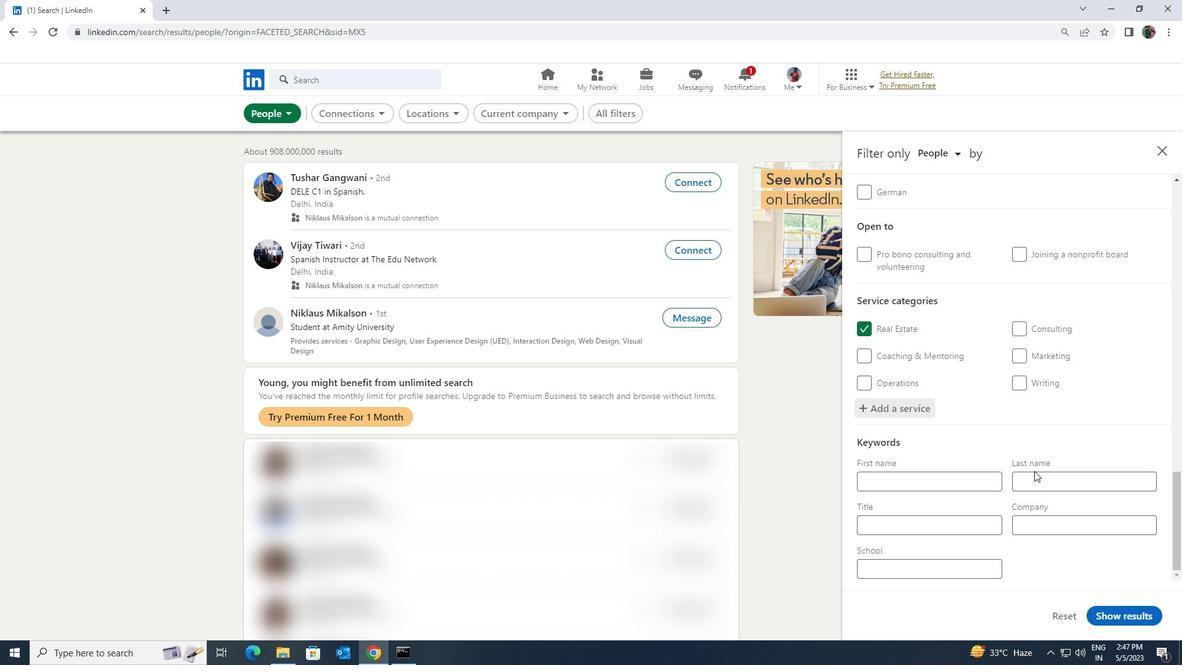 
Action: Mouse scrolled (1032, 471) with delta (0, 0)
Screenshot: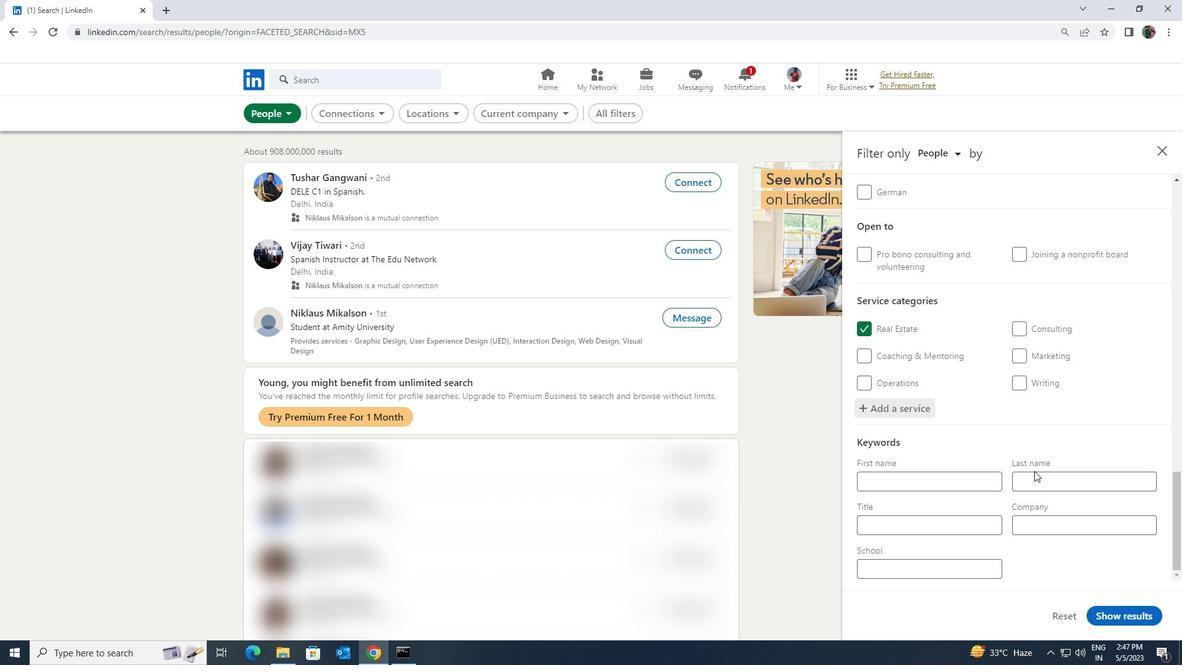 
Action: Mouse moved to (981, 527)
Screenshot: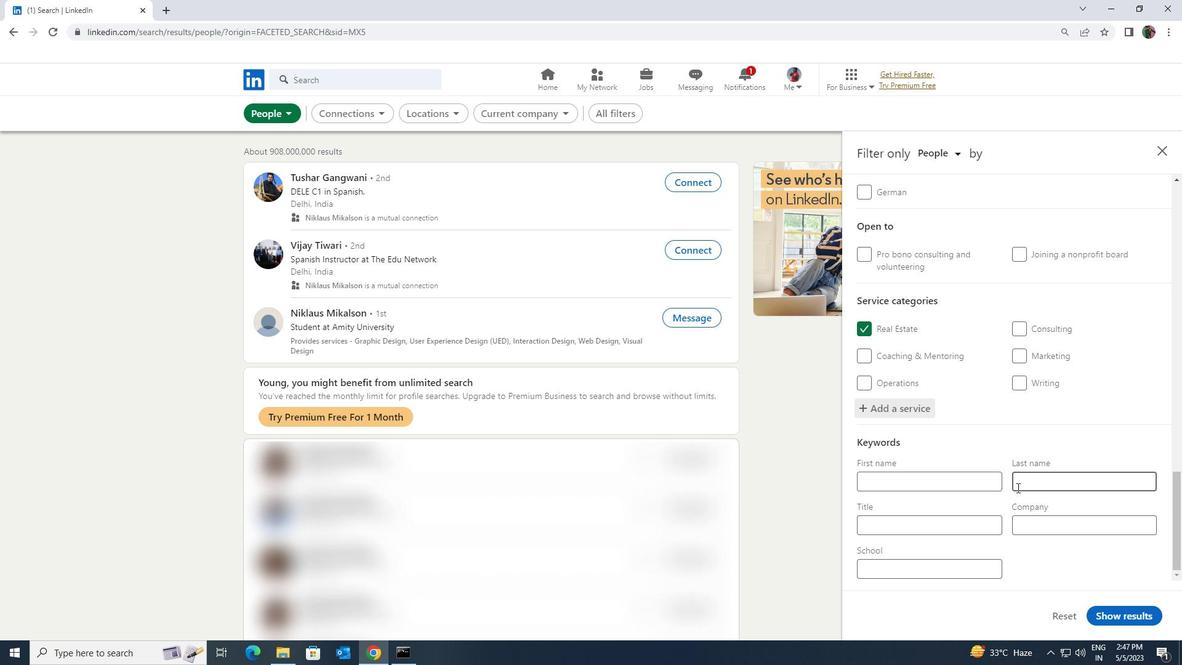 
Action: Mouse pressed left at (981, 527)
Screenshot: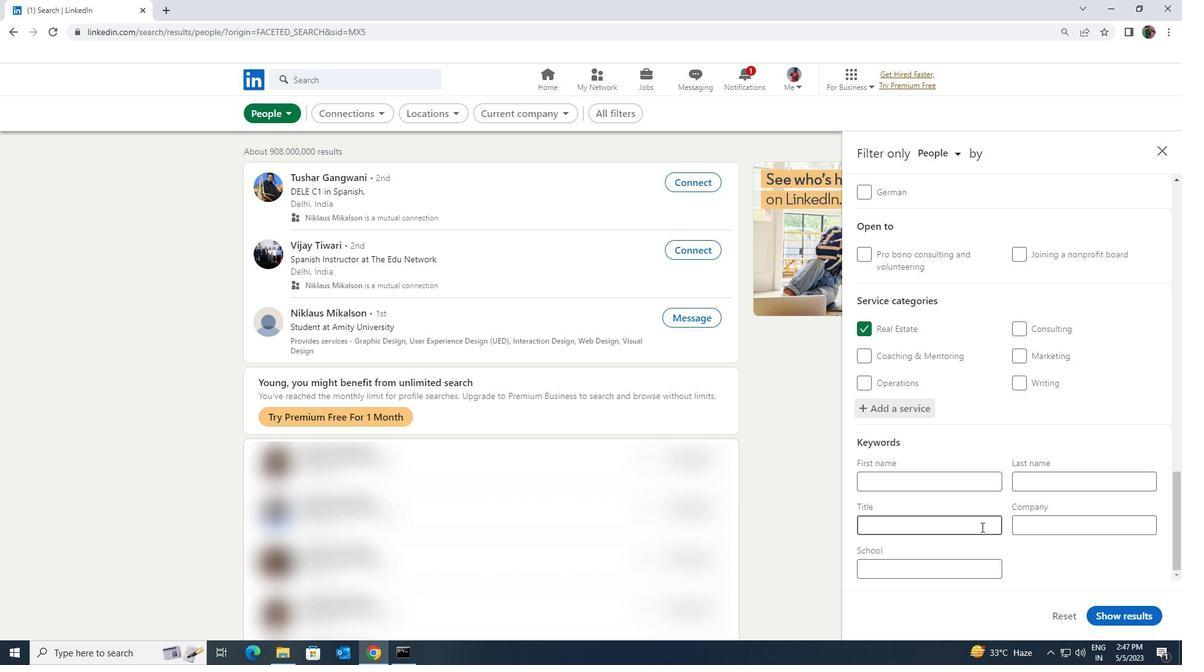 
Action: Key pressed <Key.shift><Key.shift><Key.shift><Key.shift><Key.shift><Key.shift>TRANSCRIPTIONSIT
Screenshot: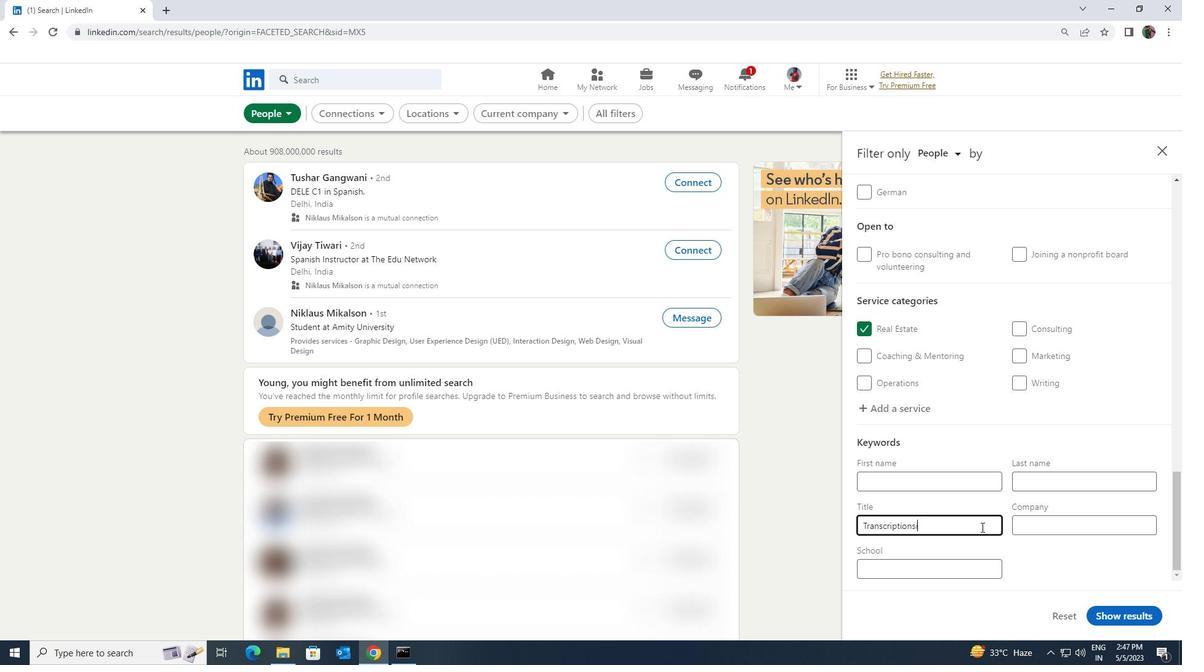 
Action: Mouse moved to (1094, 611)
Screenshot: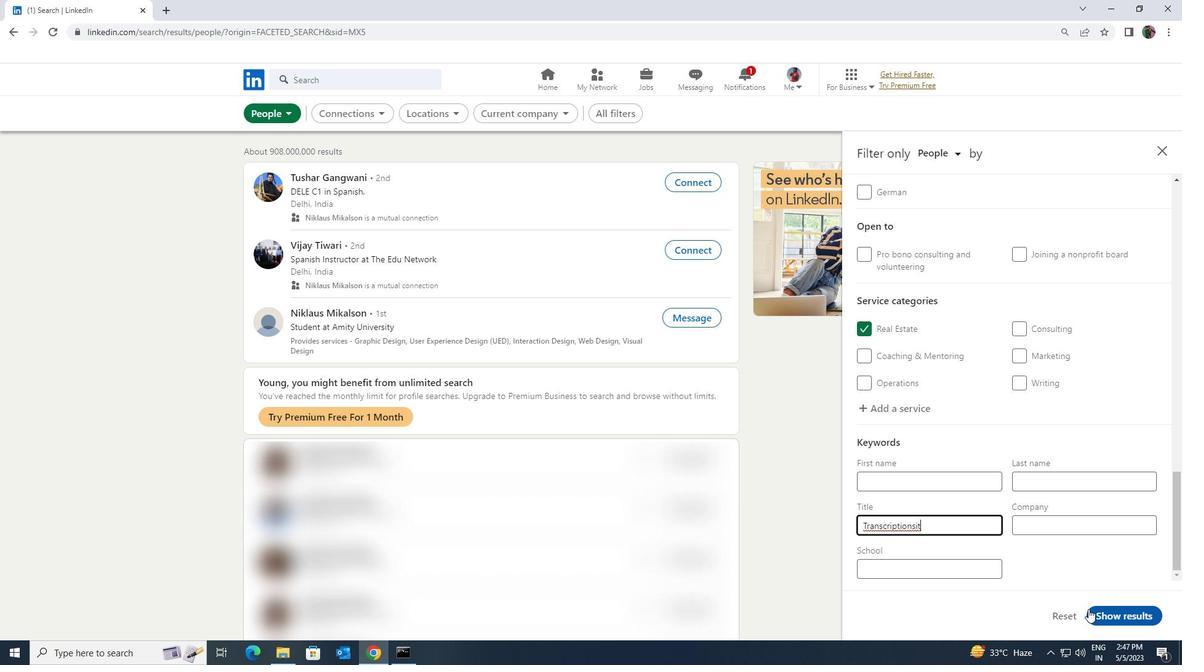 
Action: Mouse pressed left at (1094, 611)
Screenshot: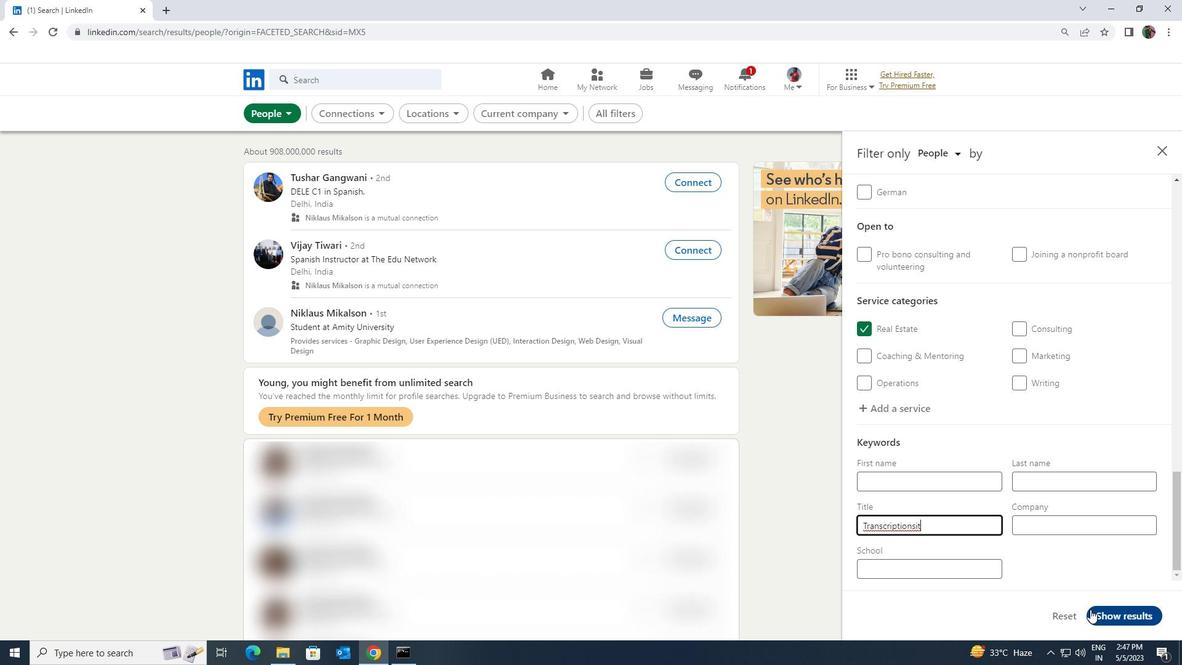 
